 Task: Find connections with filter location Pingdingshan with filter topic #jobsearching with filter profile language French with filter current company Haldiram Foods International Ltd with filter school Veer Bahadur Singh Purvanchal University, Jaunpur with filter industry Operations Consulting with filter service category Public Relations with filter keywords title Principal
Action: Mouse moved to (170, 263)
Screenshot: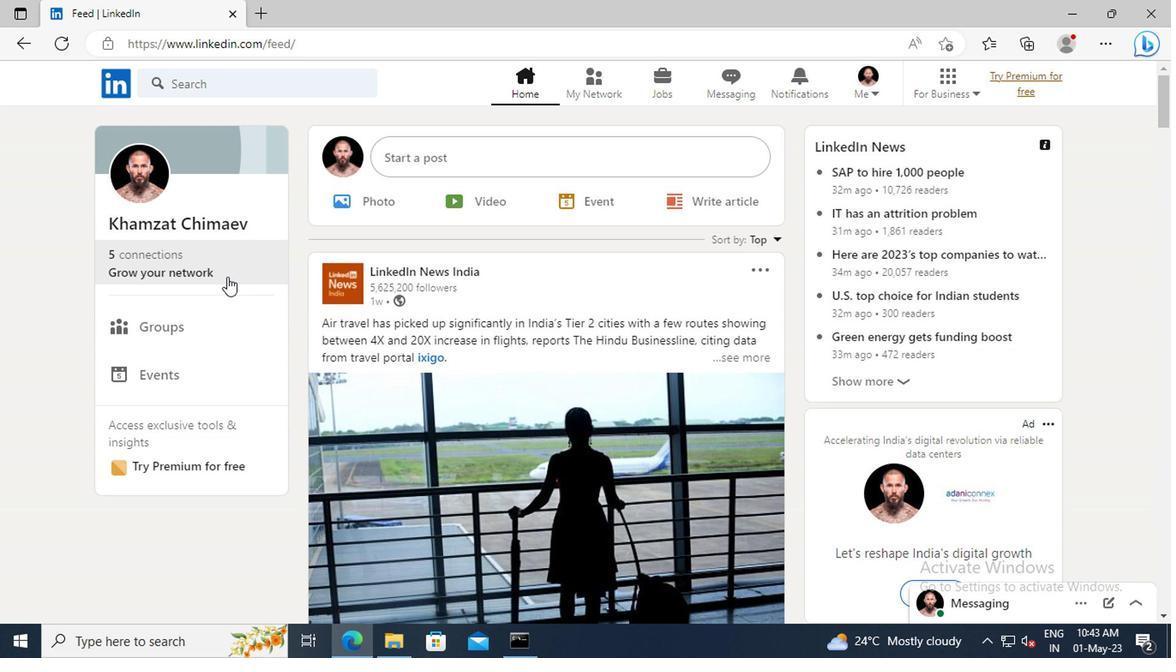 
Action: Mouse pressed left at (170, 263)
Screenshot: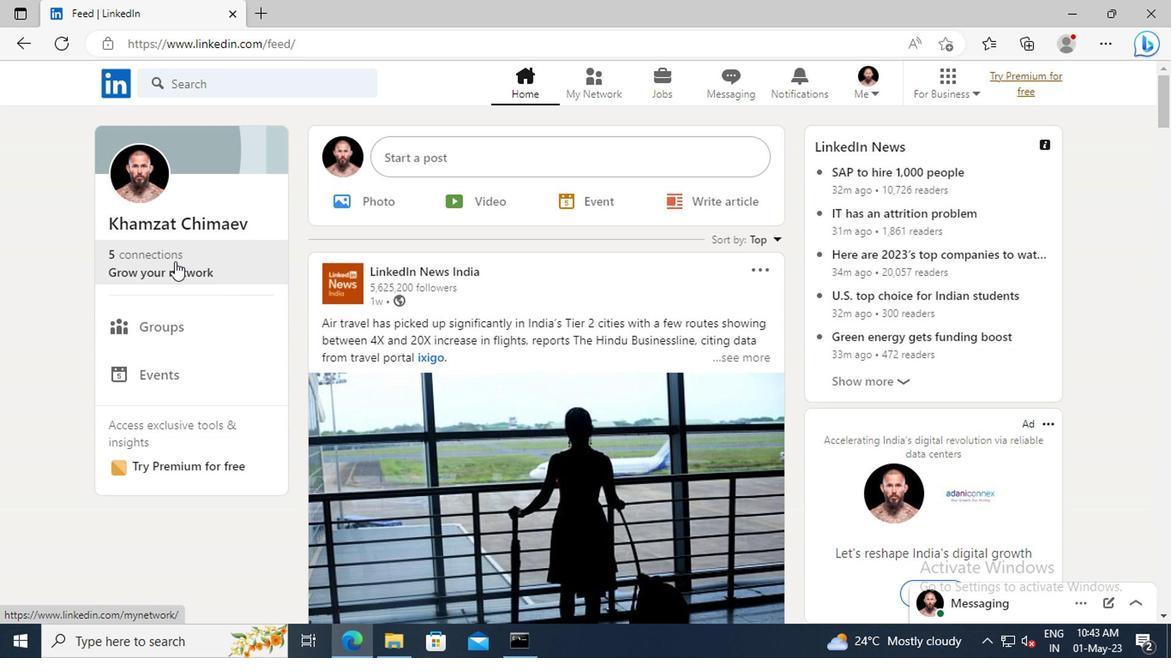 
Action: Mouse moved to (176, 178)
Screenshot: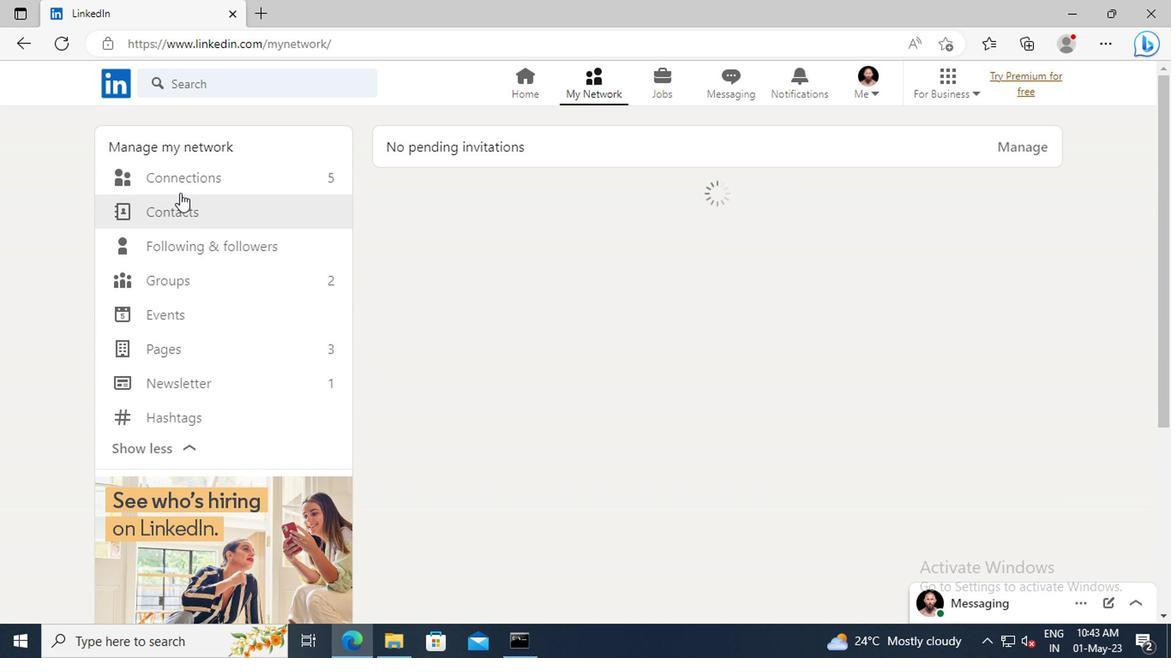 
Action: Mouse pressed left at (176, 178)
Screenshot: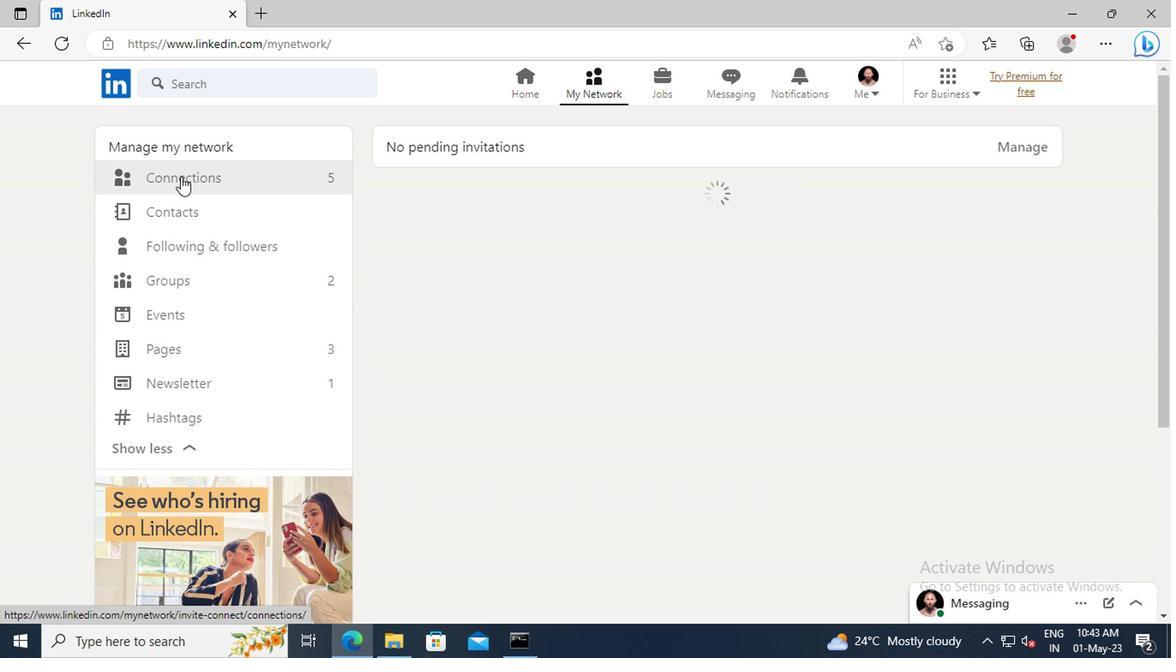 
Action: Mouse moved to (687, 182)
Screenshot: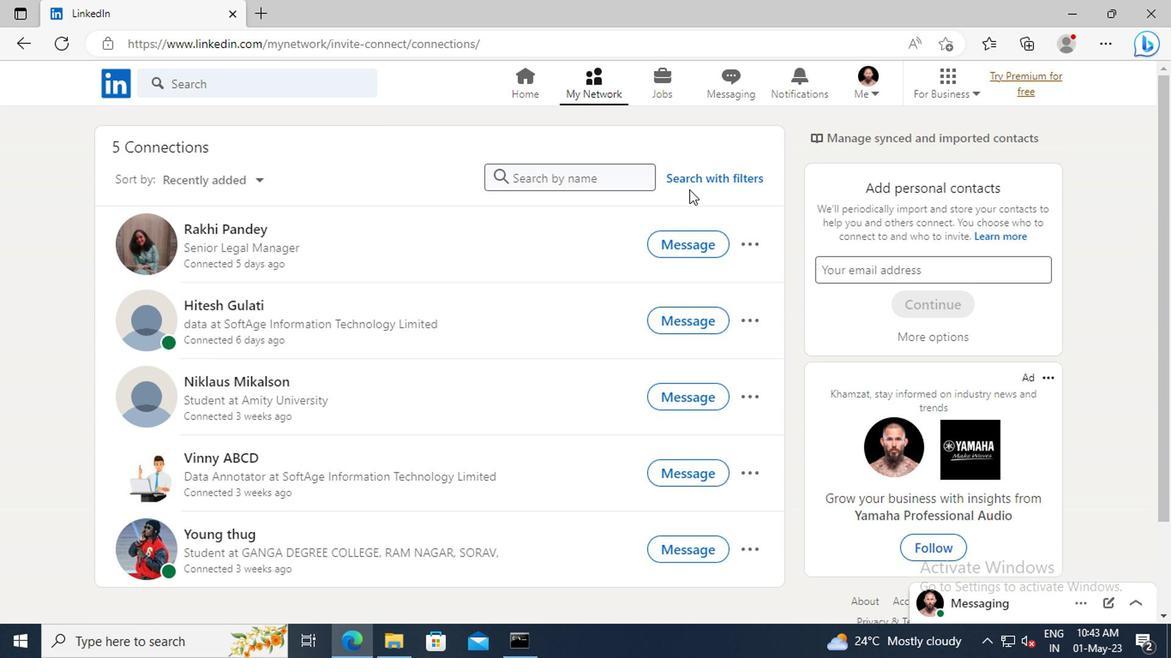 
Action: Mouse pressed left at (687, 182)
Screenshot: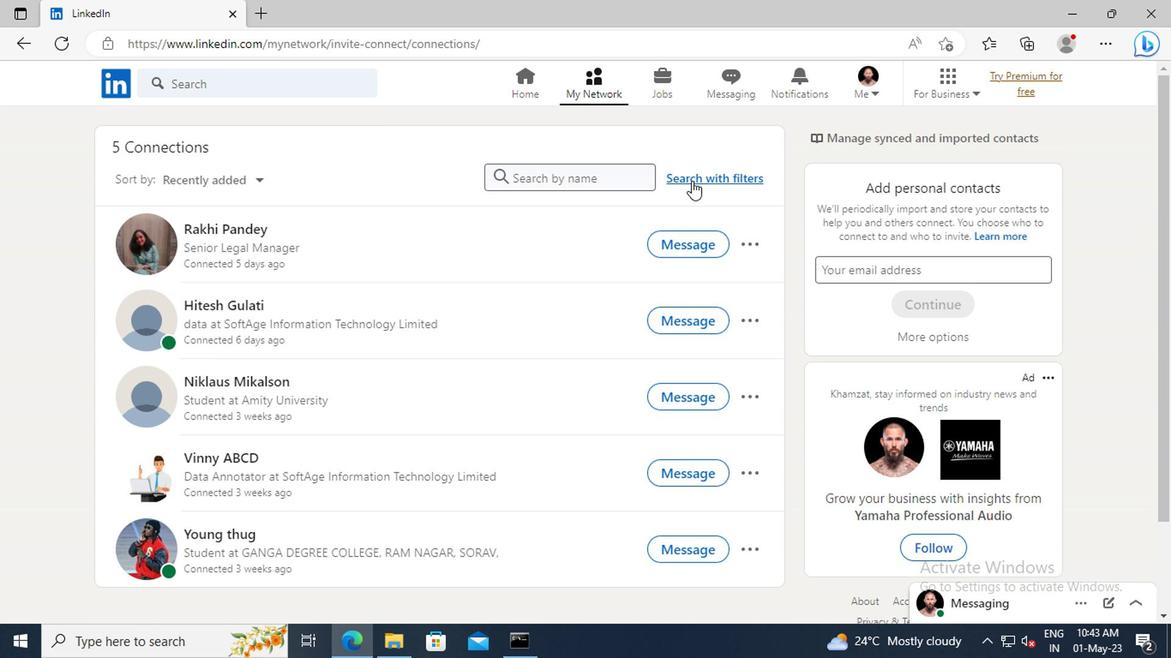 
Action: Mouse moved to (649, 133)
Screenshot: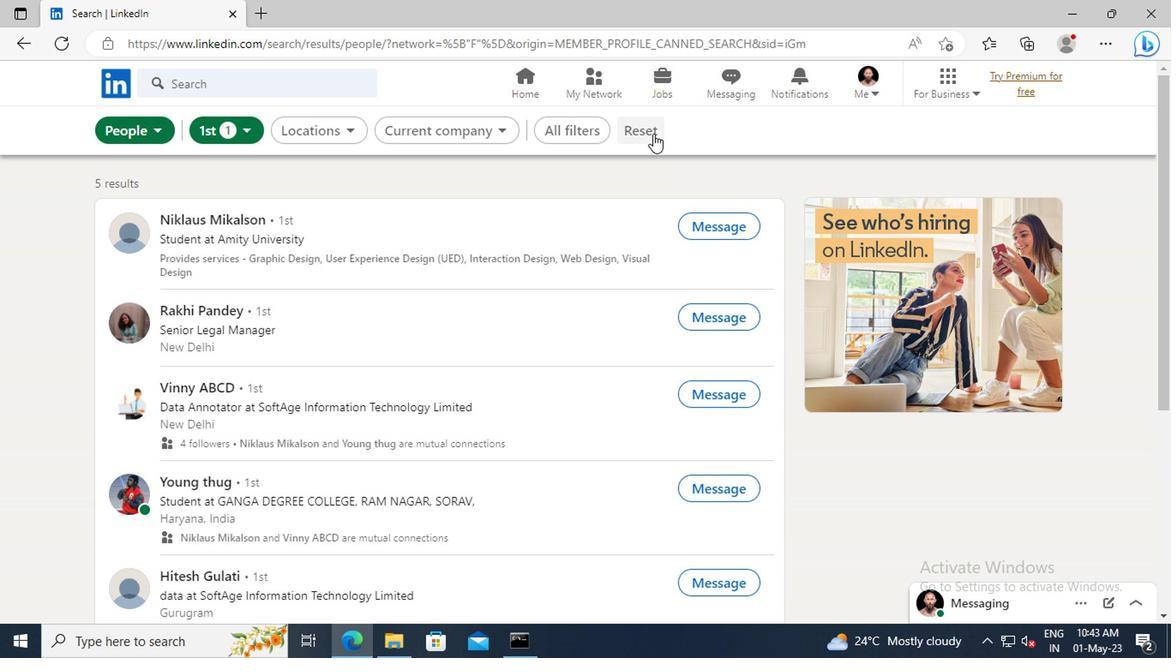 
Action: Mouse pressed left at (649, 133)
Screenshot: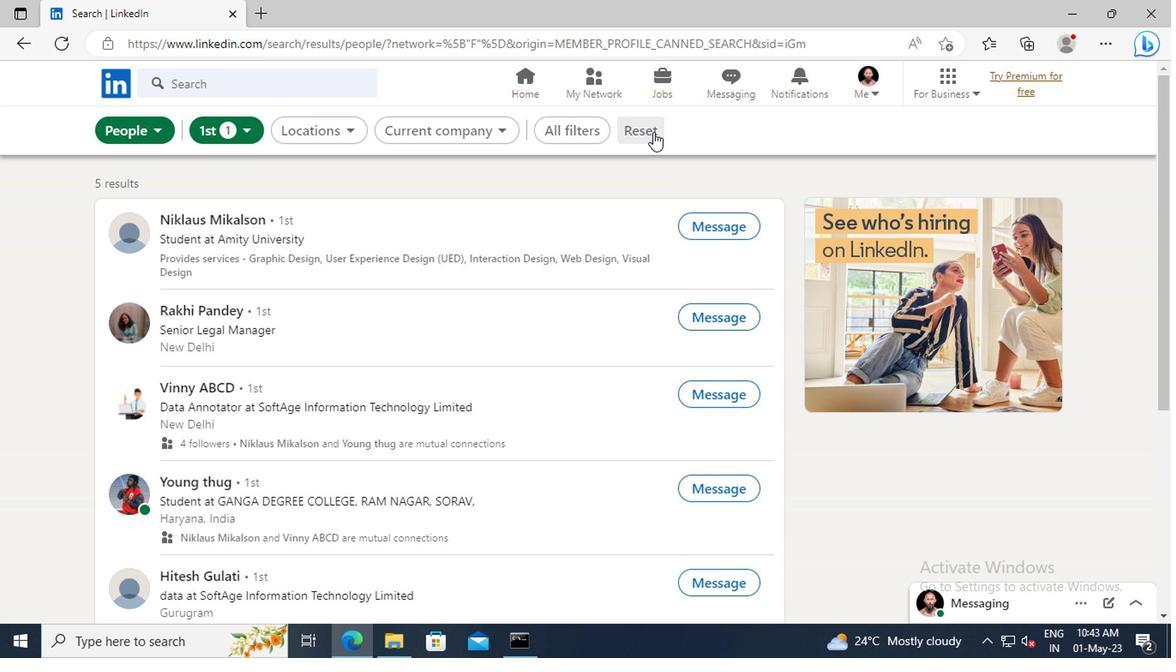
Action: Mouse moved to (610, 133)
Screenshot: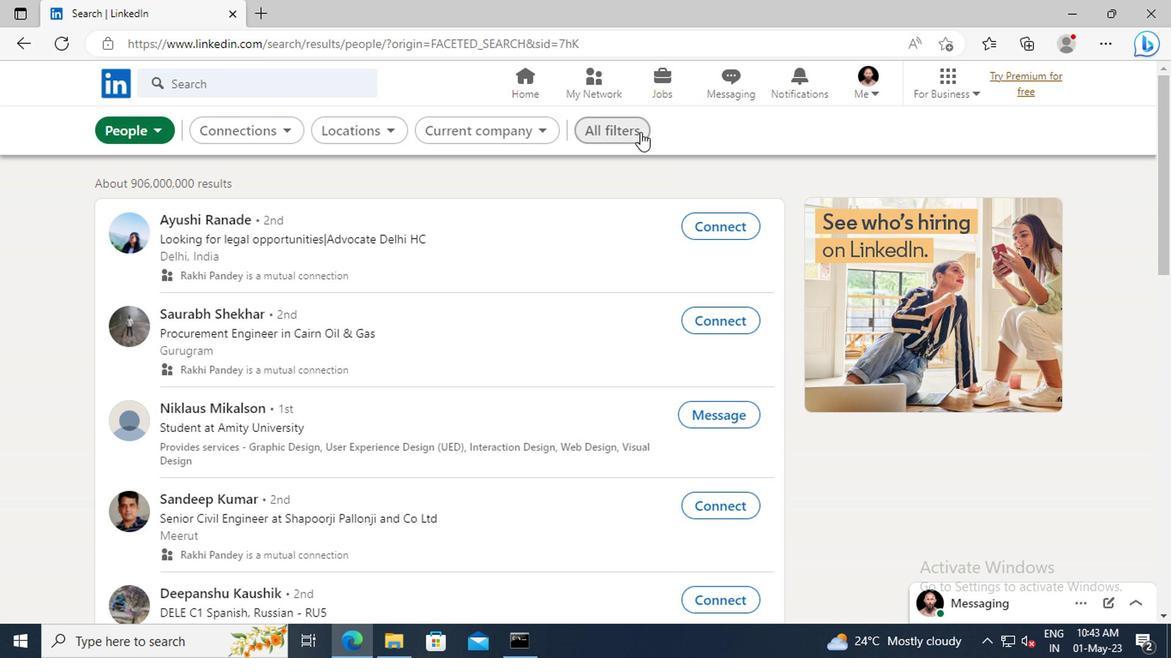 
Action: Mouse pressed left at (610, 133)
Screenshot: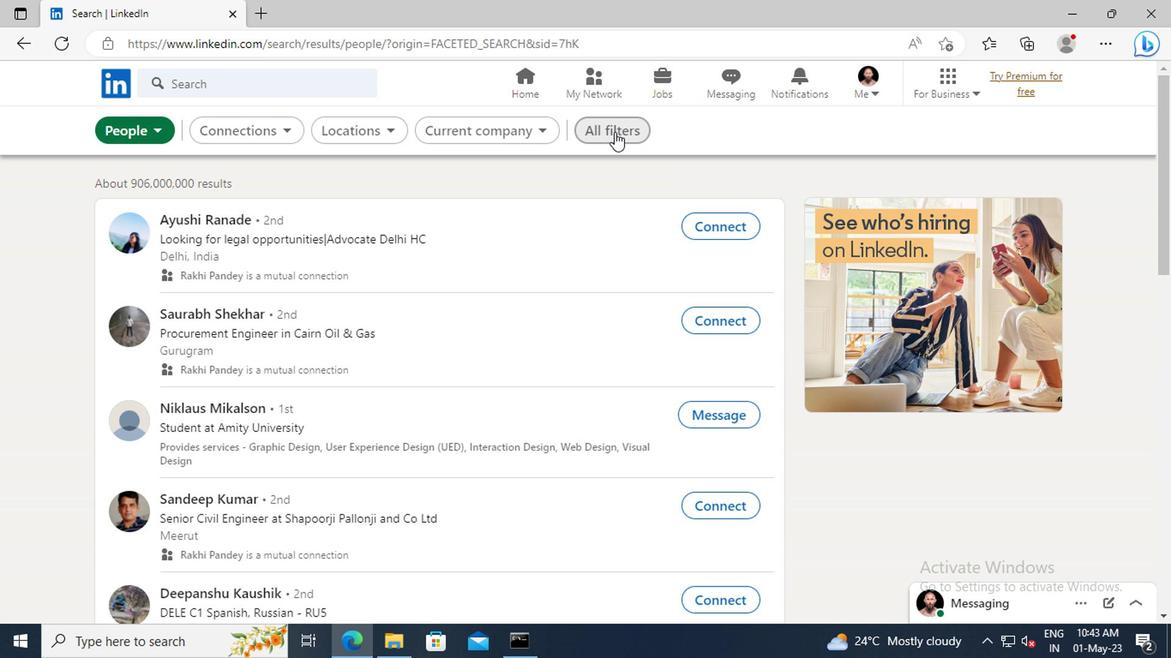
Action: Mouse moved to (907, 251)
Screenshot: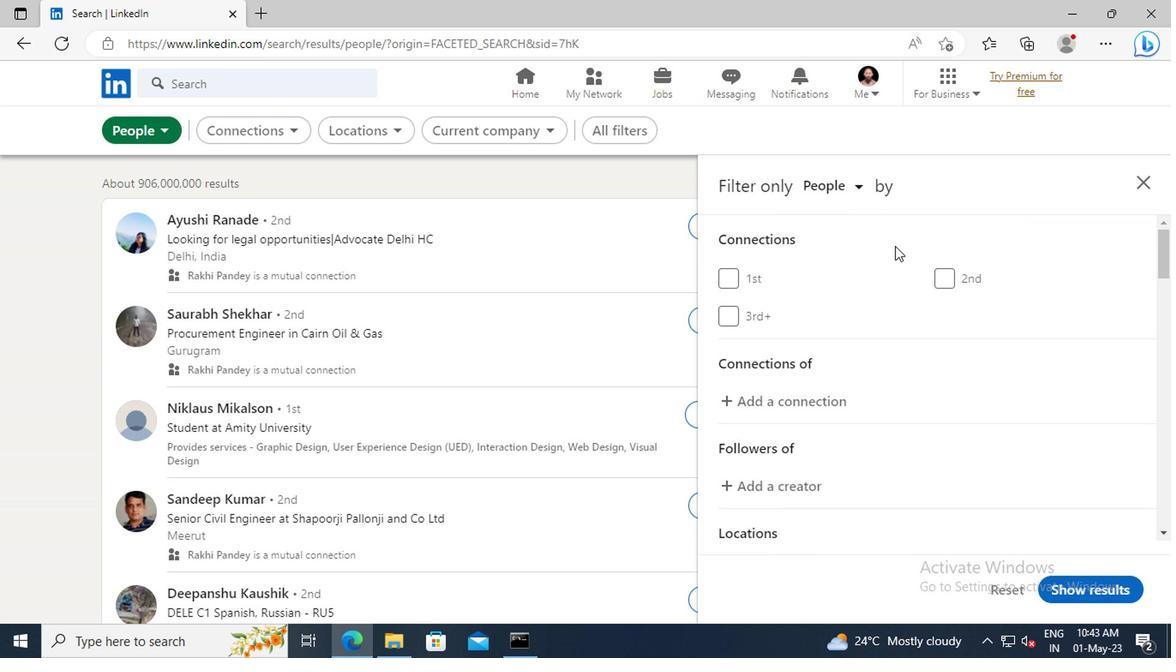 
Action: Mouse scrolled (907, 250) with delta (0, 0)
Screenshot: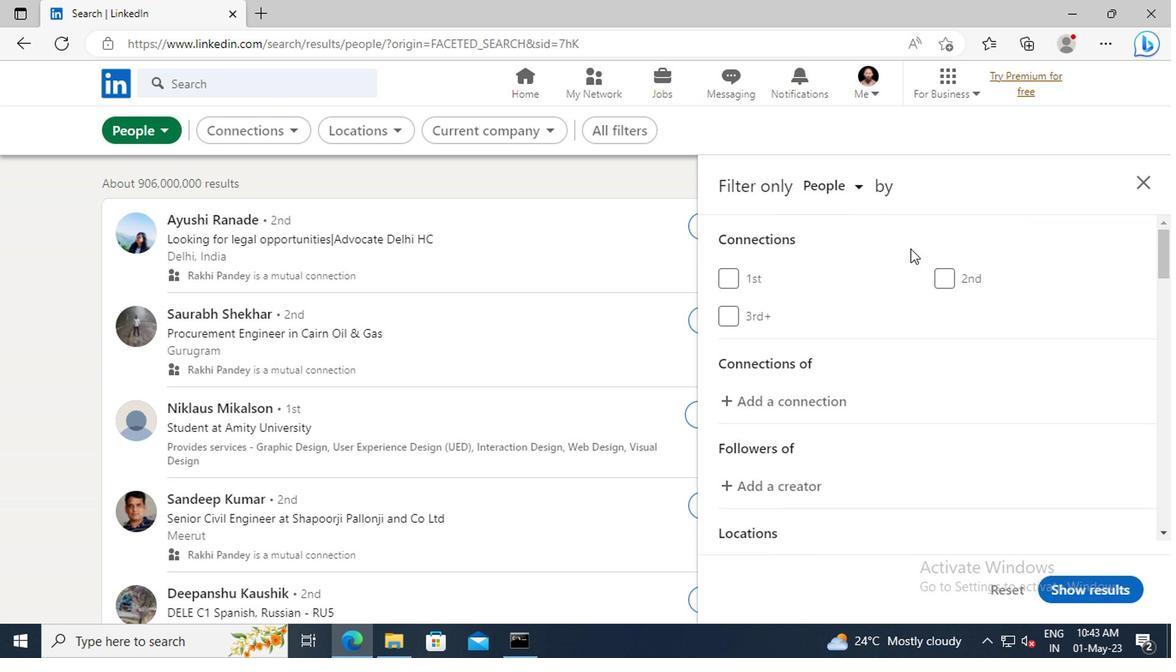 
Action: Mouse scrolled (907, 250) with delta (0, 0)
Screenshot: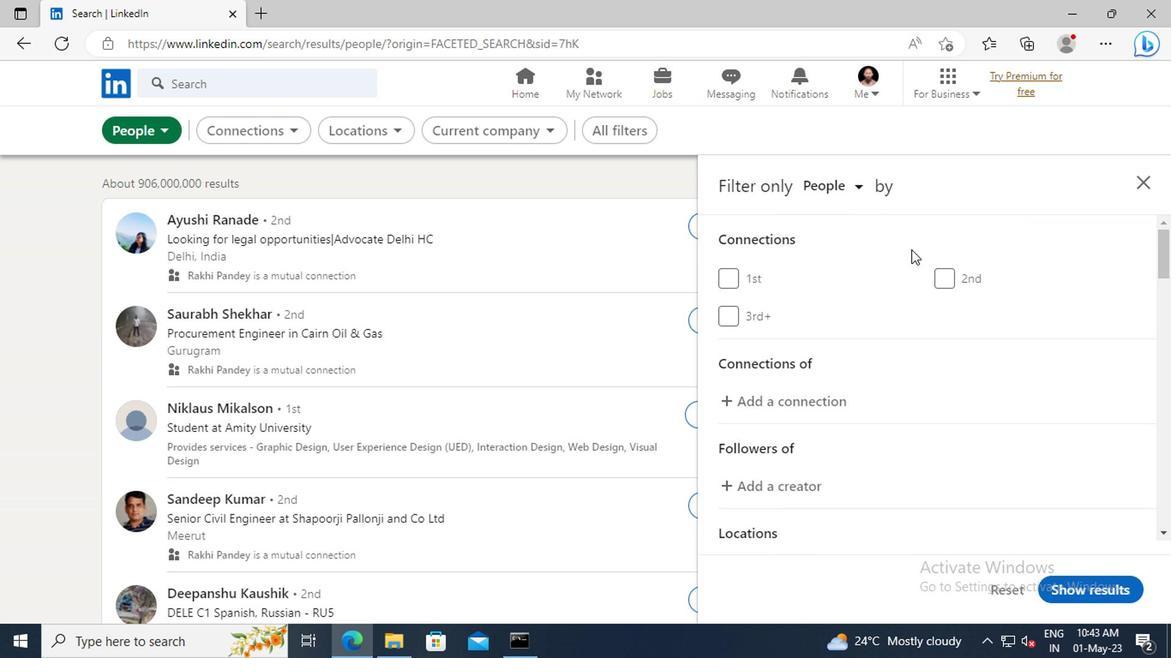 
Action: Mouse scrolled (907, 250) with delta (0, 0)
Screenshot: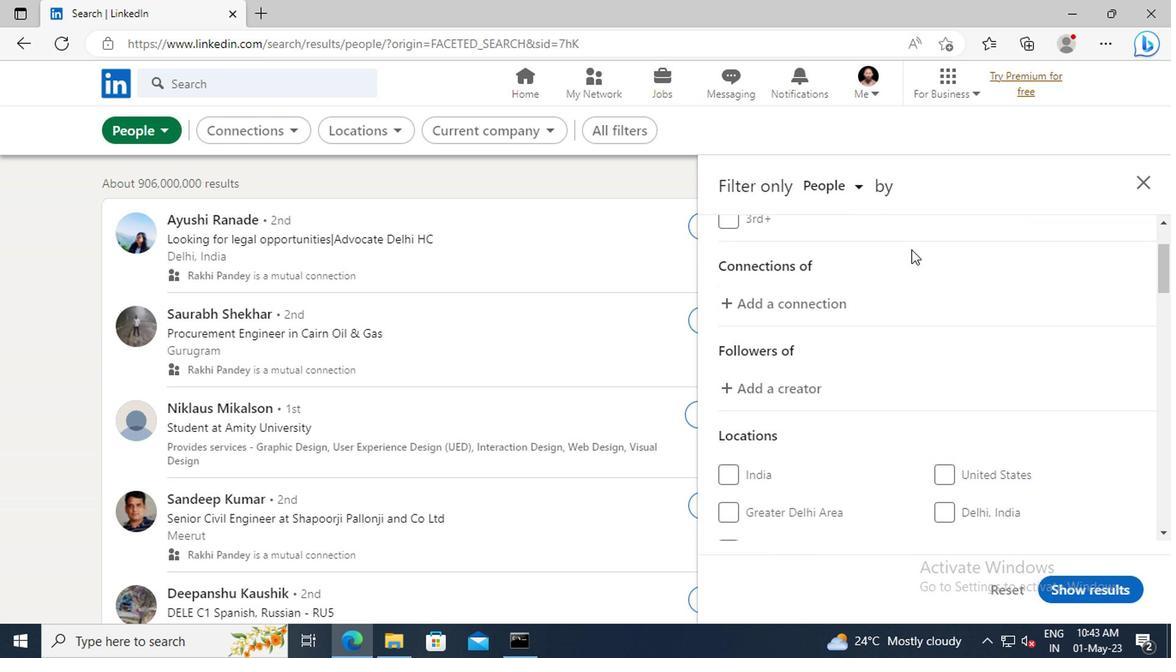 
Action: Mouse scrolled (907, 250) with delta (0, 0)
Screenshot: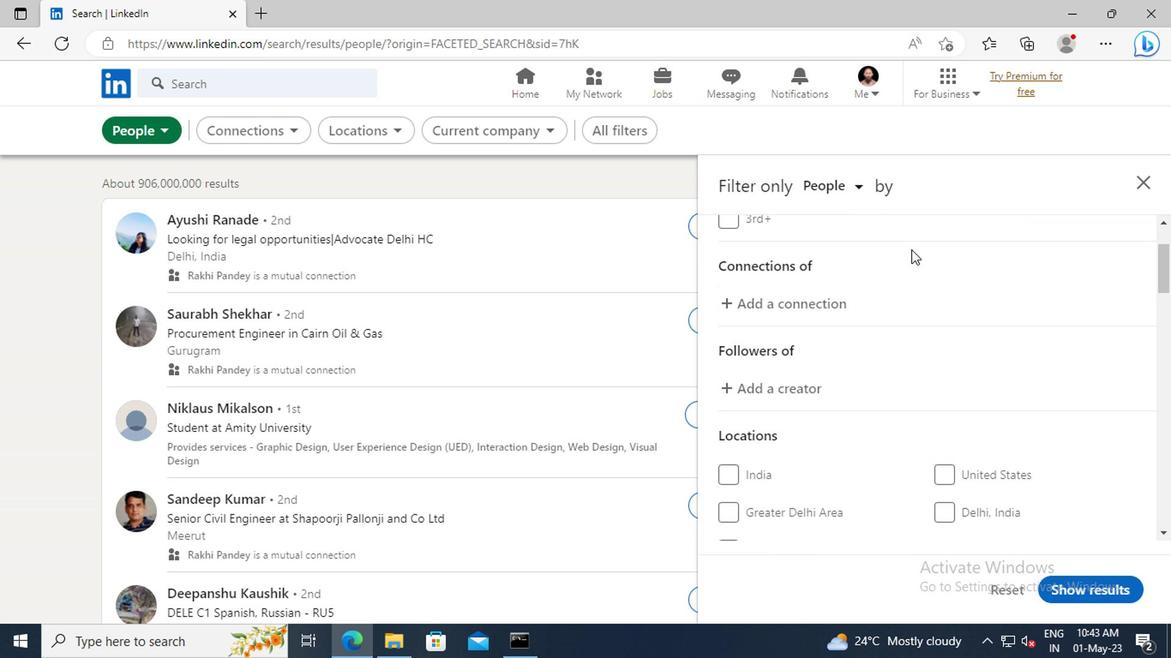 
Action: Mouse moved to (907, 251)
Screenshot: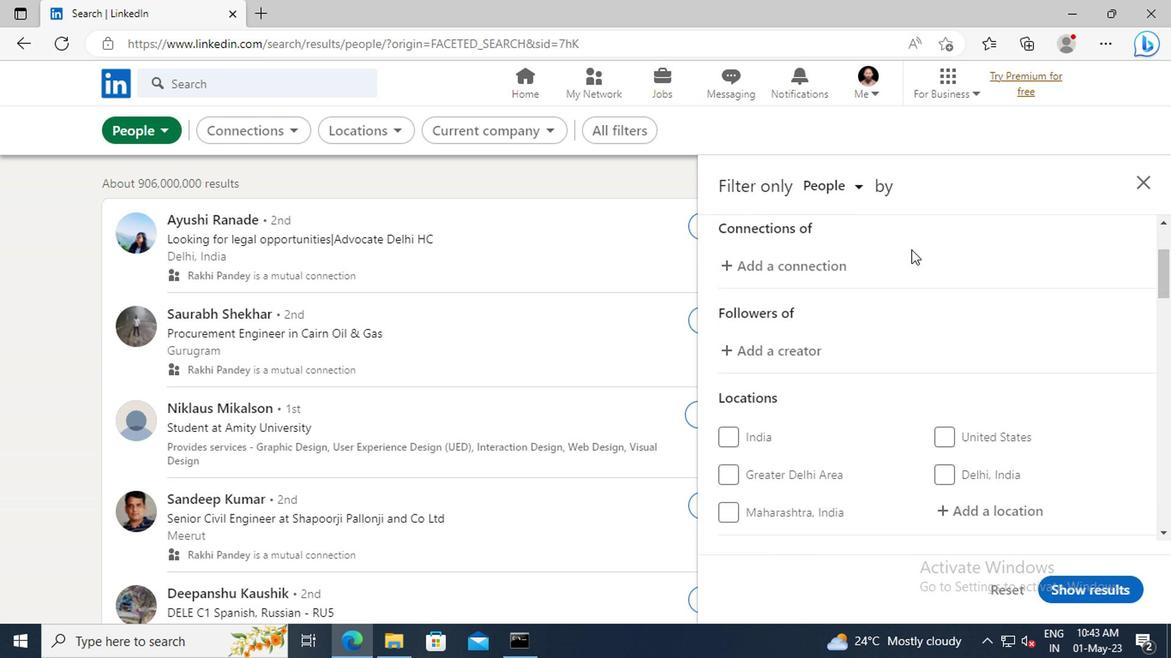 
Action: Mouse scrolled (907, 250) with delta (0, 0)
Screenshot: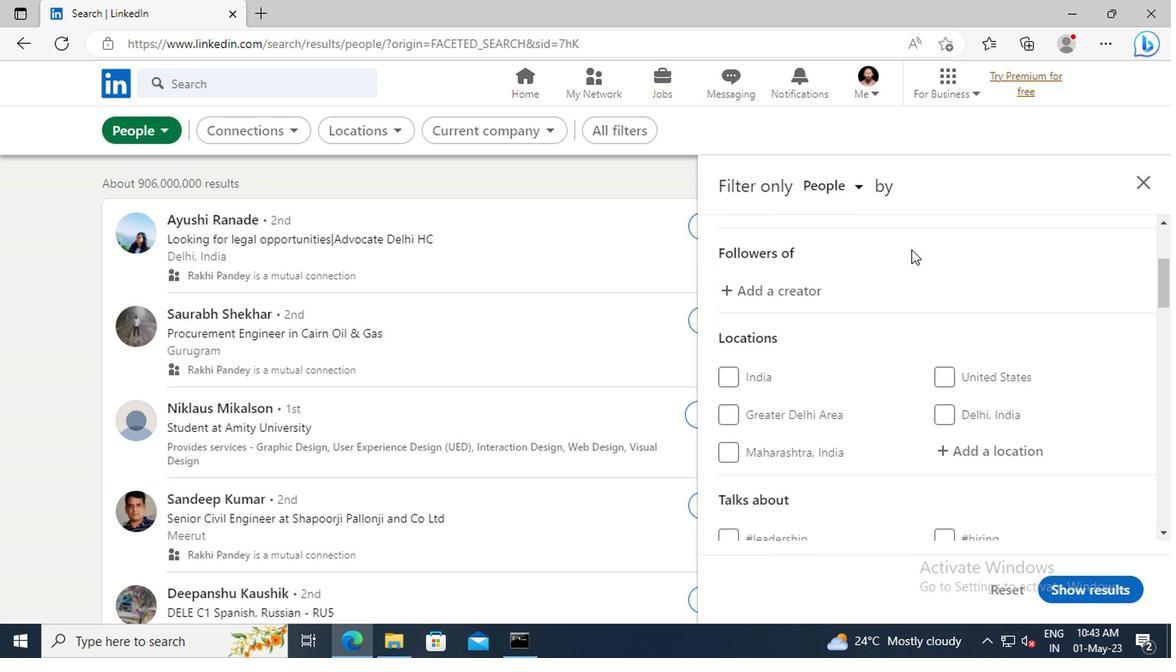 
Action: Mouse scrolled (907, 250) with delta (0, 0)
Screenshot: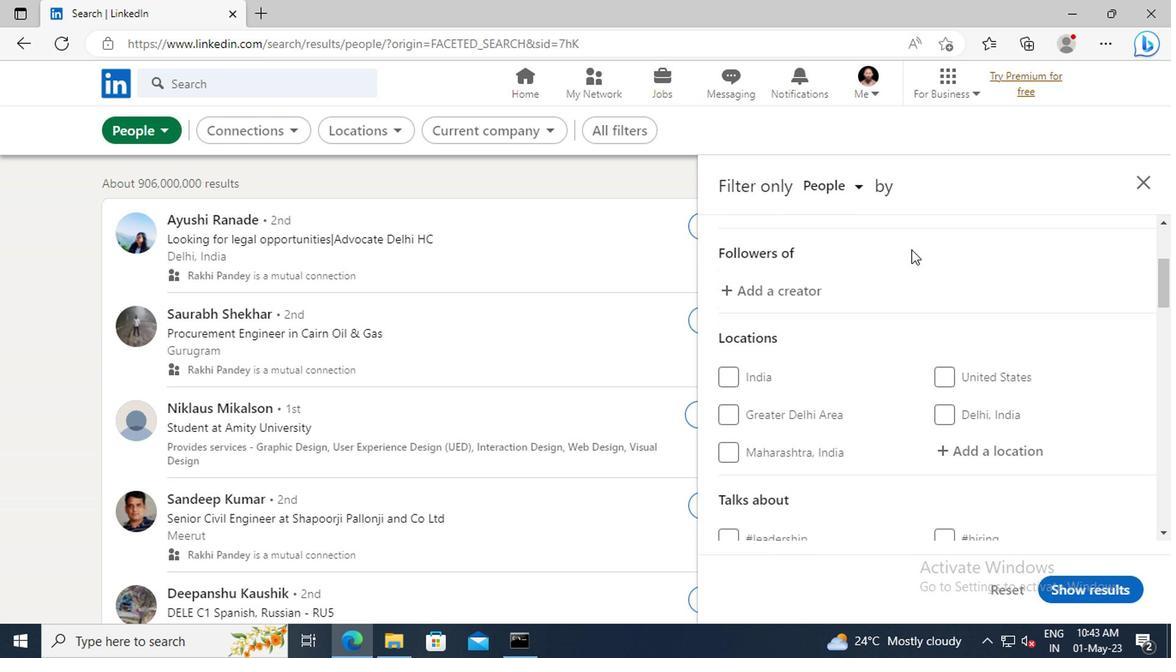 
Action: Mouse moved to (949, 355)
Screenshot: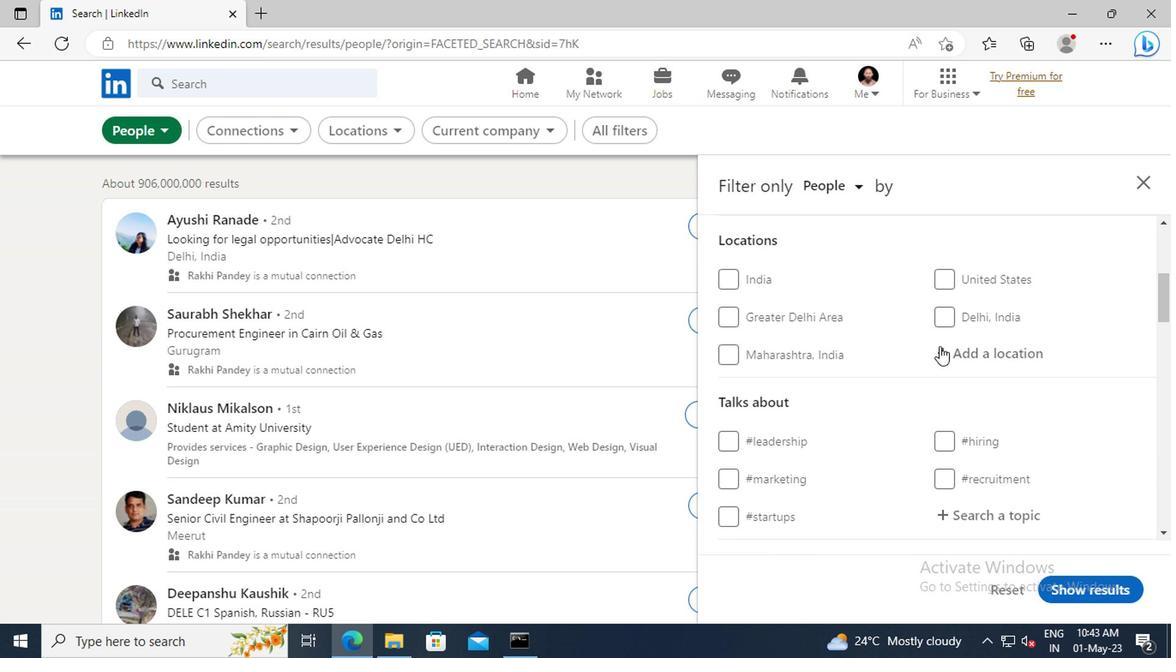 
Action: Mouse pressed left at (949, 355)
Screenshot: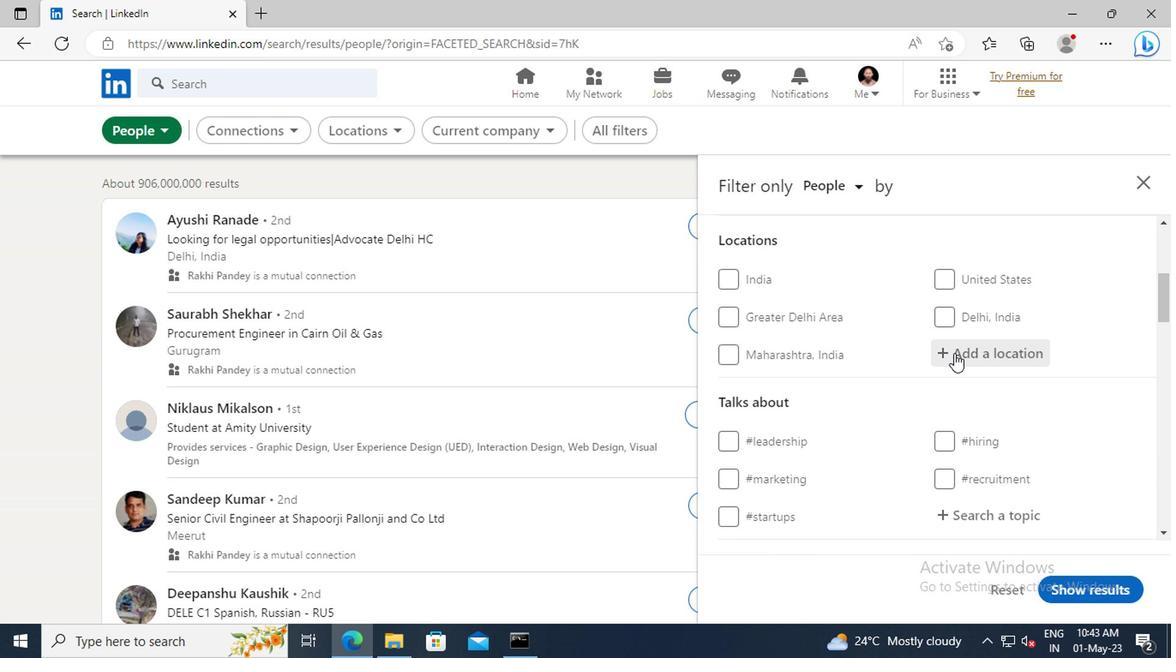 
Action: Key pressed <Key.shift>PINGDINGSHAN
Screenshot: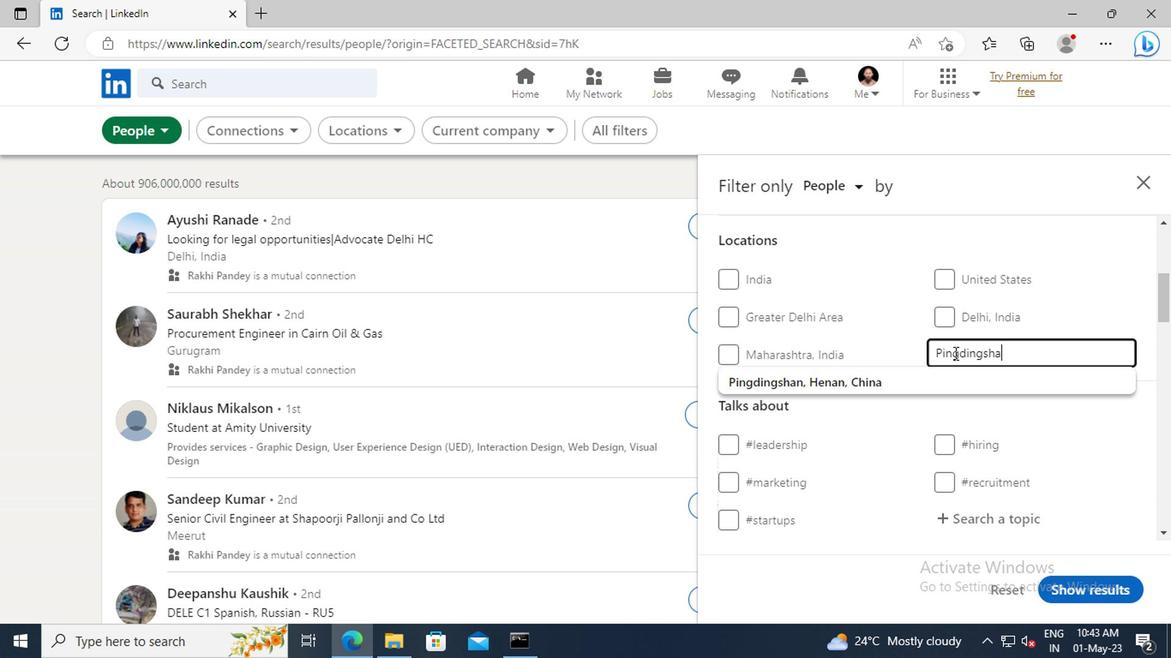 
Action: Mouse moved to (954, 376)
Screenshot: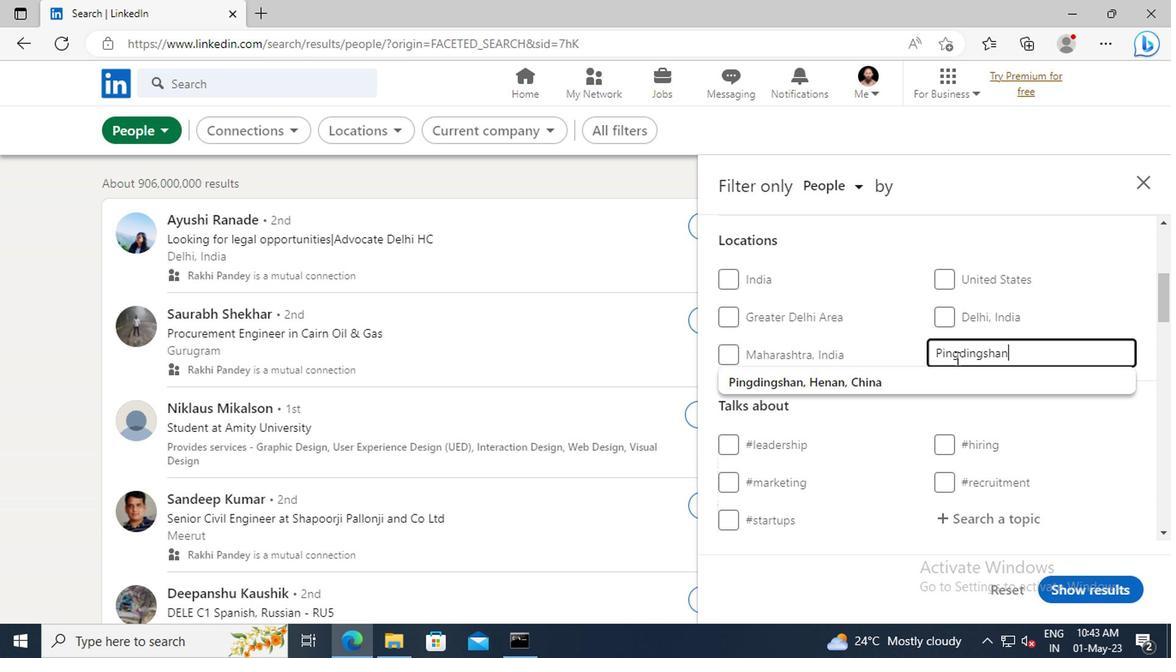 
Action: Mouse pressed left at (954, 376)
Screenshot: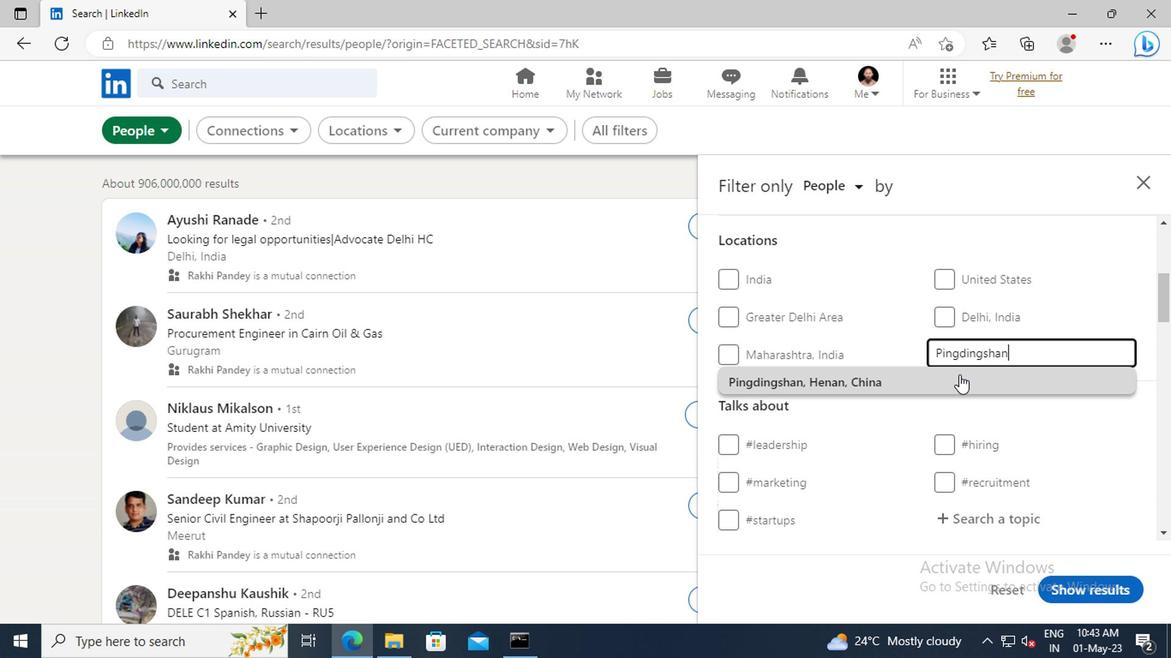 
Action: Mouse scrolled (954, 376) with delta (0, 0)
Screenshot: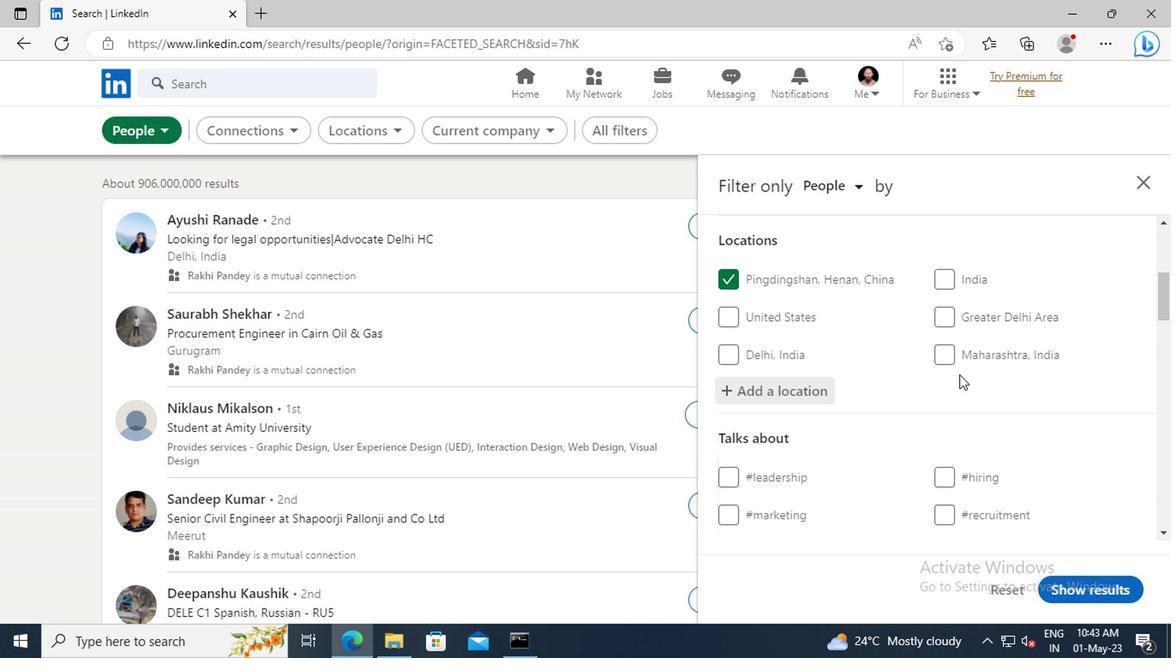 
Action: Mouse scrolled (954, 376) with delta (0, 0)
Screenshot: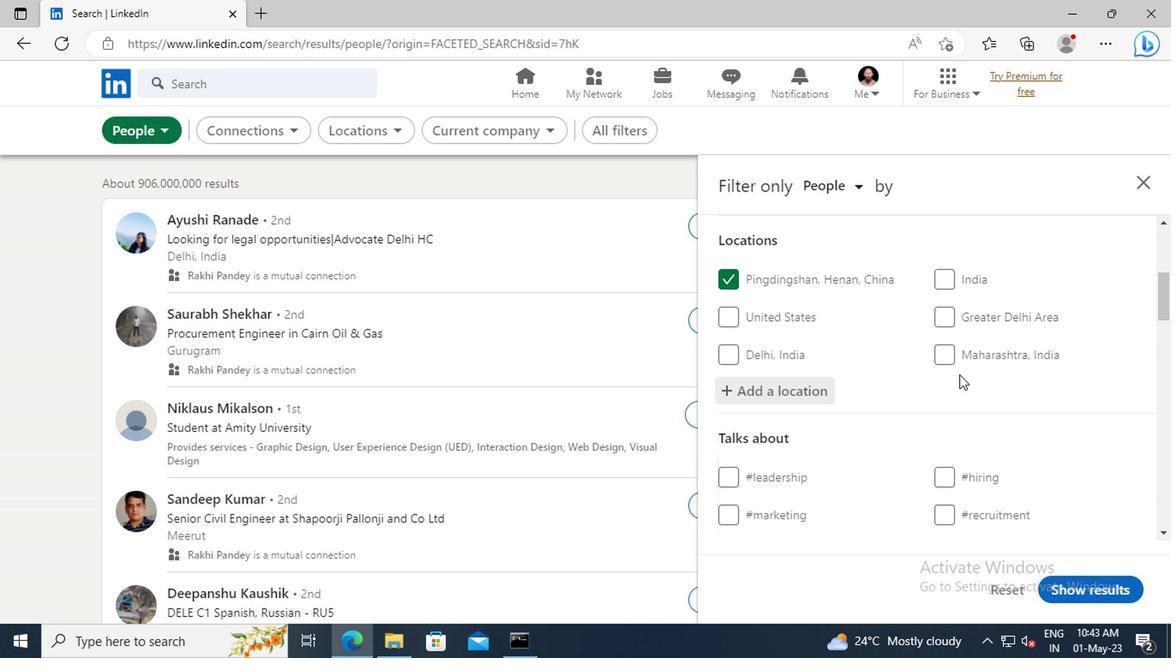 
Action: Mouse scrolled (954, 376) with delta (0, 0)
Screenshot: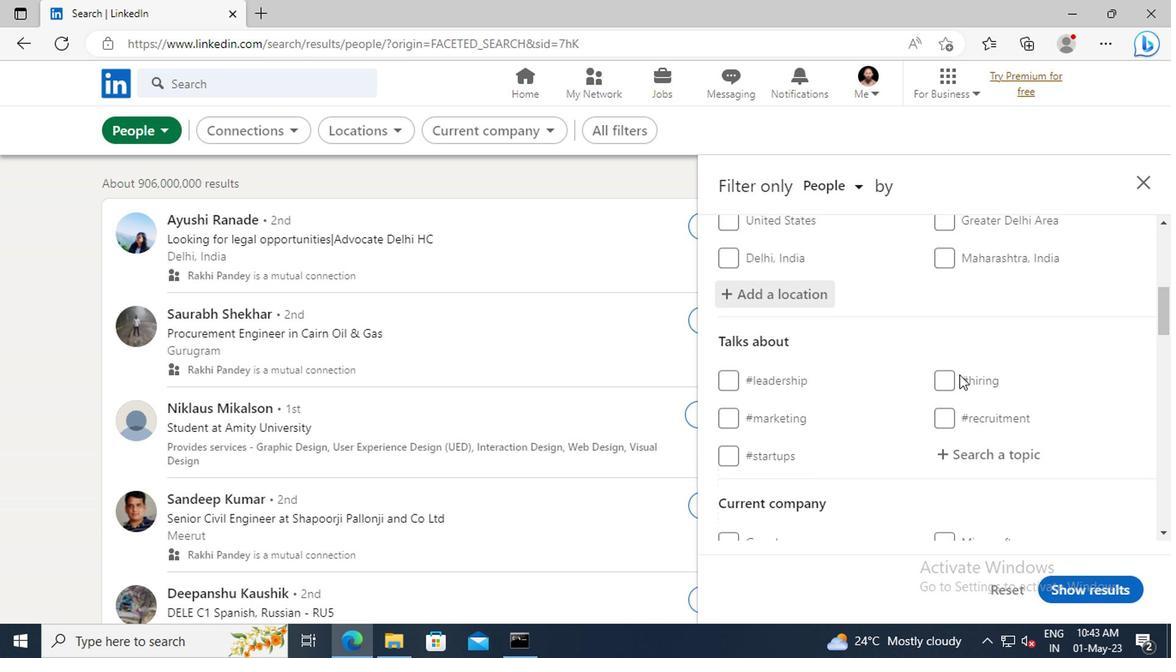 
Action: Mouse moved to (962, 401)
Screenshot: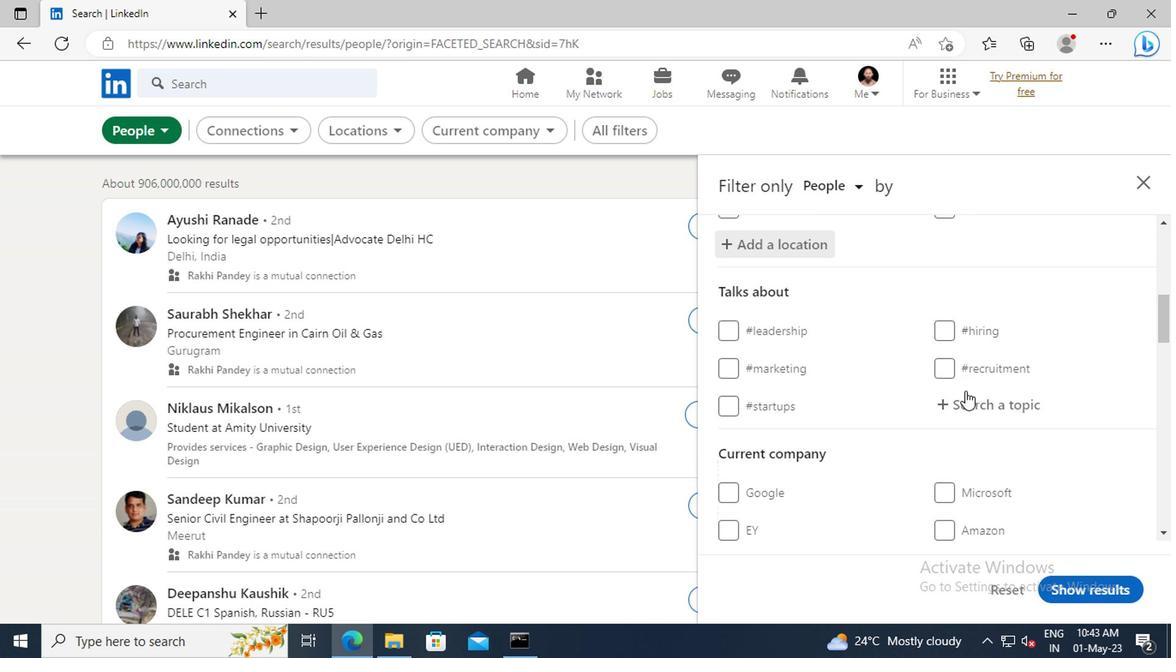 
Action: Mouse pressed left at (962, 401)
Screenshot: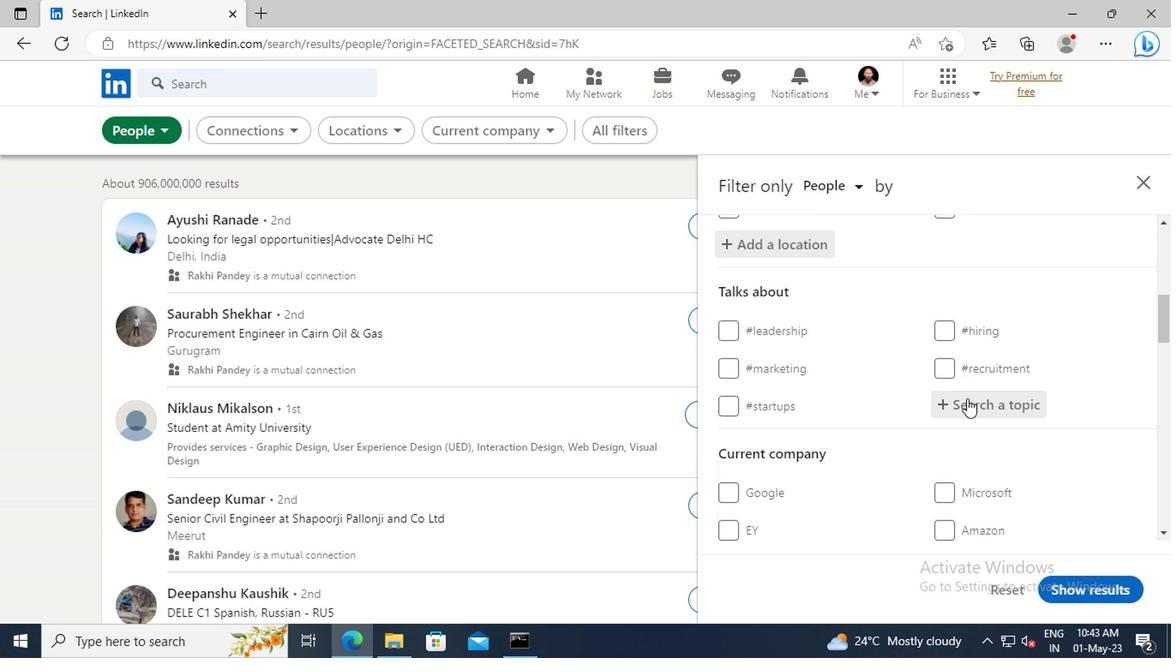 
Action: Key pressed JOBSEARCHIN
Screenshot: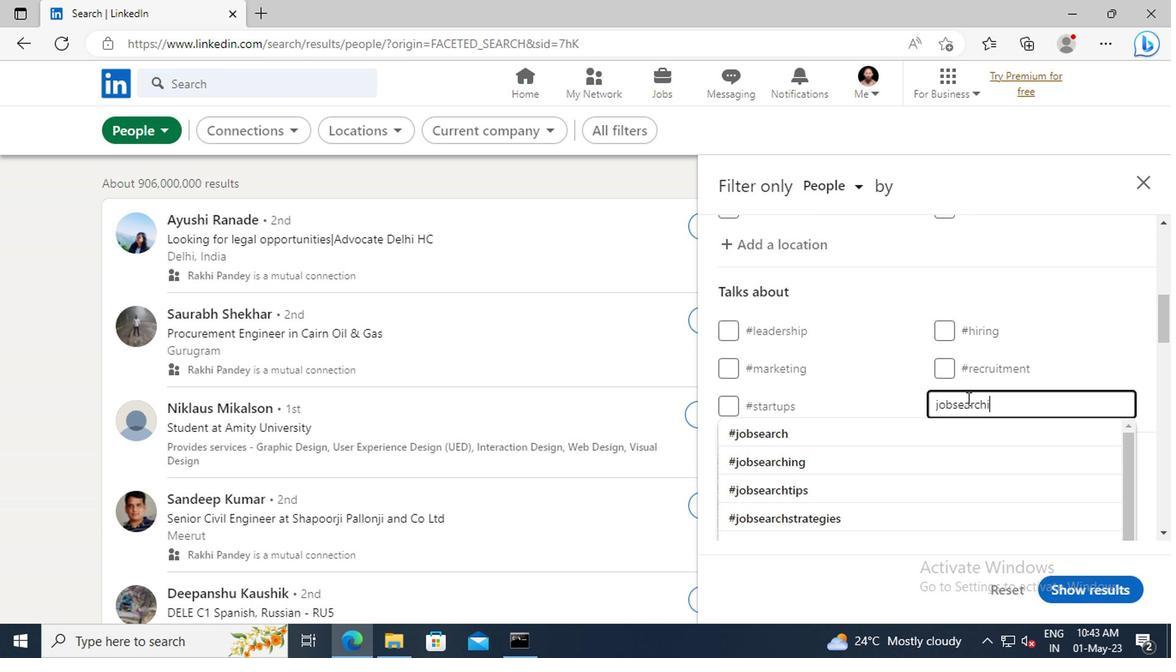 
Action: Mouse moved to (954, 430)
Screenshot: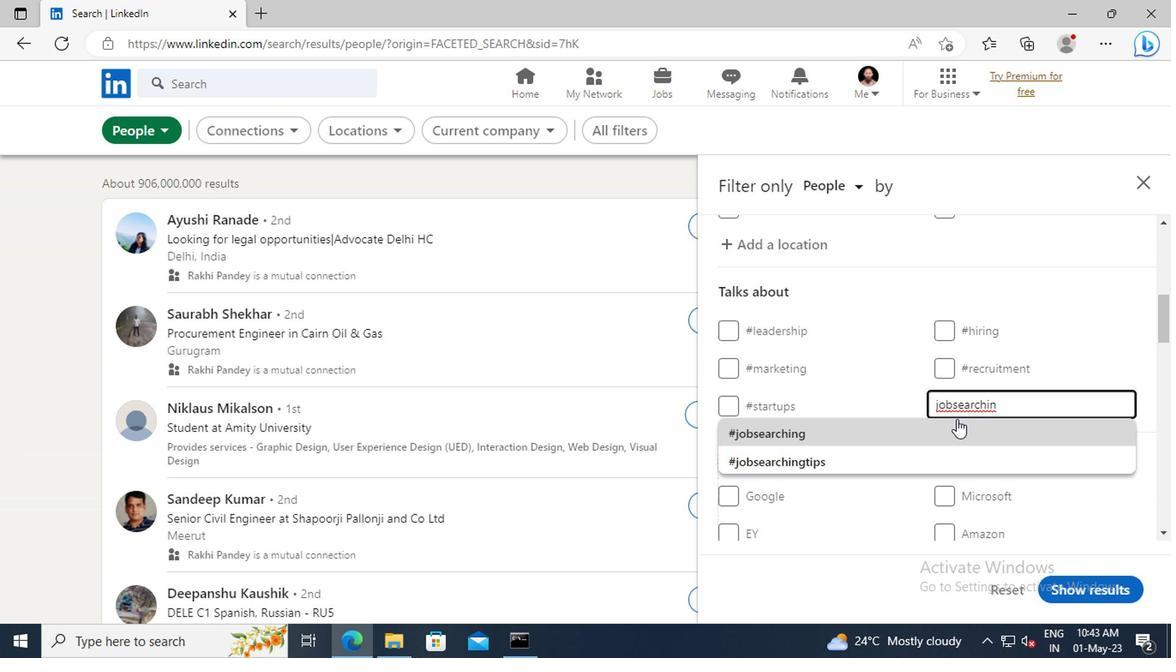 
Action: Mouse pressed left at (954, 430)
Screenshot: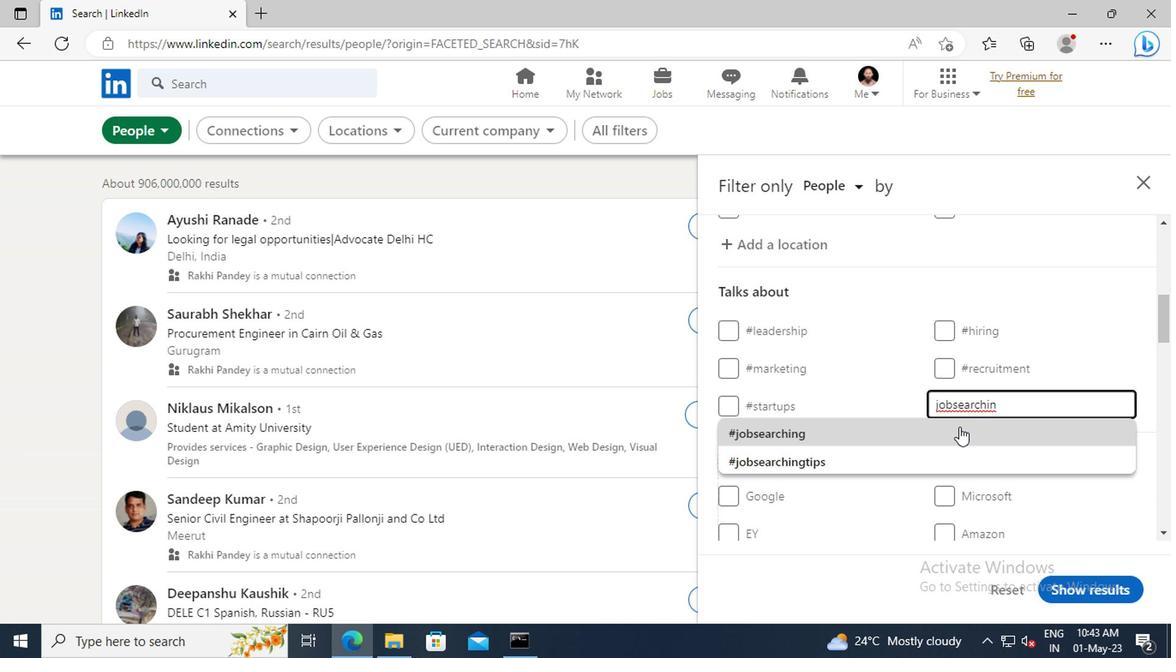 
Action: Mouse scrolled (954, 429) with delta (0, -1)
Screenshot: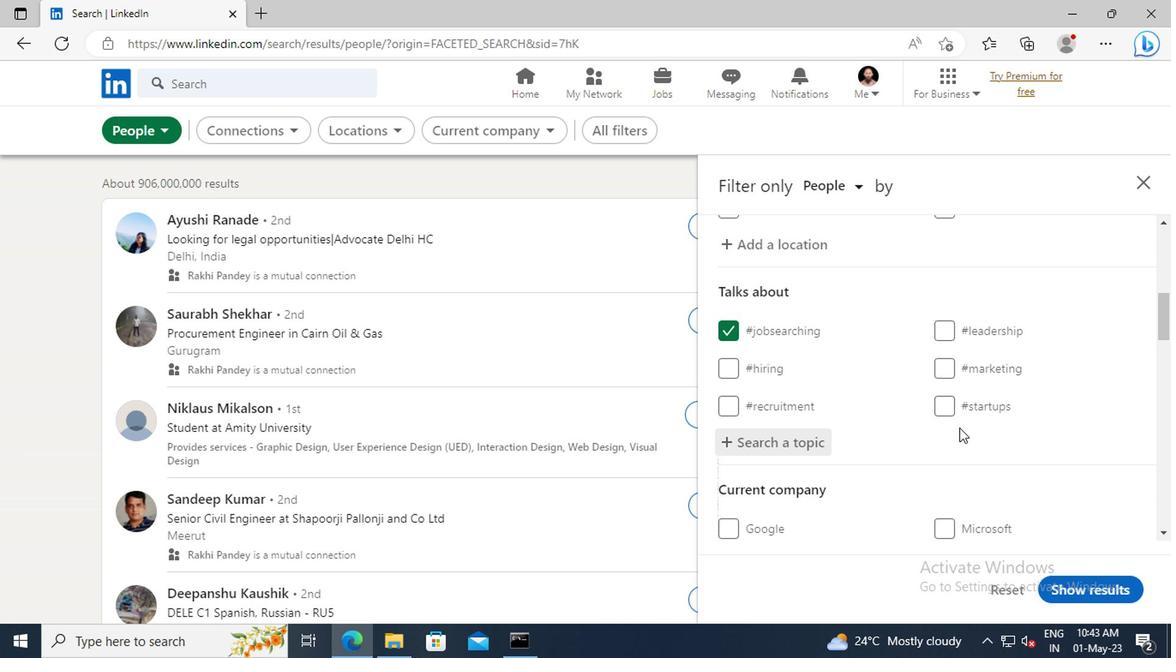 
Action: Mouse scrolled (954, 429) with delta (0, -1)
Screenshot: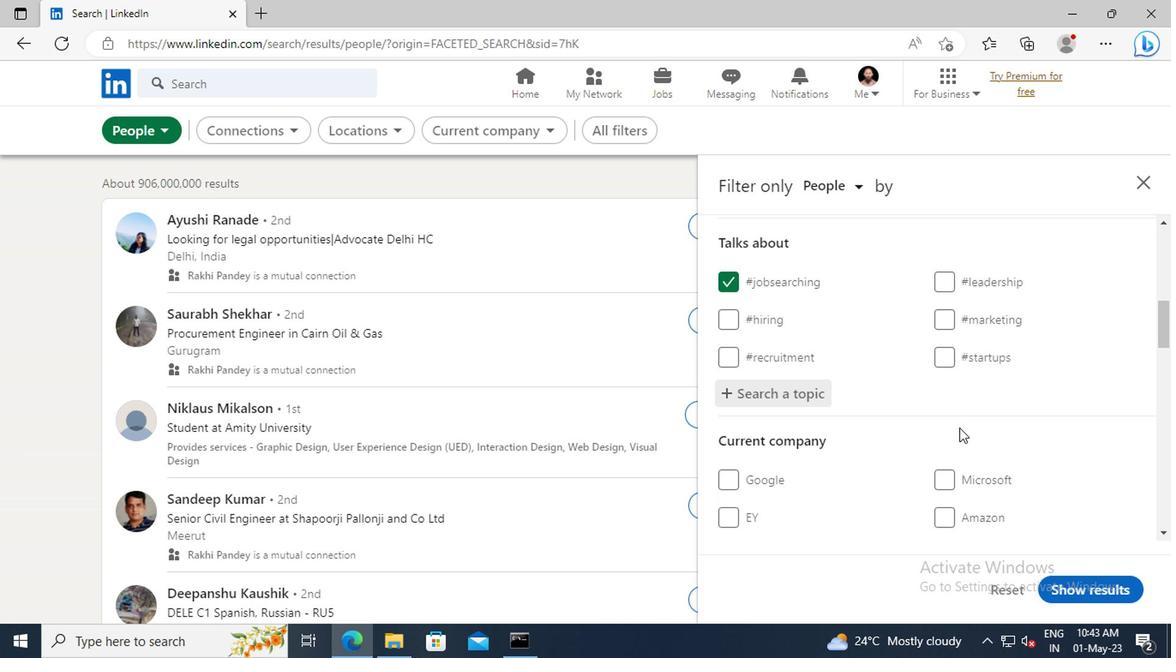 
Action: Mouse scrolled (954, 429) with delta (0, -1)
Screenshot: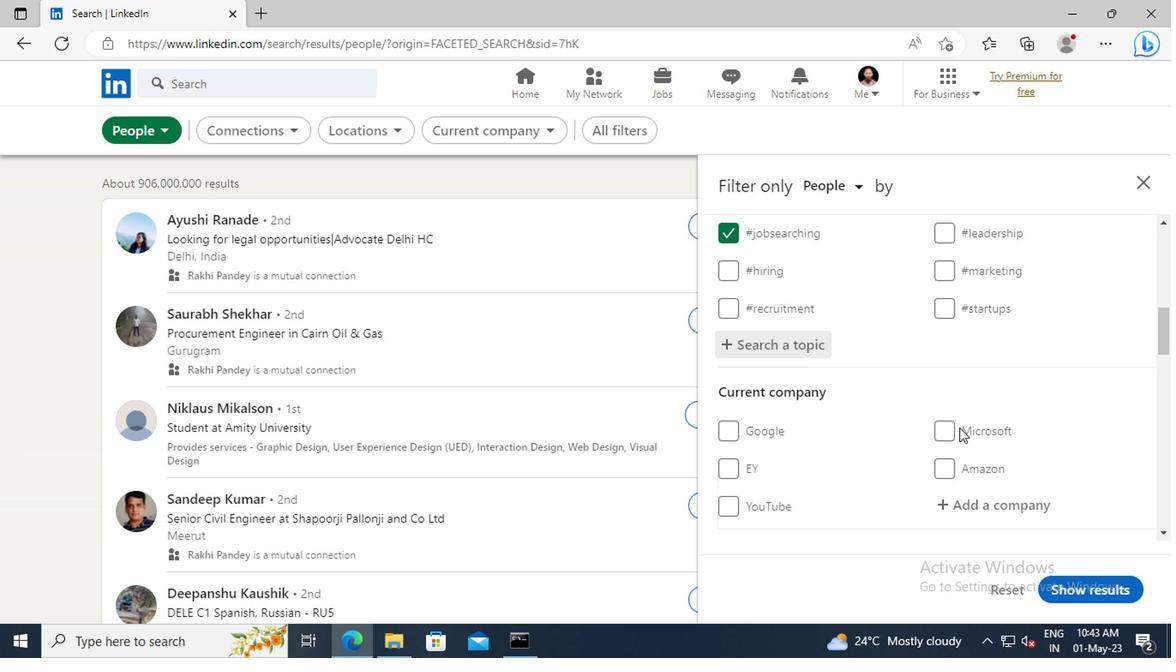 
Action: Mouse scrolled (954, 429) with delta (0, -1)
Screenshot: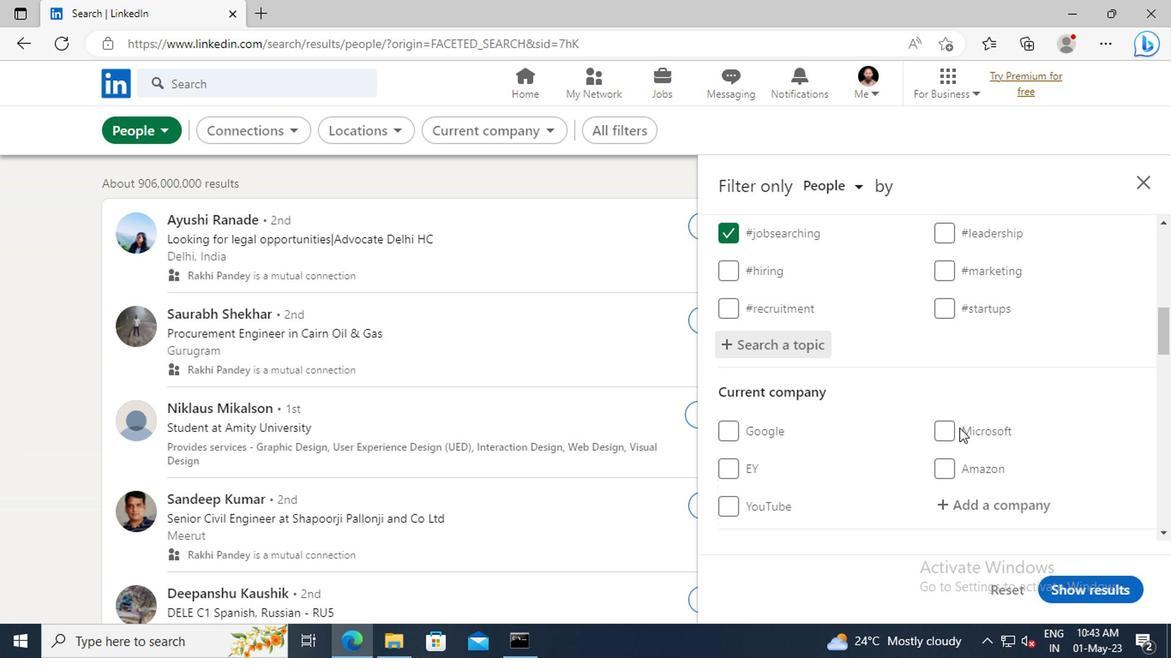 
Action: Mouse scrolled (954, 429) with delta (0, -1)
Screenshot: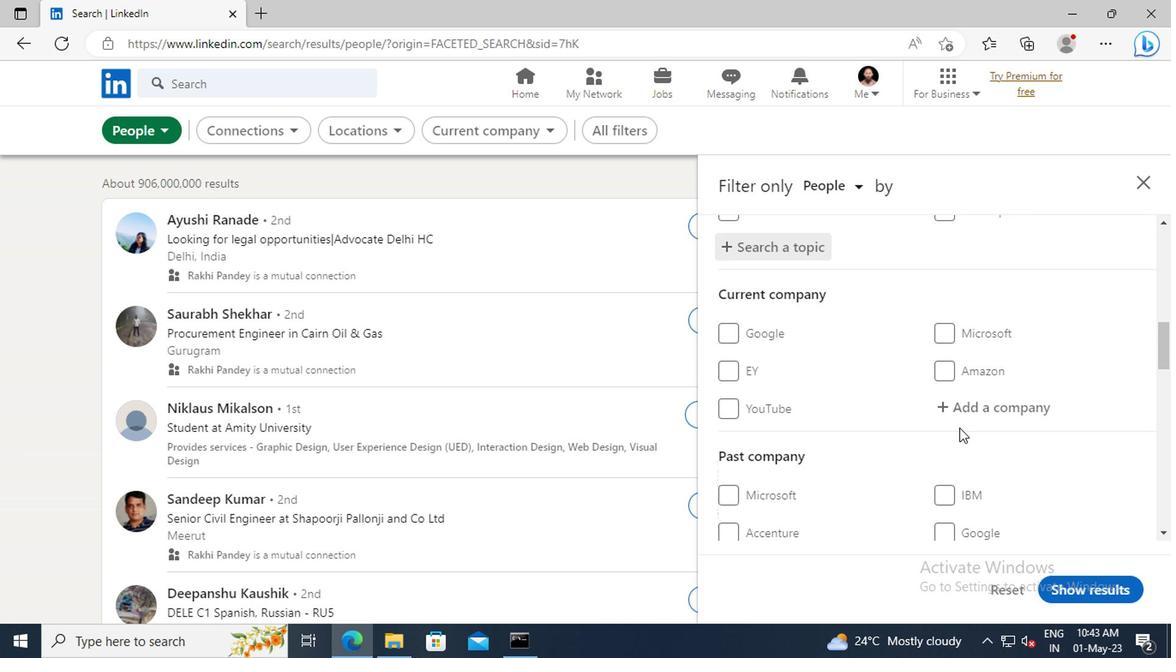 
Action: Mouse scrolled (954, 429) with delta (0, -1)
Screenshot: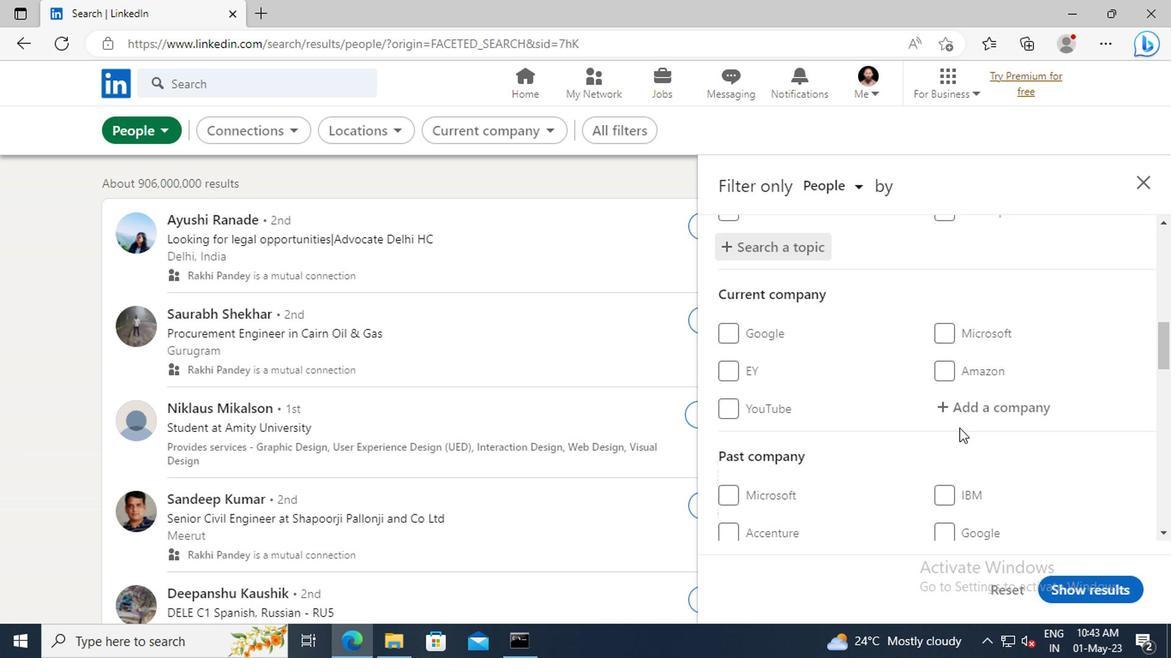 
Action: Mouse scrolled (954, 429) with delta (0, -1)
Screenshot: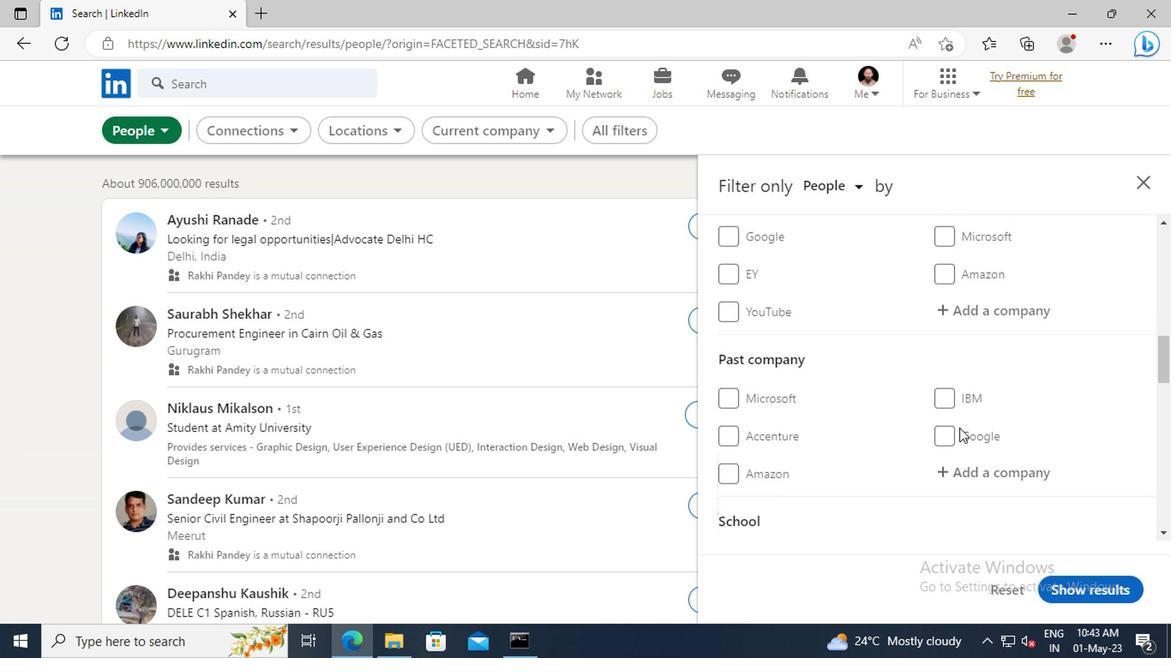 
Action: Mouse scrolled (954, 429) with delta (0, -1)
Screenshot: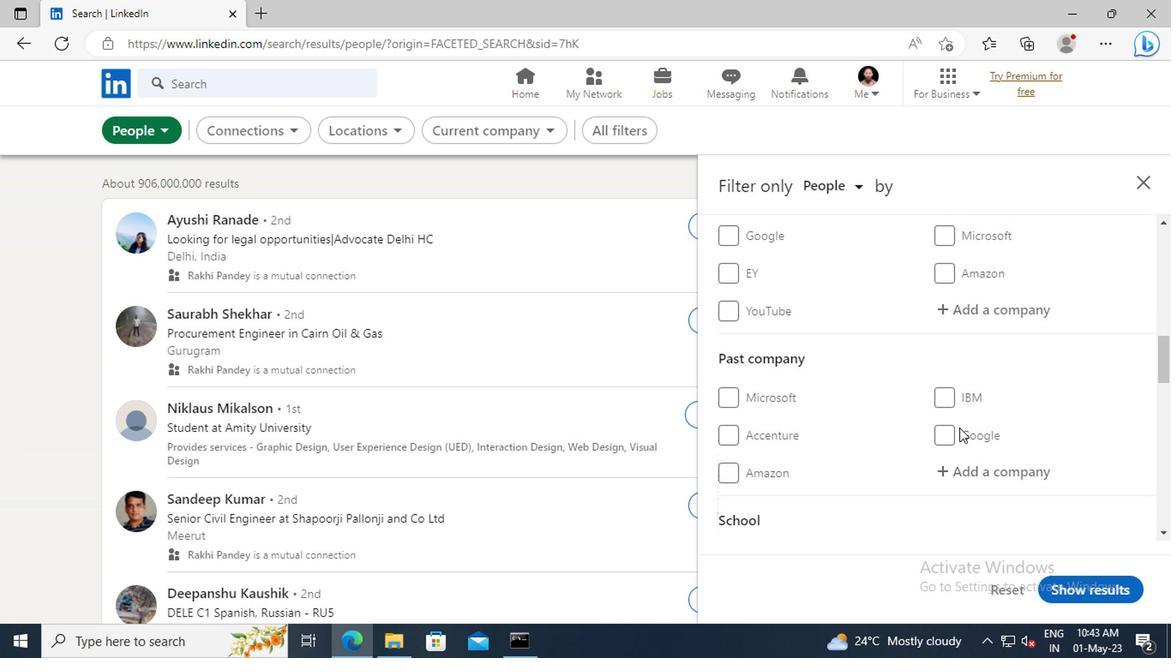 
Action: Mouse scrolled (954, 429) with delta (0, -1)
Screenshot: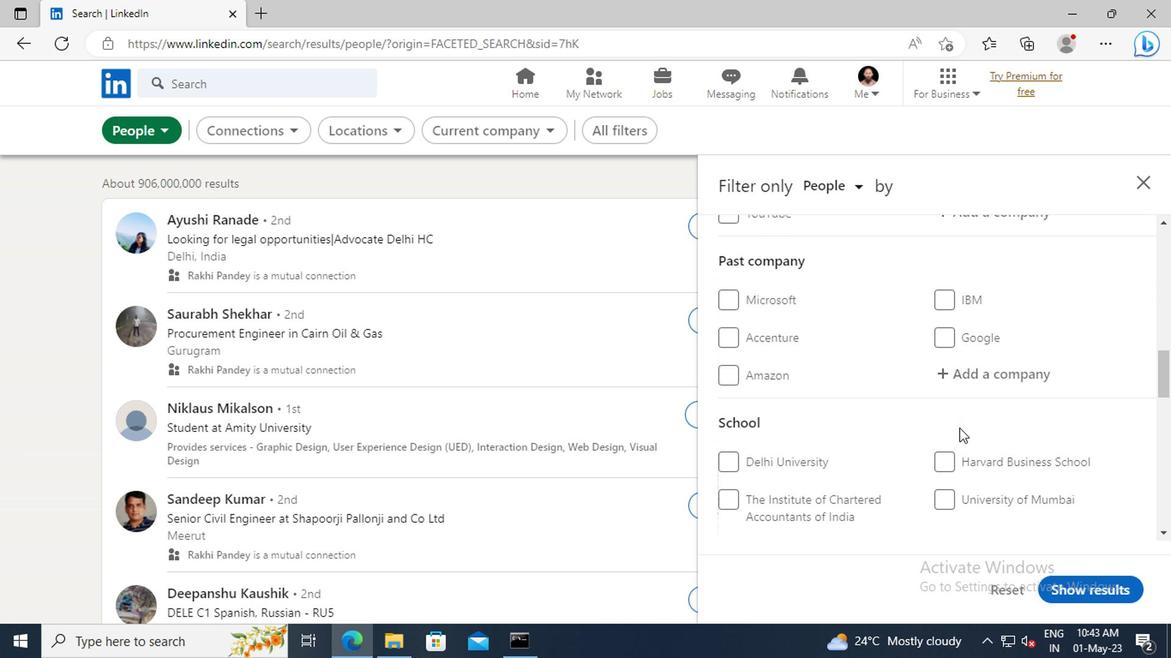 
Action: Mouse scrolled (954, 429) with delta (0, -1)
Screenshot: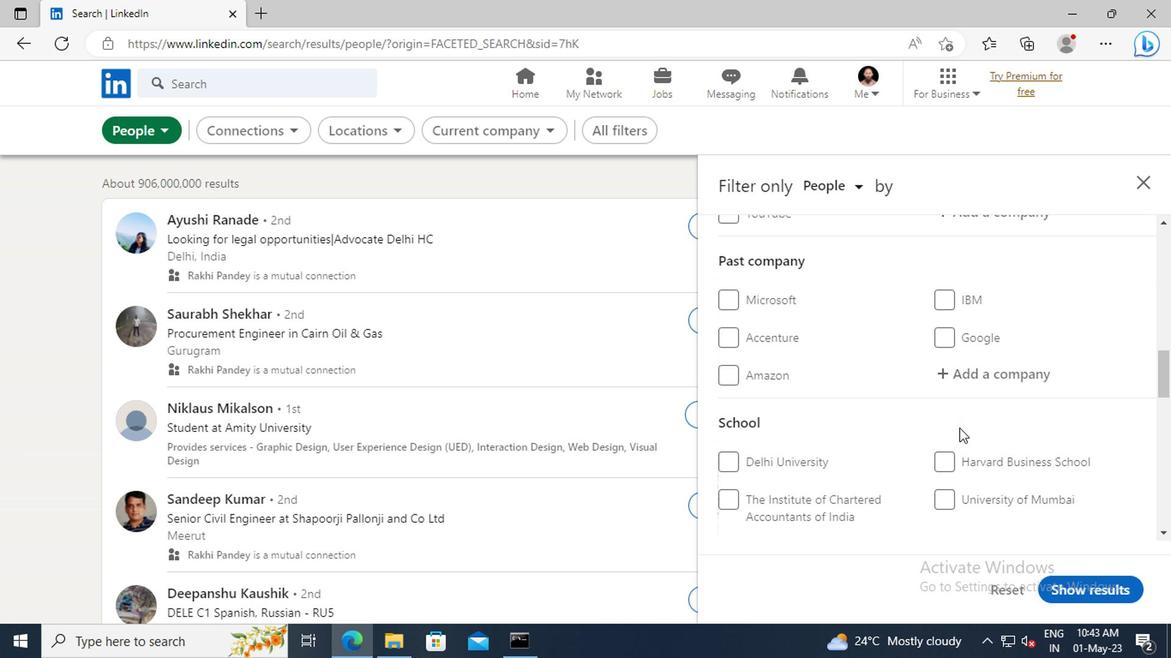 
Action: Mouse scrolled (954, 429) with delta (0, -1)
Screenshot: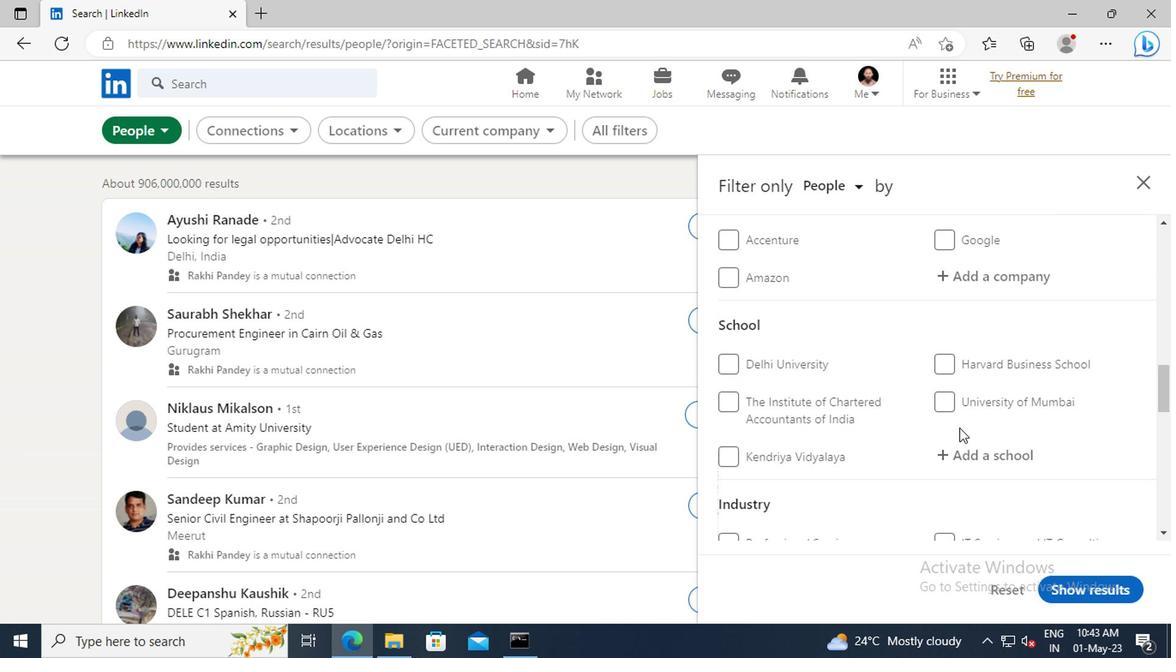 
Action: Mouse scrolled (954, 429) with delta (0, -1)
Screenshot: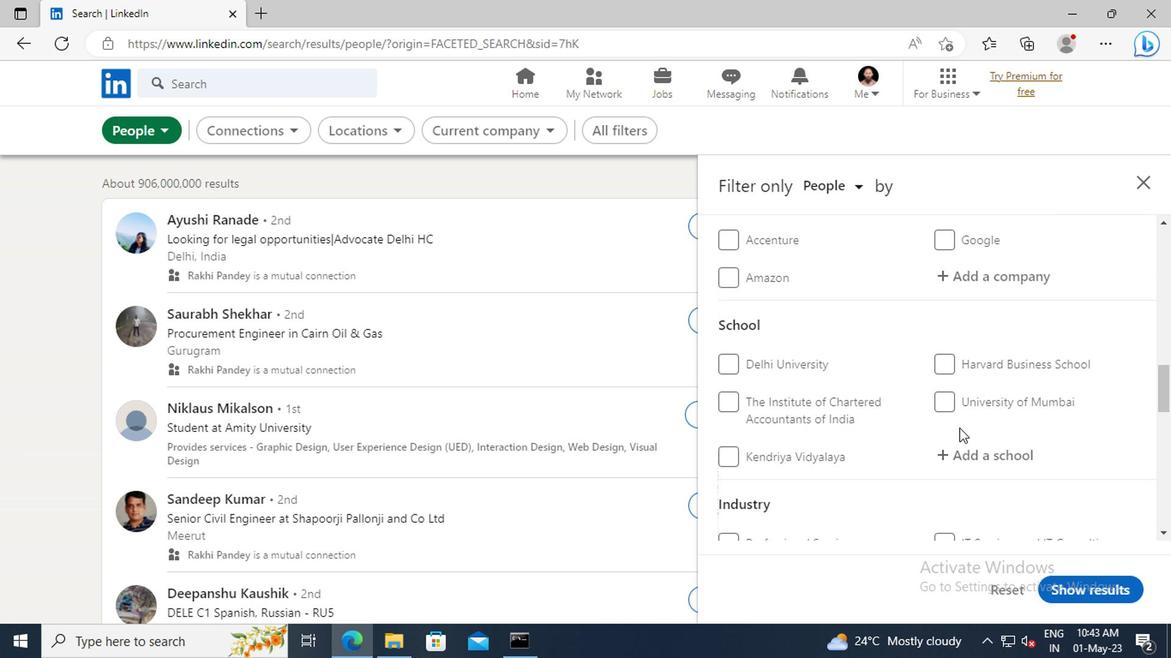 
Action: Mouse scrolled (954, 429) with delta (0, -1)
Screenshot: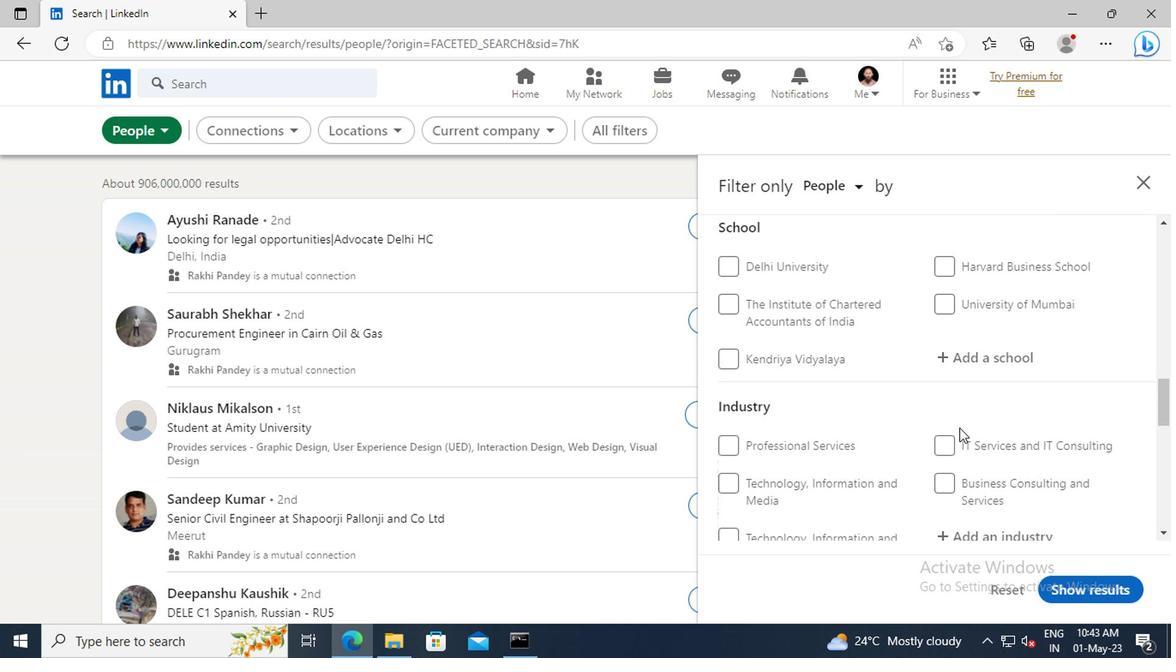 
Action: Mouse scrolled (954, 429) with delta (0, -1)
Screenshot: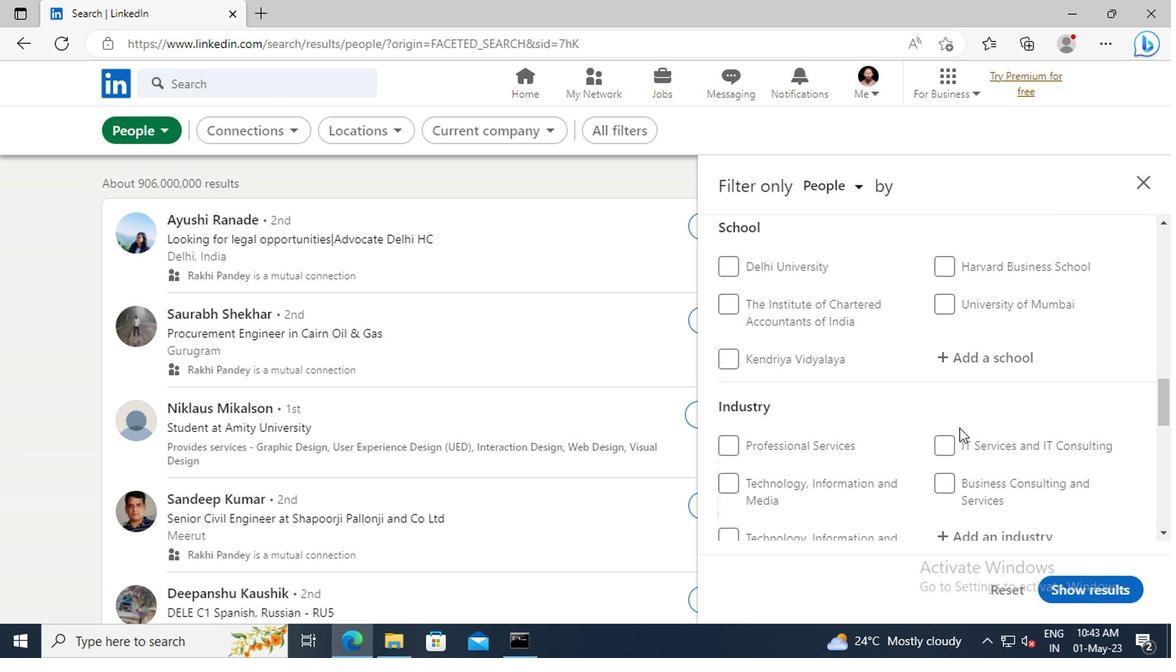 
Action: Mouse scrolled (954, 429) with delta (0, -1)
Screenshot: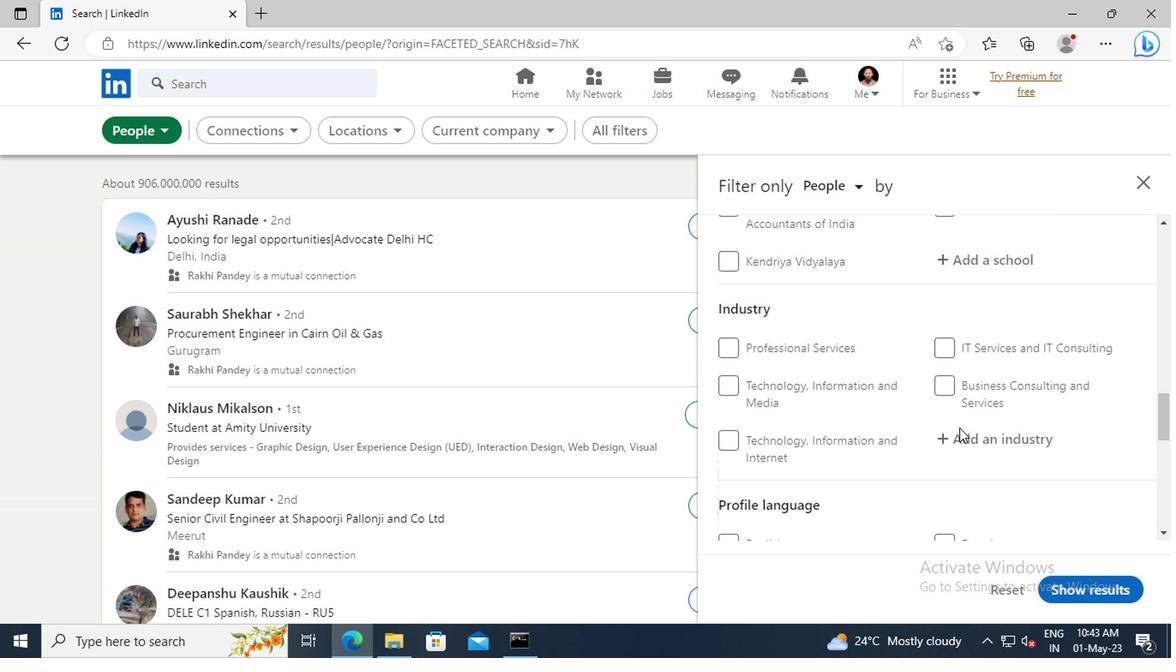 
Action: Mouse scrolled (954, 429) with delta (0, -1)
Screenshot: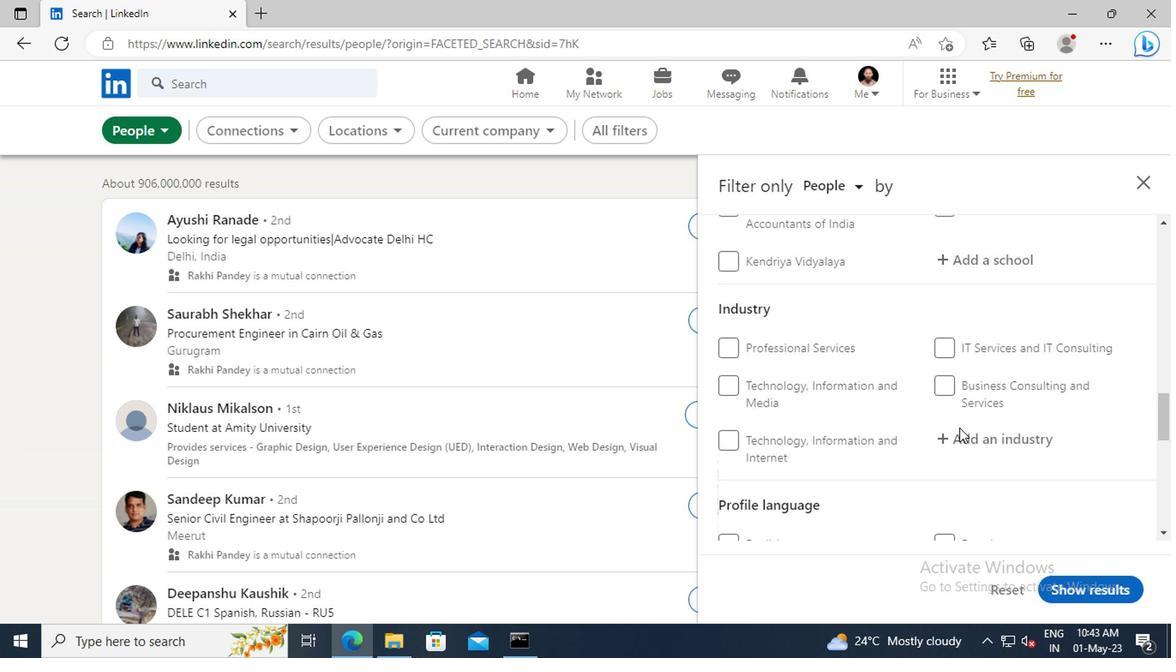 
Action: Mouse moved to (943, 450)
Screenshot: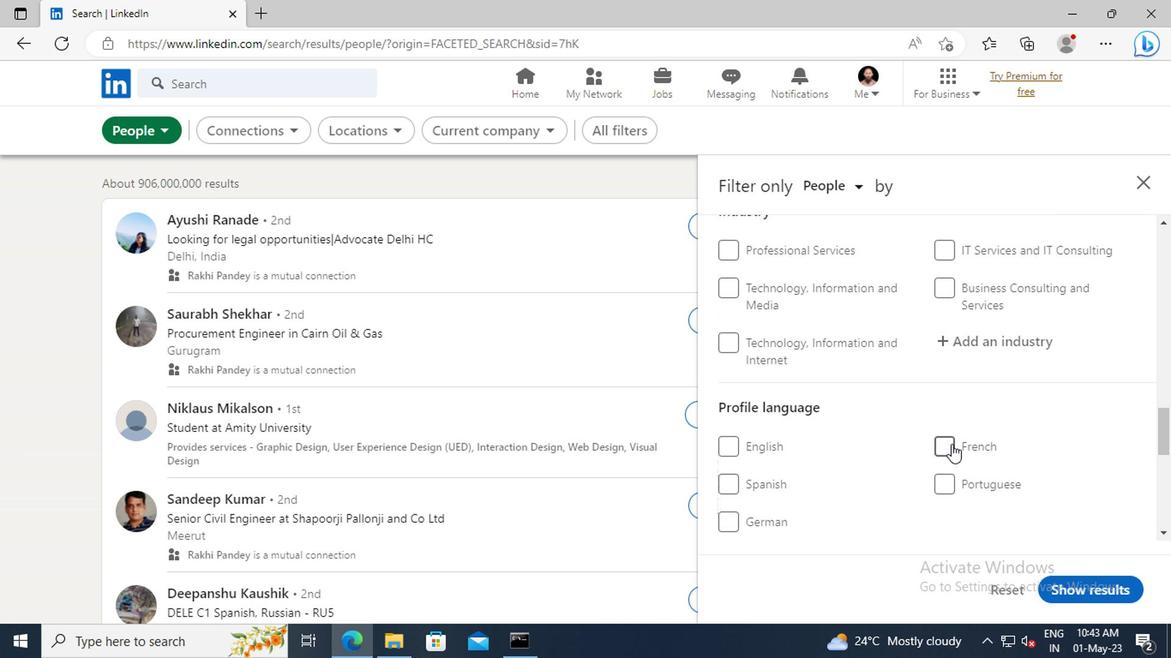 
Action: Mouse pressed left at (943, 450)
Screenshot: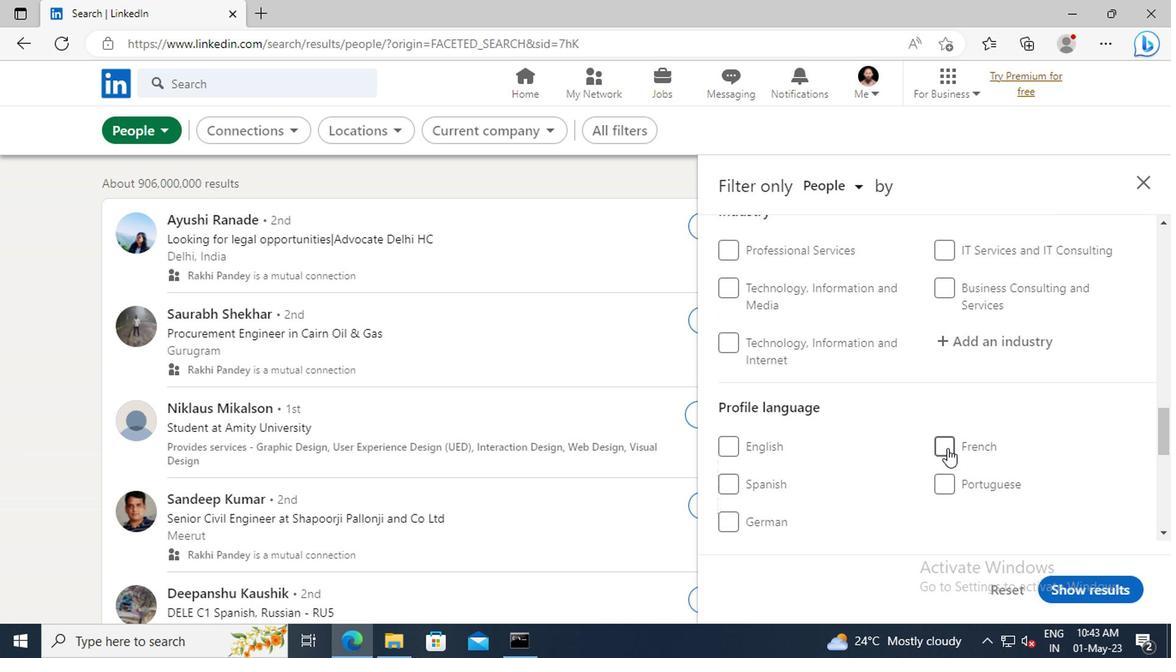 
Action: Mouse moved to (971, 405)
Screenshot: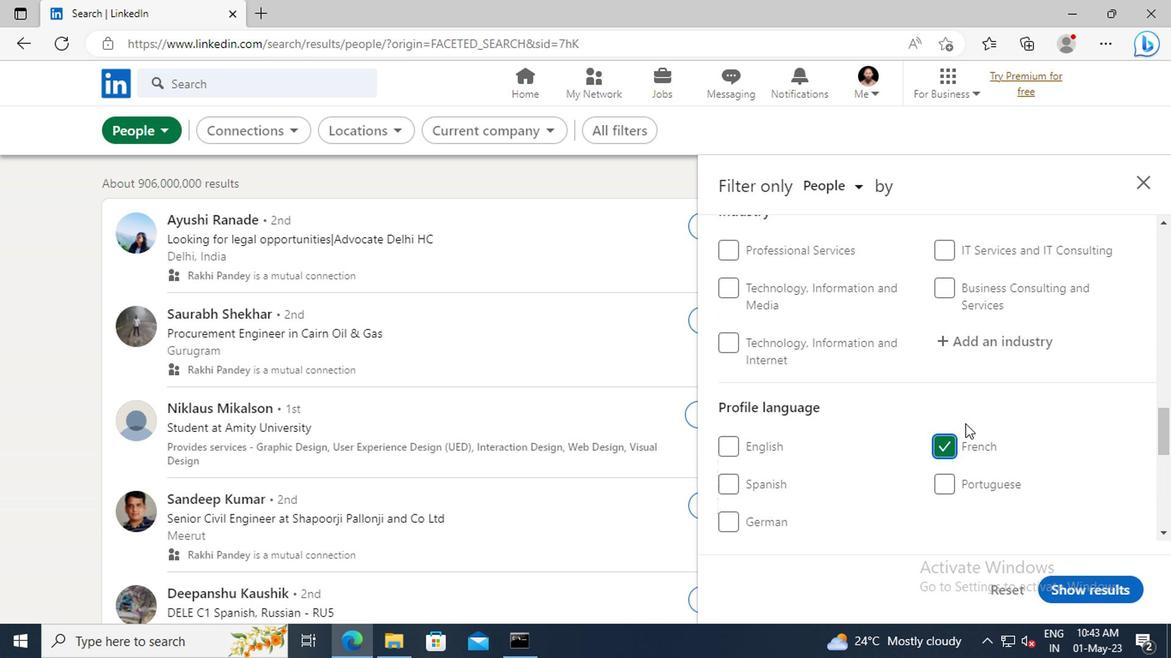 
Action: Mouse scrolled (971, 406) with delta (0, 0)
Screenshot: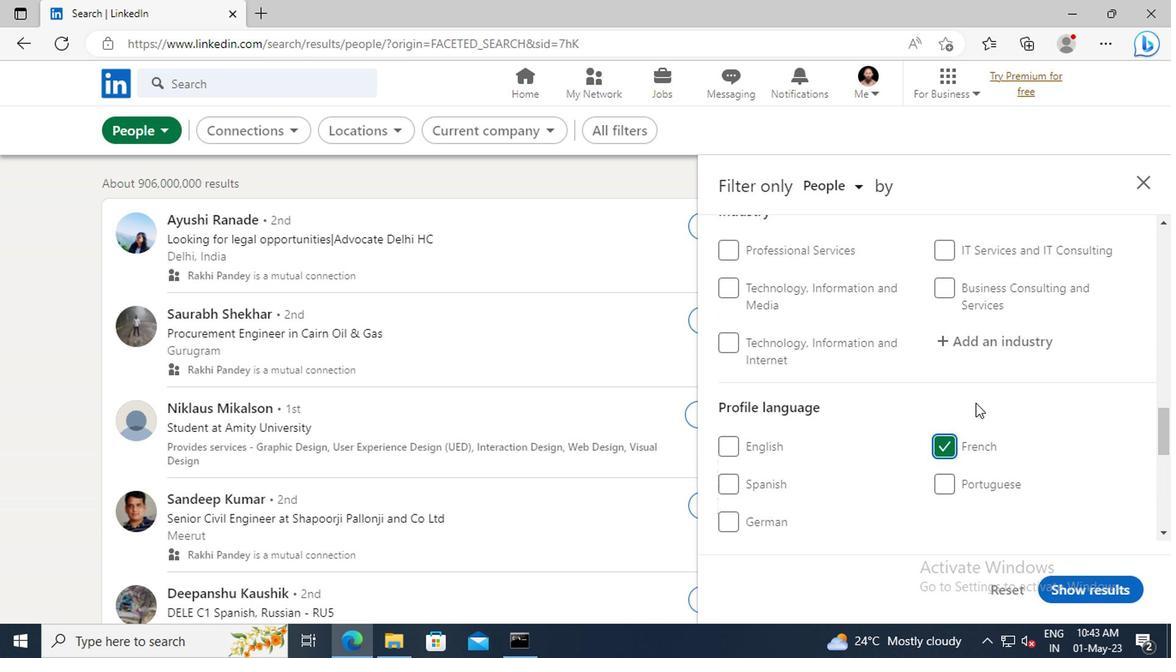 
Action: Mouse scrolled (971, 406) with delta (0, 0)
Screenshot: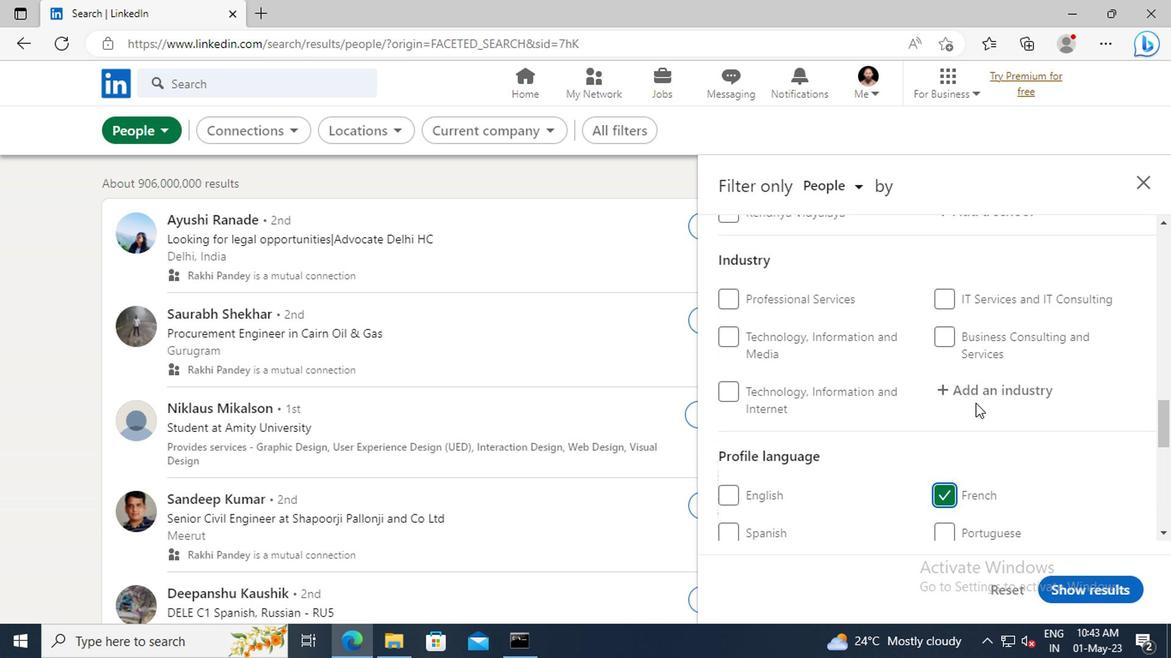 
Action: Mouse scrolled (971, 406) with delta (0, 0)
Screenshot: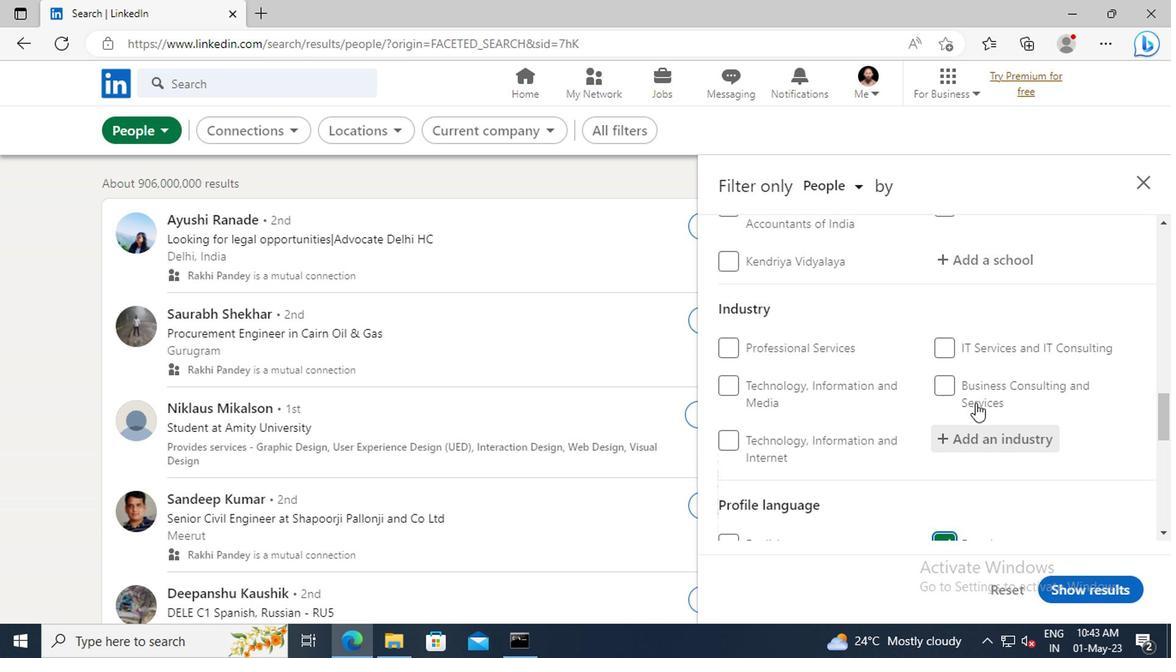 
Action: Mouse scrolled (971, 406) with delta (0, 0)
Screenshot: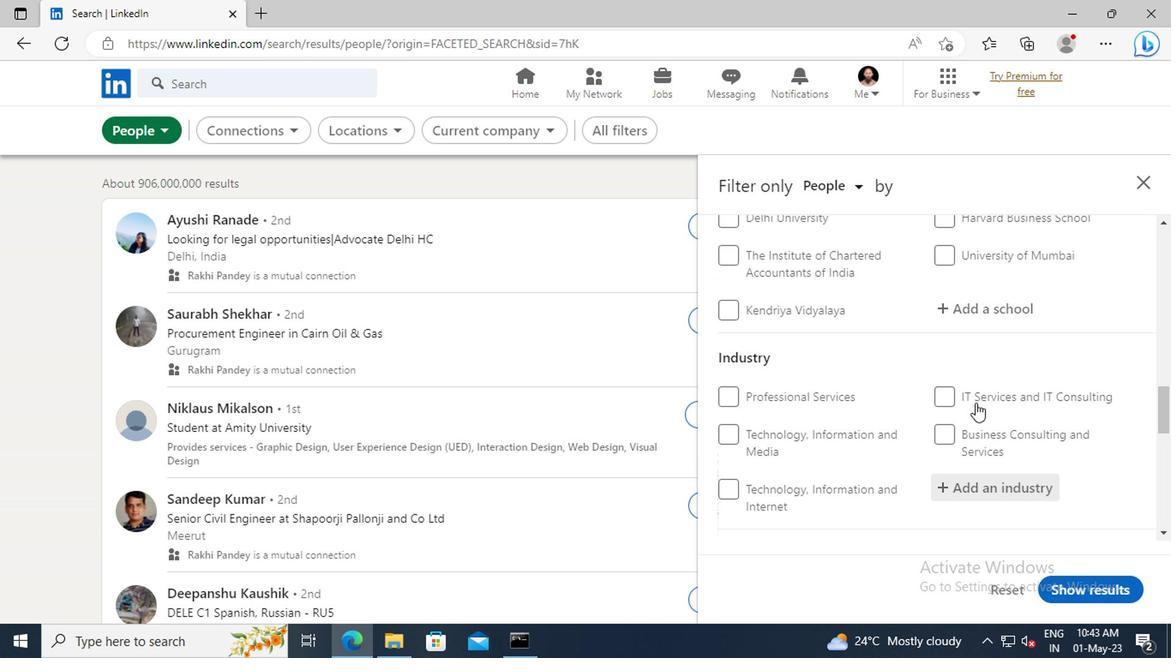 
Action: Mouse scrolled (971, 406) with delta (0, 0)
Screenshot: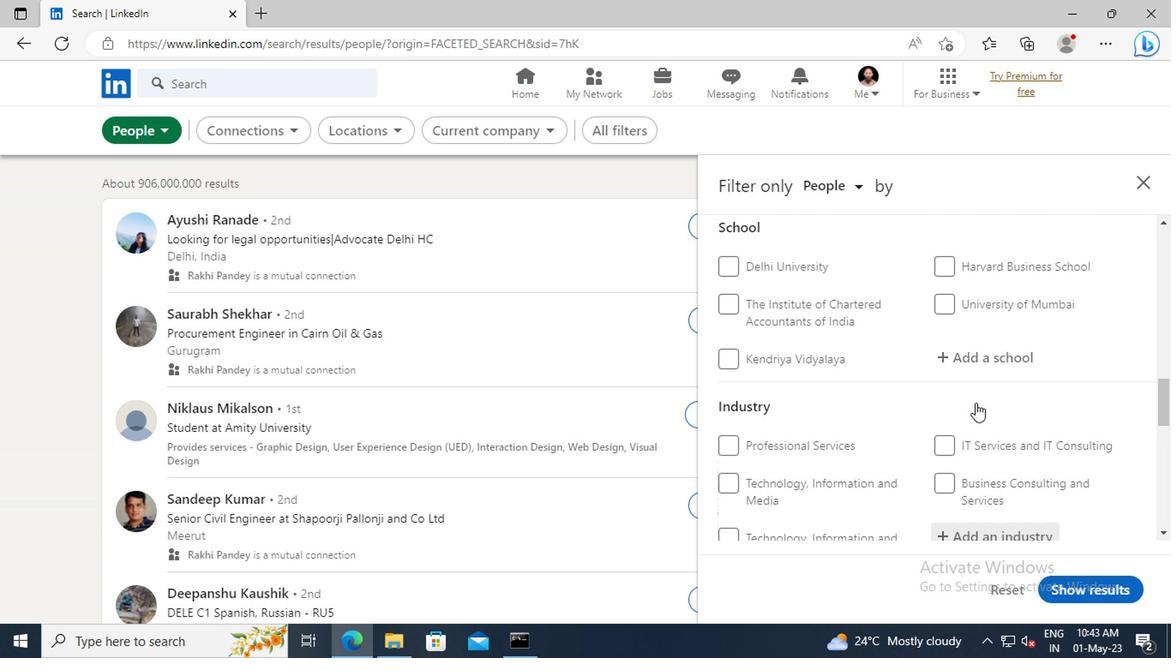 
Action: Mouse scrolled (971, 406) with delta (0, 0)
Screenshot: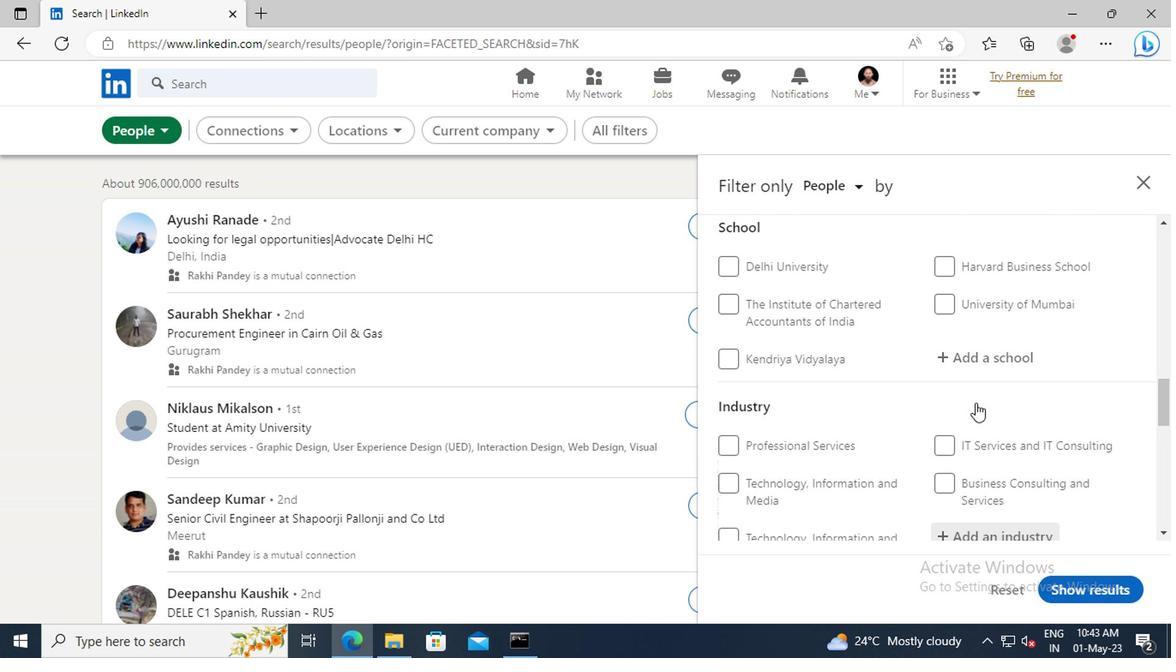 
Action: Mouse scrolled (971, 406) with delta (0, 0)
Screenshot: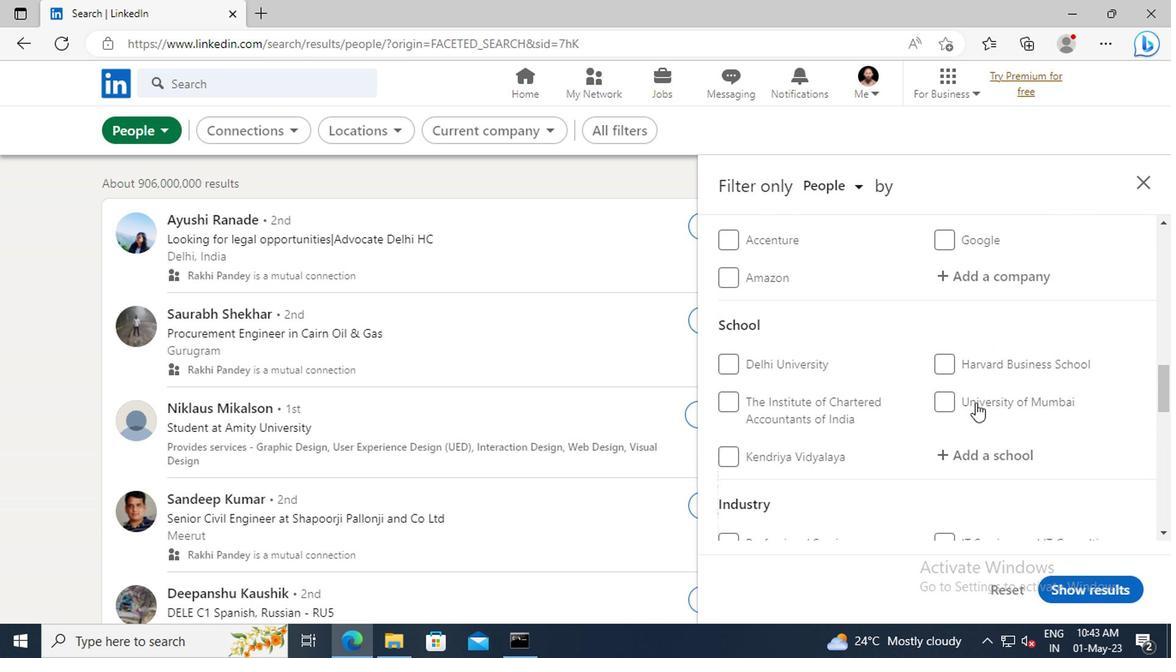 
Action: Mouse scrolled (971, 406) with delta (0, 0)
Screenshot: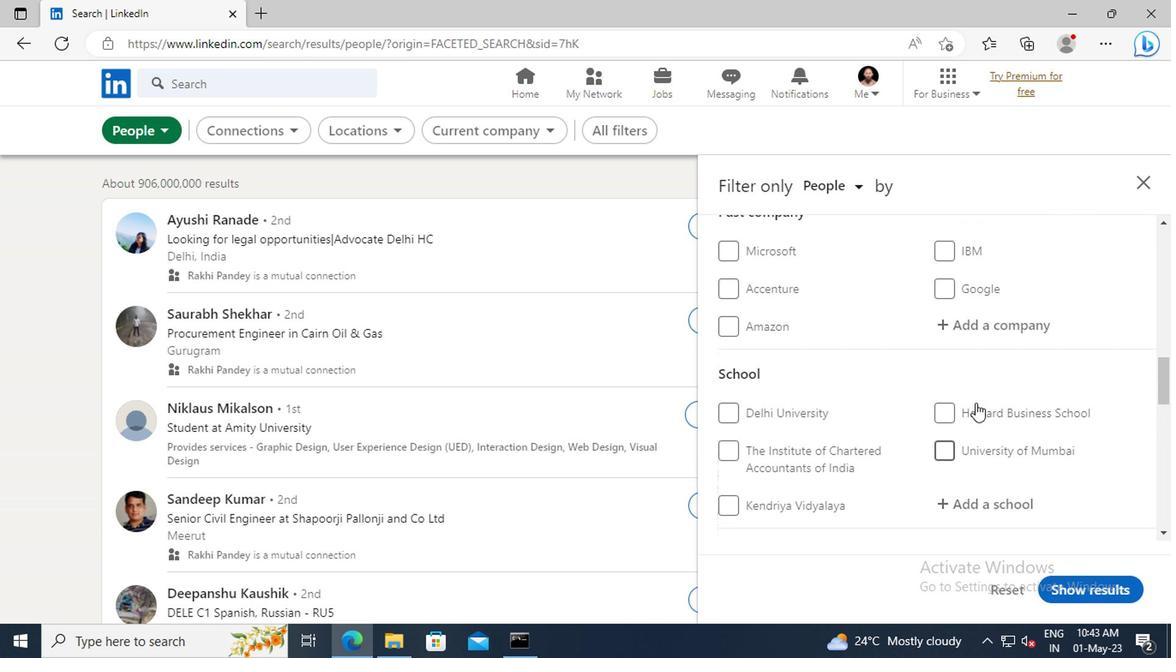 
Action: Mouse scrolled (971, 406) with delta (0, 0)
Screenshot: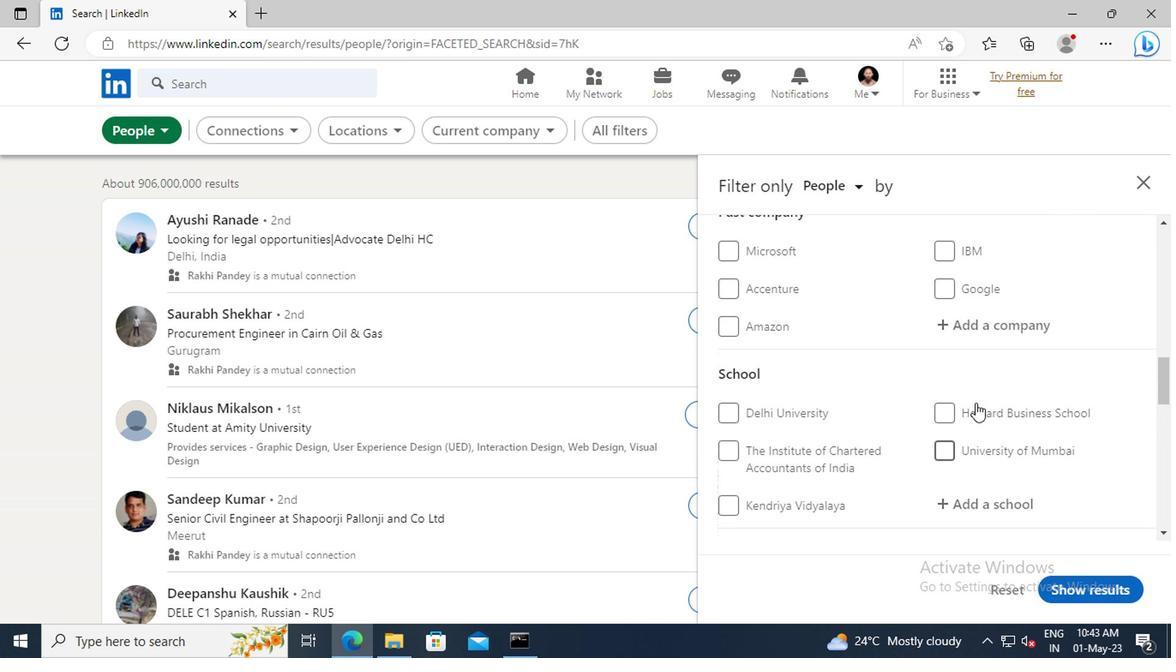 
Action: Mouse scrolled (971, 406) with delta (0, 0)
Screenshot: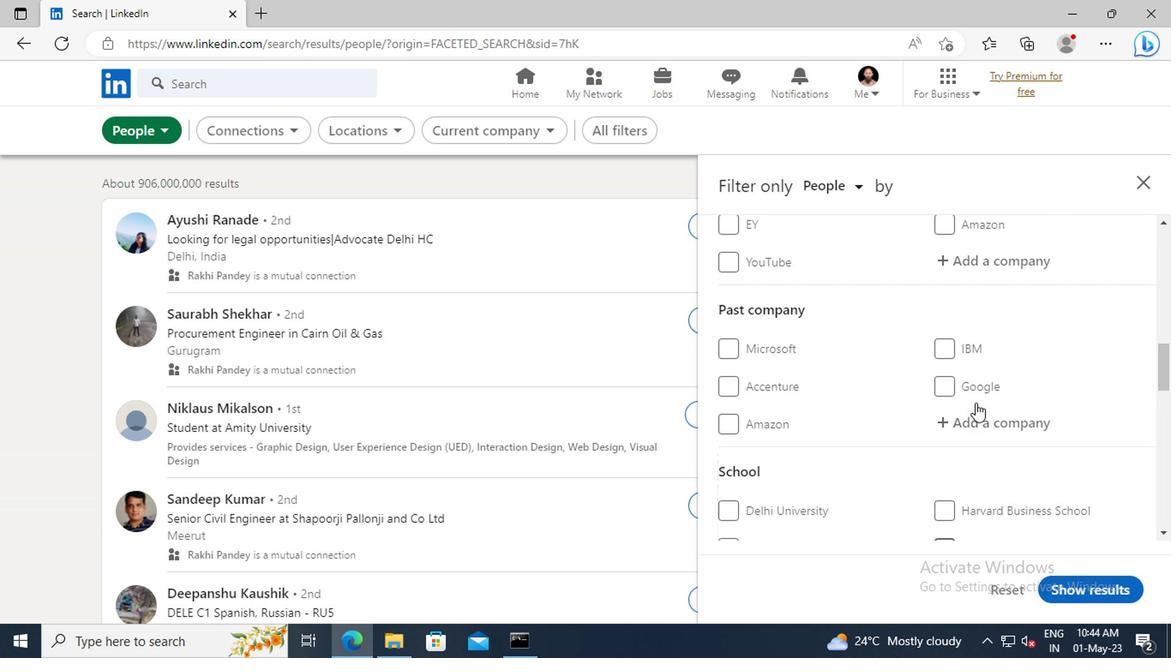 
Action: Mouse scrolled (971, 406) with delta (0, 0)
Screenshot: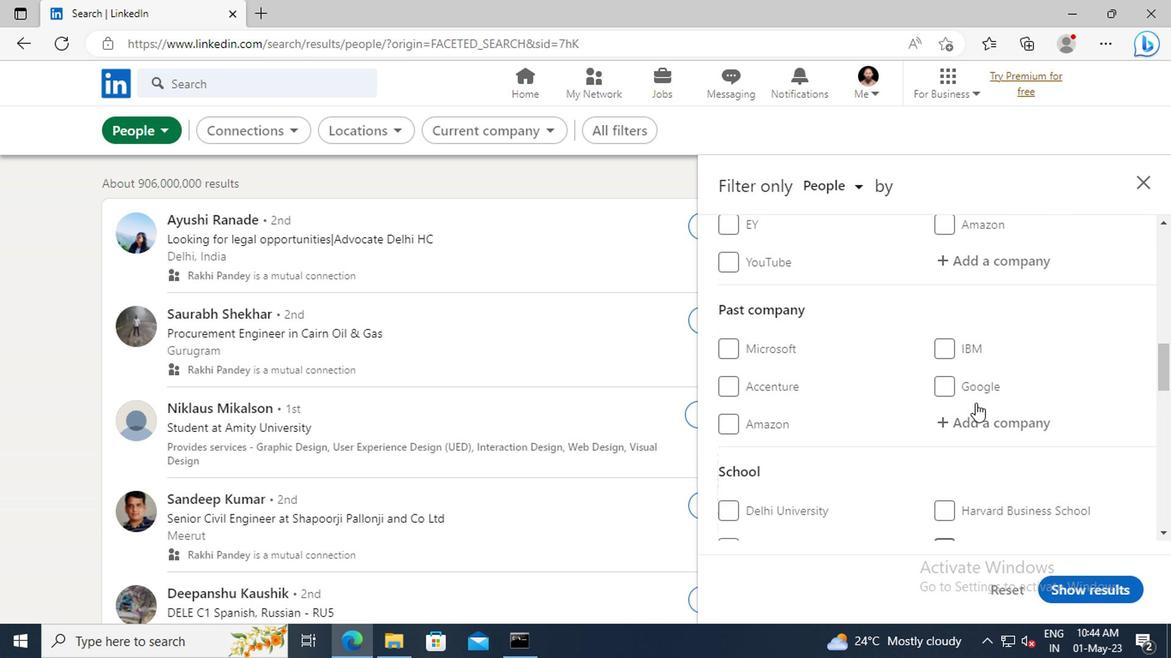 
Action: Mouse scrolled (971, 406) with delta (0, 0)
Screenshot: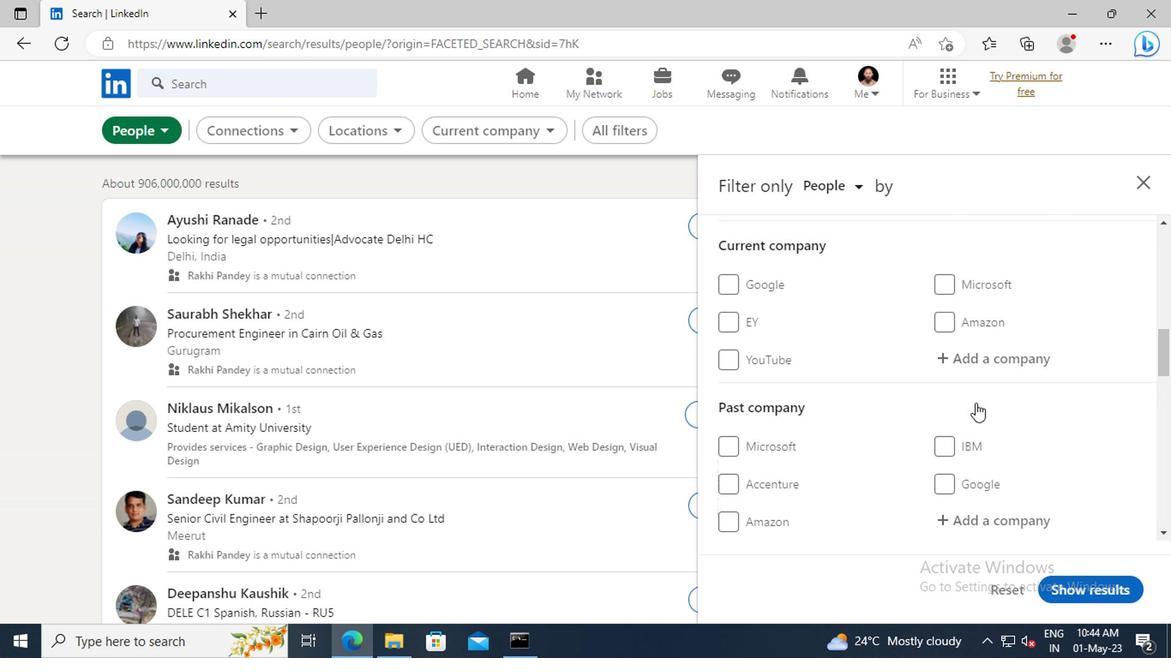 
Action: Mouse moved to (951, 406)
Screenshot: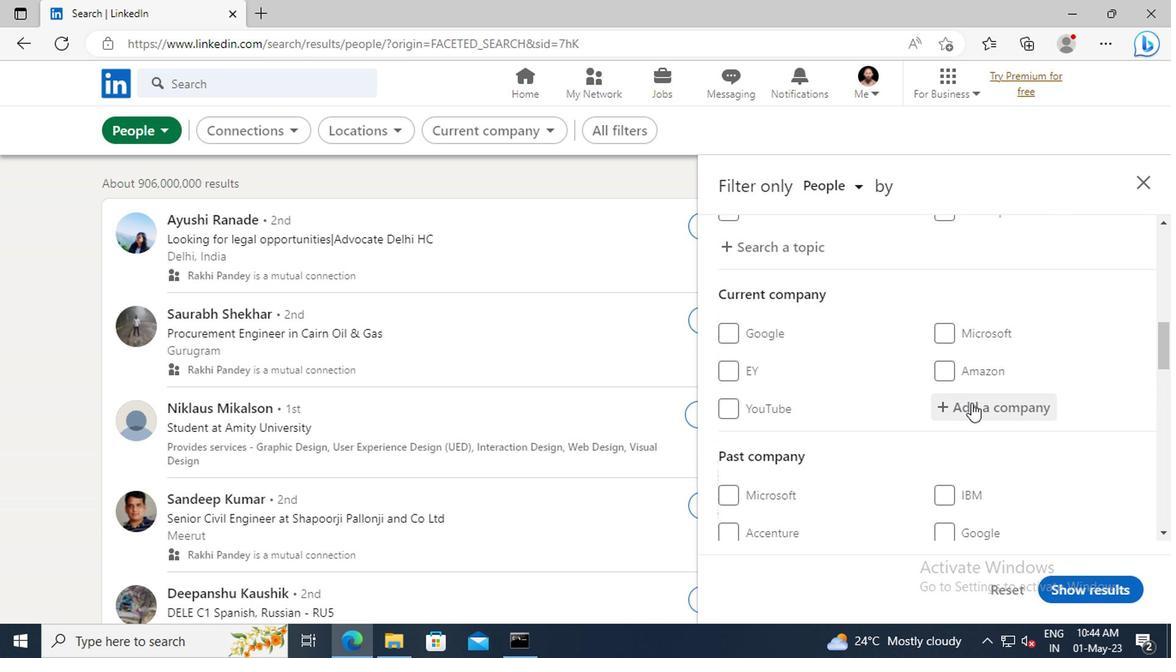 
Action: Mouse pressed left at (951, 406)
Screenshot: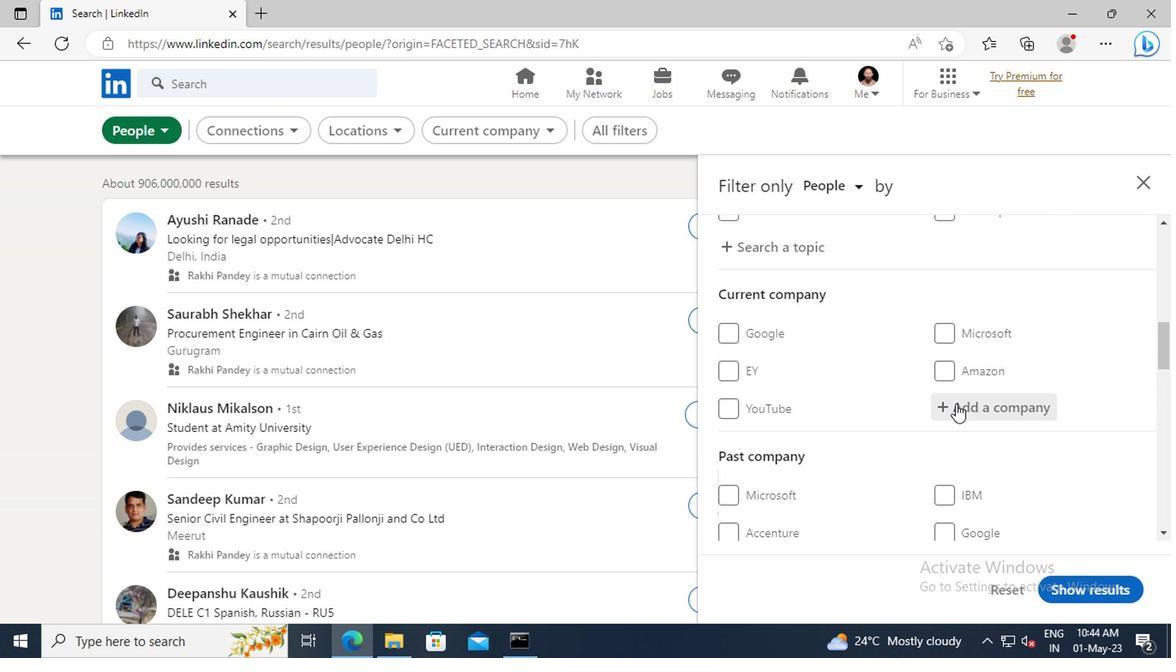
Action: Key pressed <Key.shift>HALDIRAM<Key.space><Key.shift>FOO
Screenshot: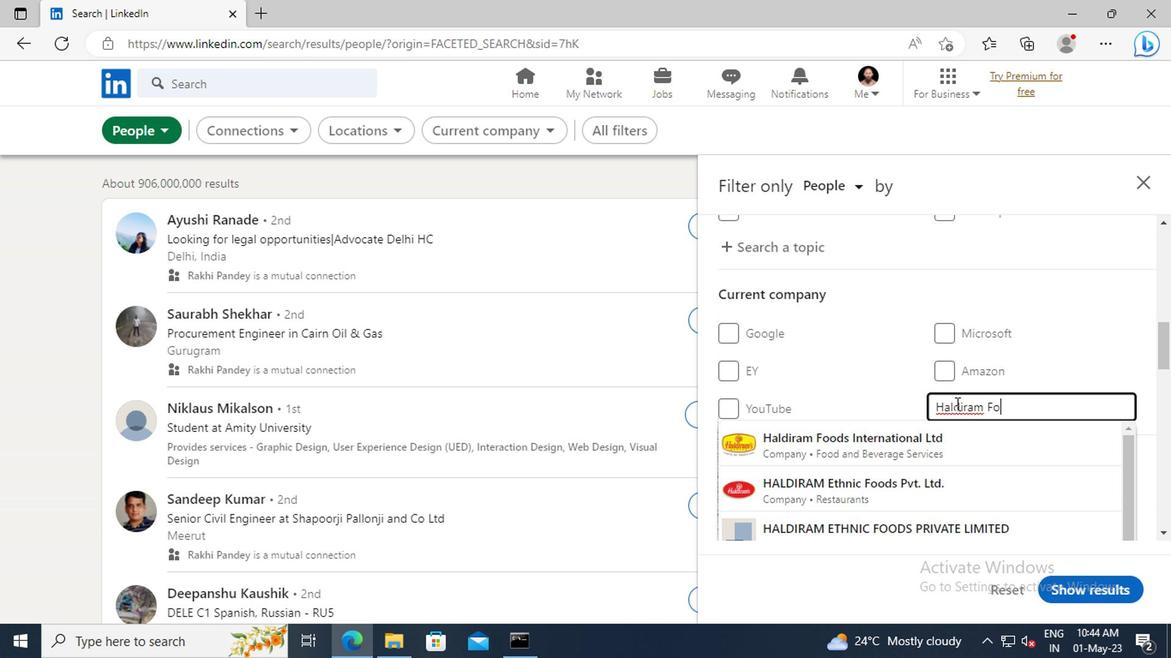 
Action: Mouse moved to (936, 444)
Screenshot: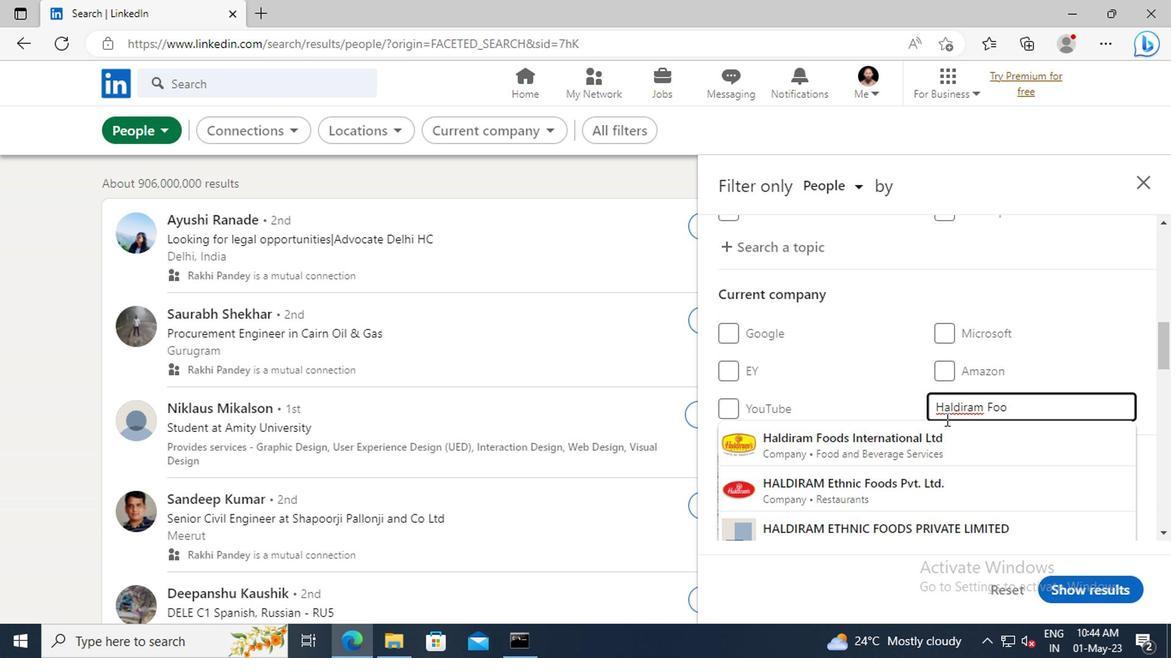 
Action: Mouse pressed left at (936, 444)
Screenshot: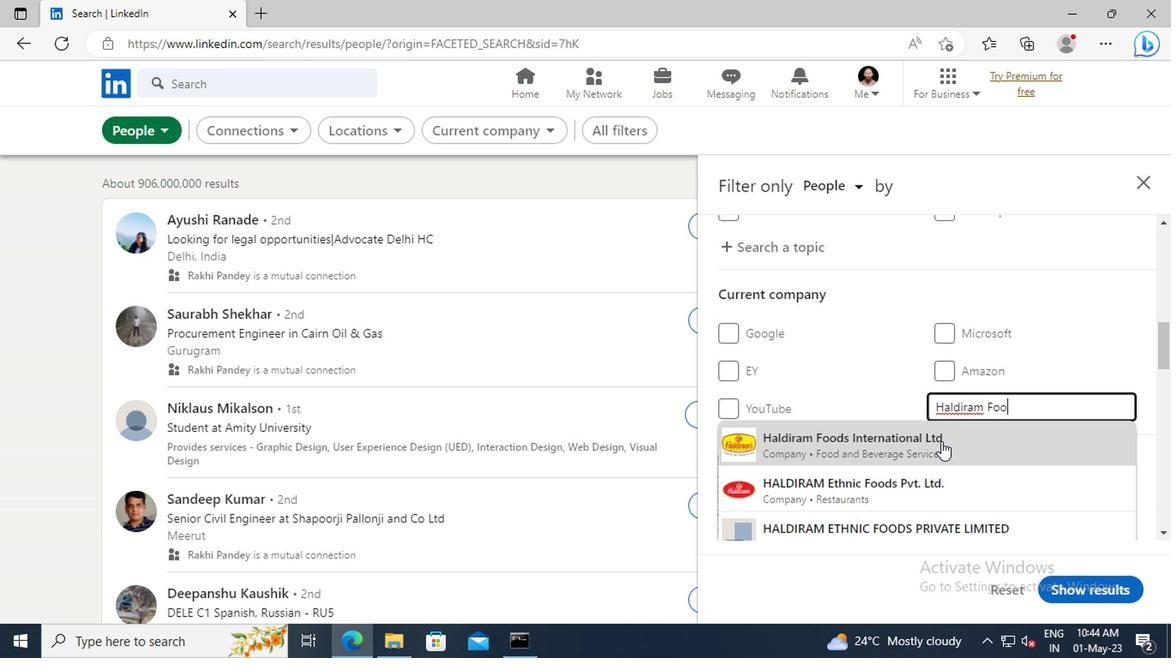 
Action: Mouse scrolled (936, 443) with delta (0, 0)
Screenshot: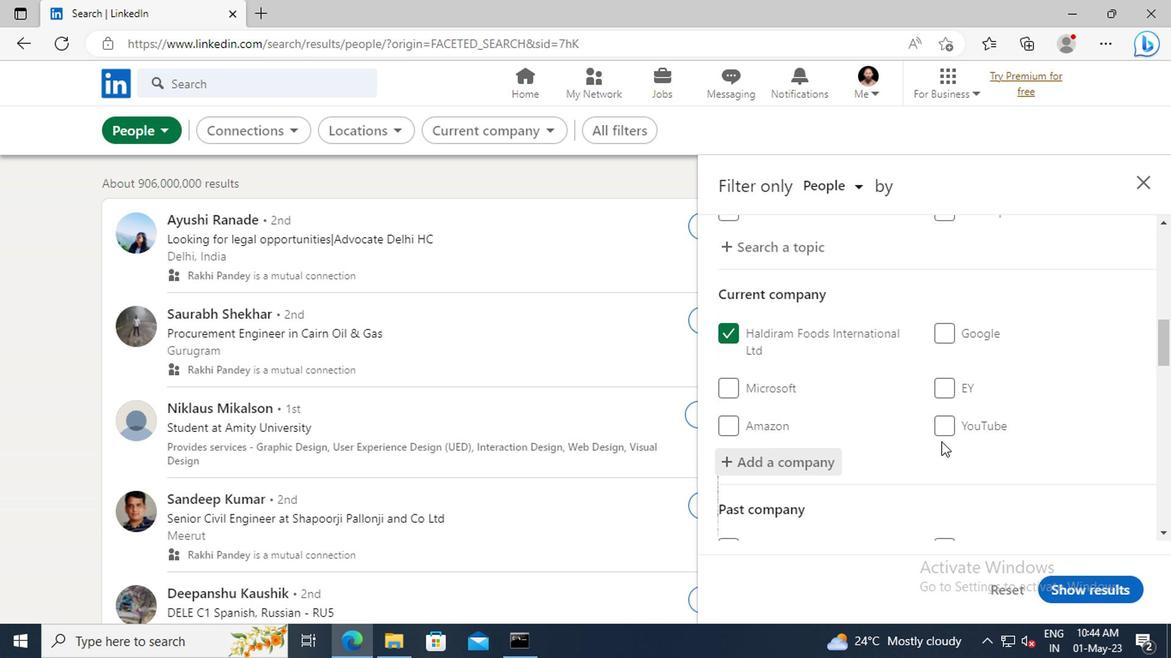 
Action: Mouse scrolled (936, 443) with delta (0, 0)
Screenshot: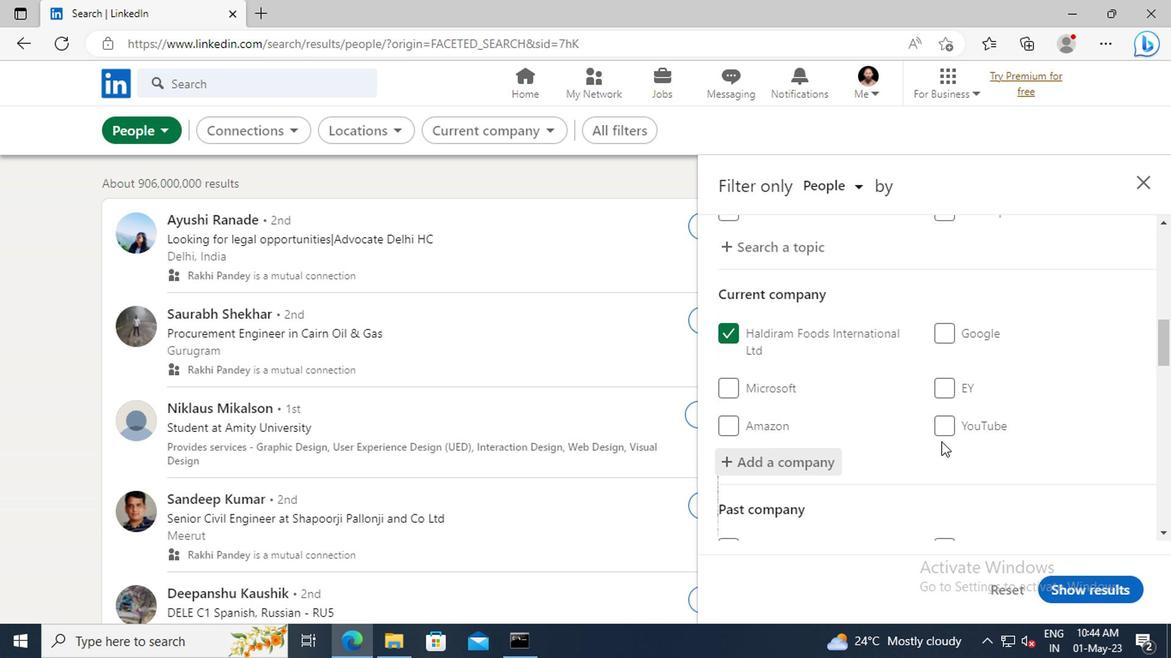 
Action: Mouse moved to (931, 416)
Screenshot: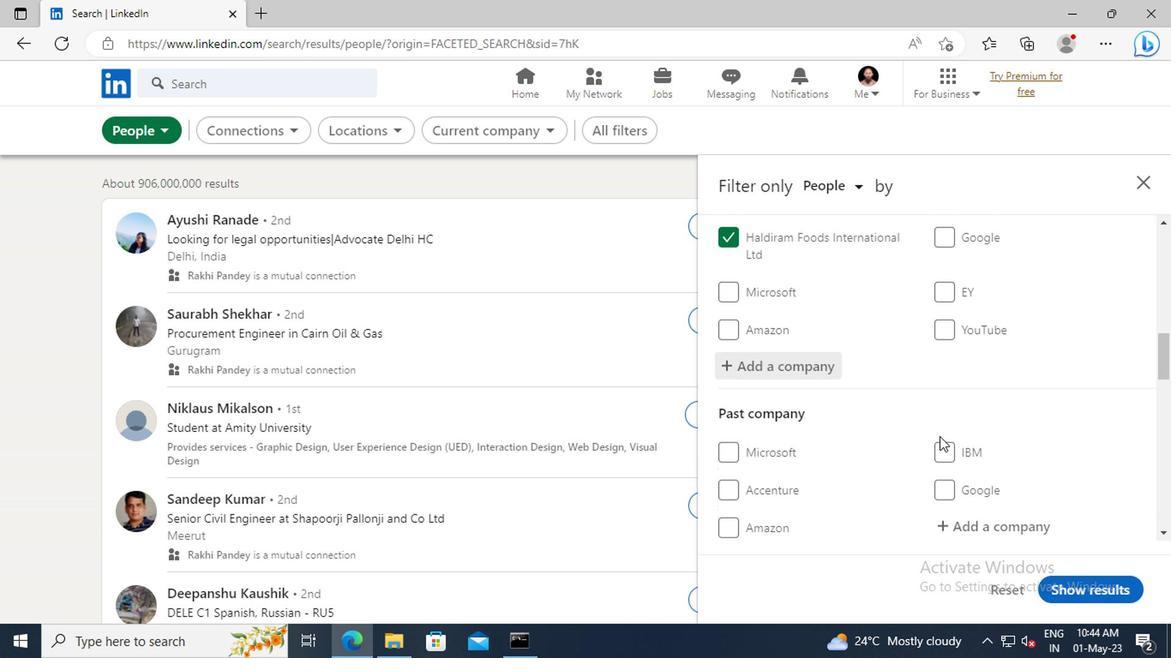 
Action: Mouse scrolled (931, 416) with delta (0, 0)
Screenshot: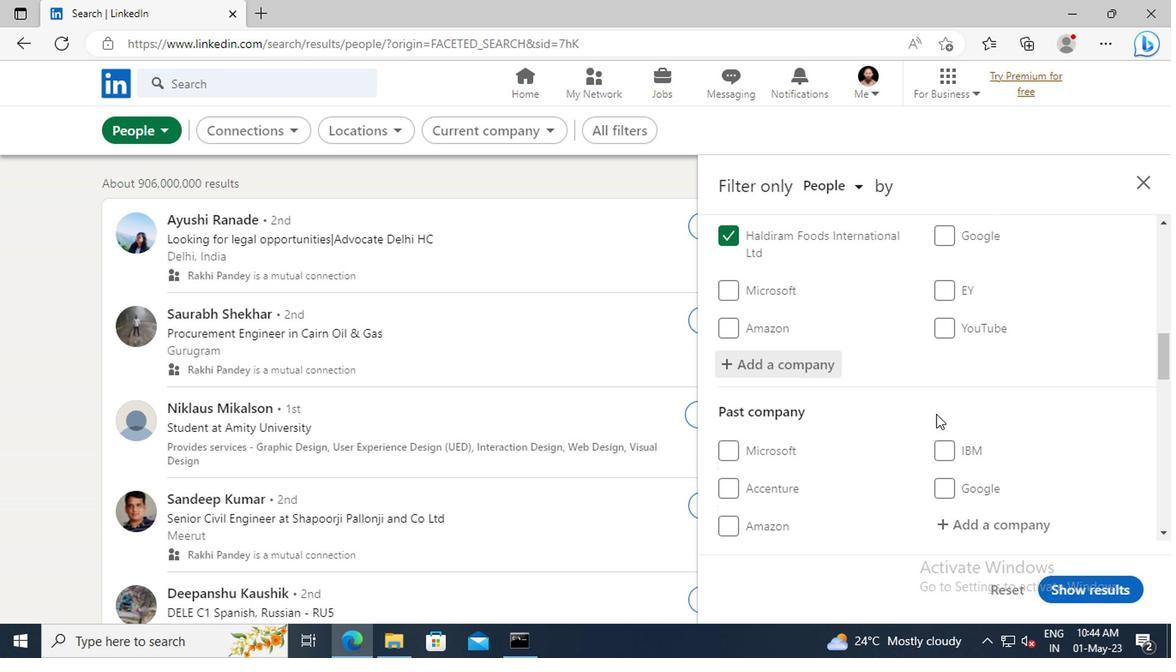 
Action: Mouse scrolled (931, 416) with delta (0, 0)
Screenshot: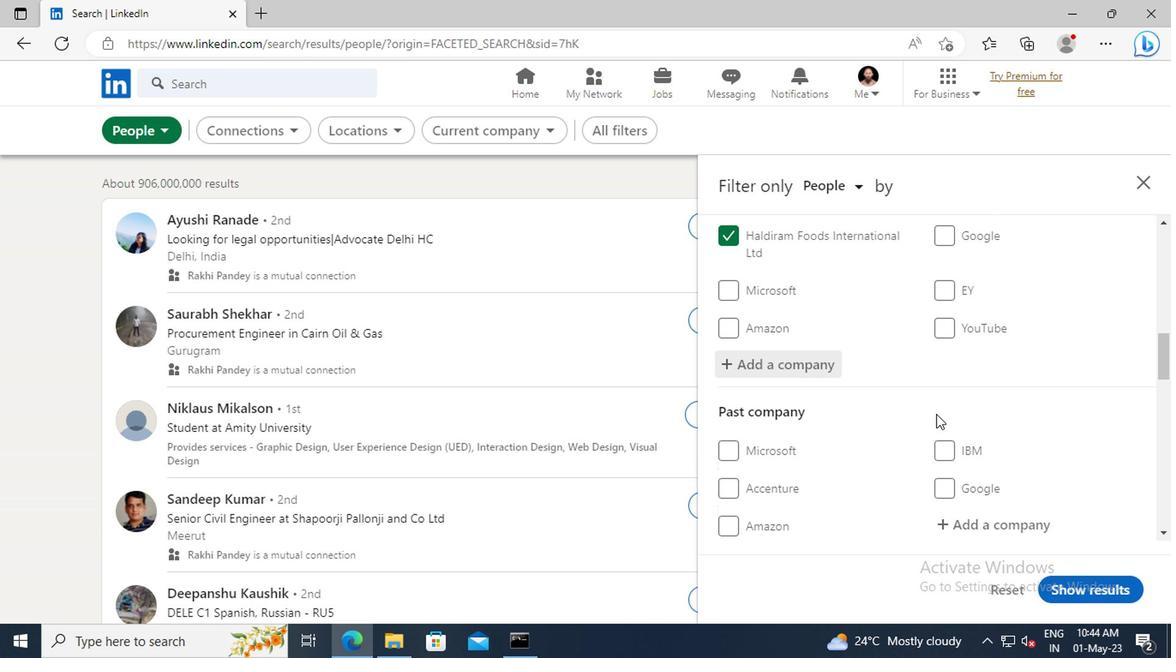 
Action: Mouse scrolled (931, 416) with delta (0, 0)
Screenshot: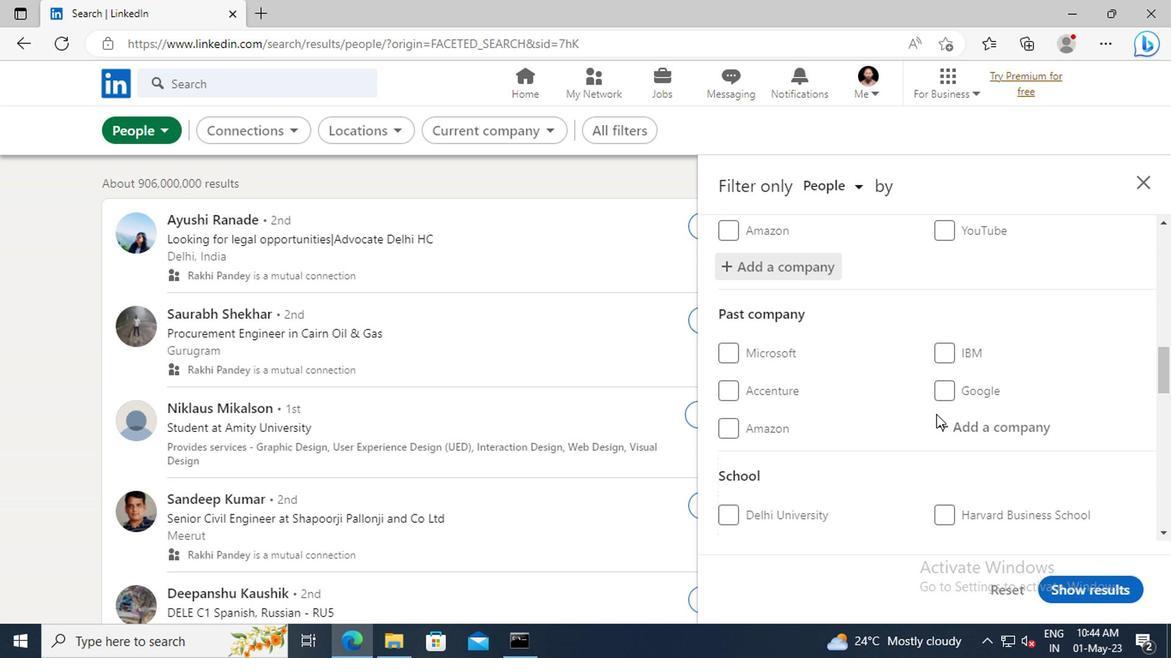 
Action: Mouse scrolled (931, 416) with delta (0, 0)
Screenshot: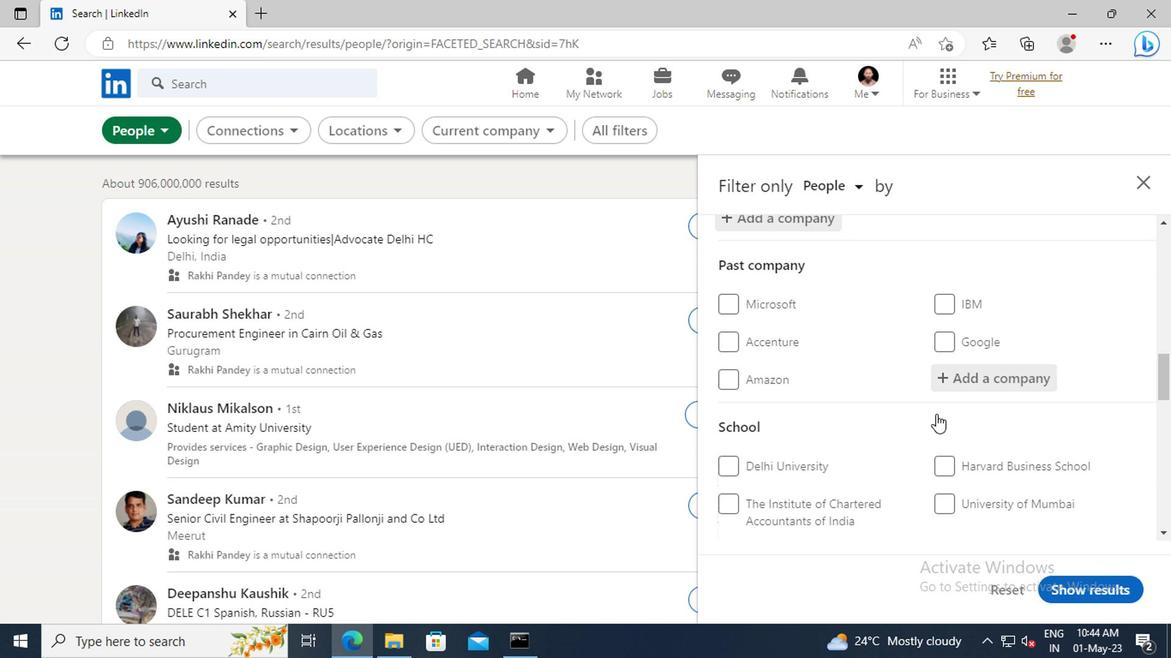 
Action: Mouse scrolled (931, 416) with delta (0, 0)
Screenshot: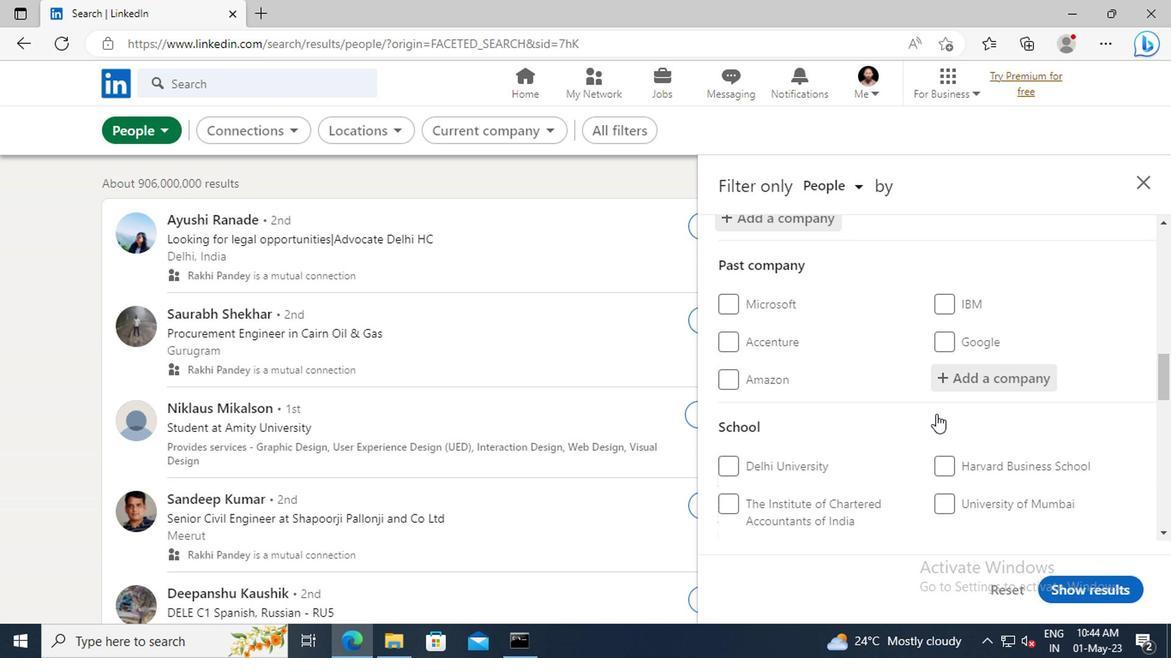 
Action: Mouse moved to (936, 458)
Screenshot: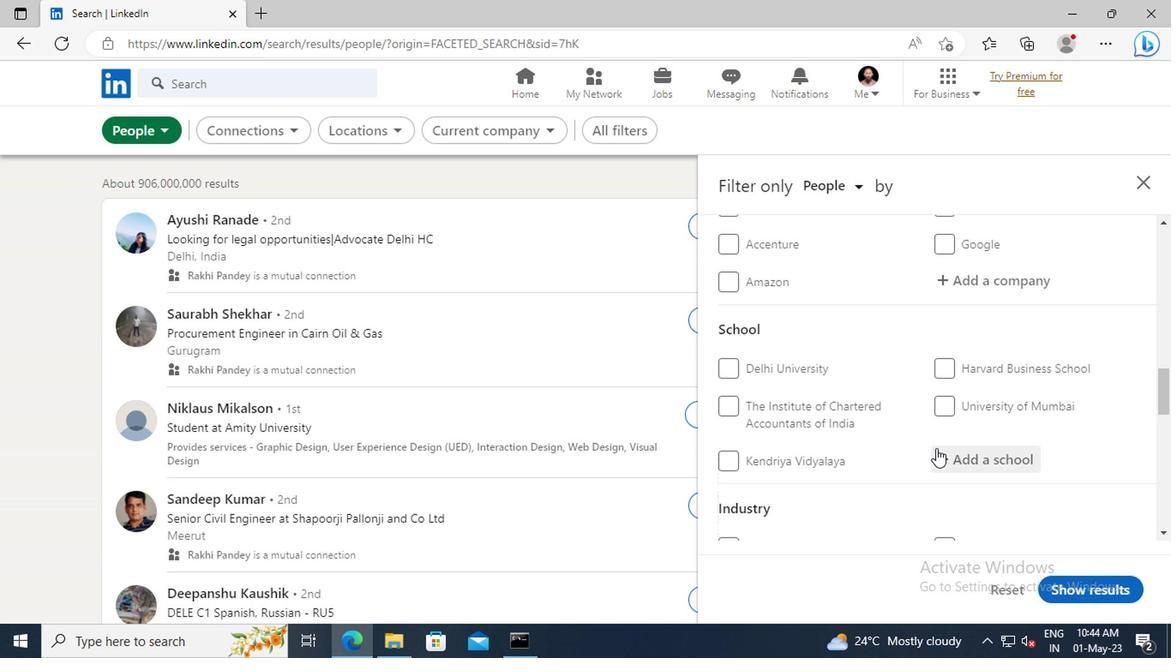 
Action: Mouse pressed left at (936, 458)
Screenshot: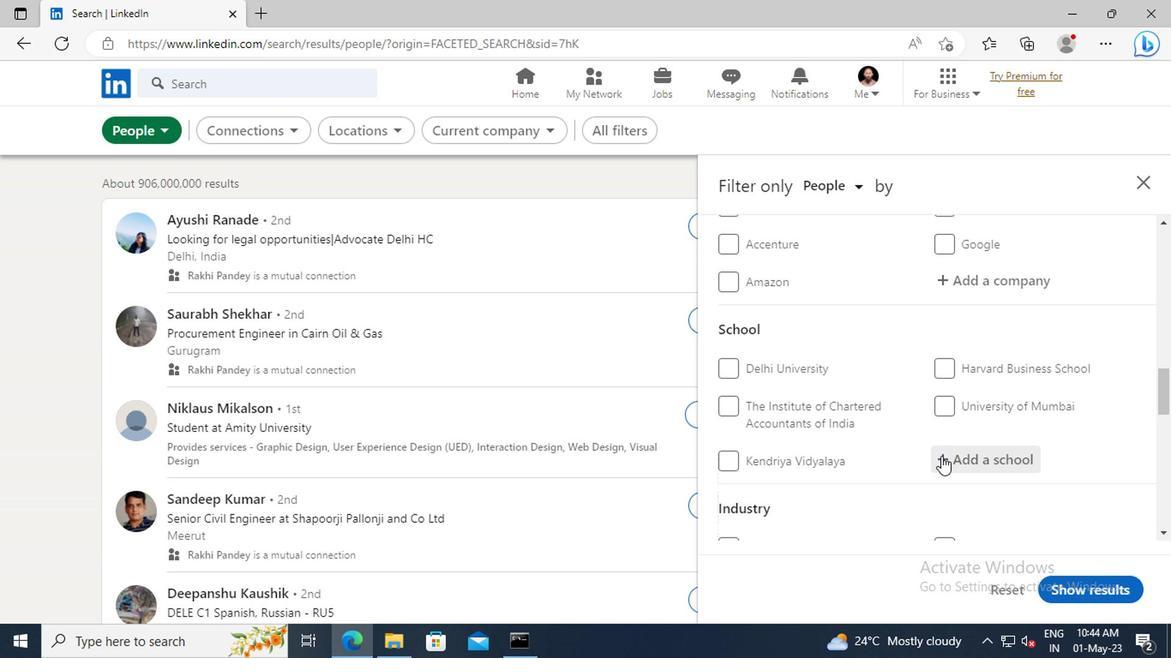 
Action: Key pressed <Key.shift>VEER<Key.space><Key.shift>BAHADUR<Key.space><Key.shift>S
Screenshot: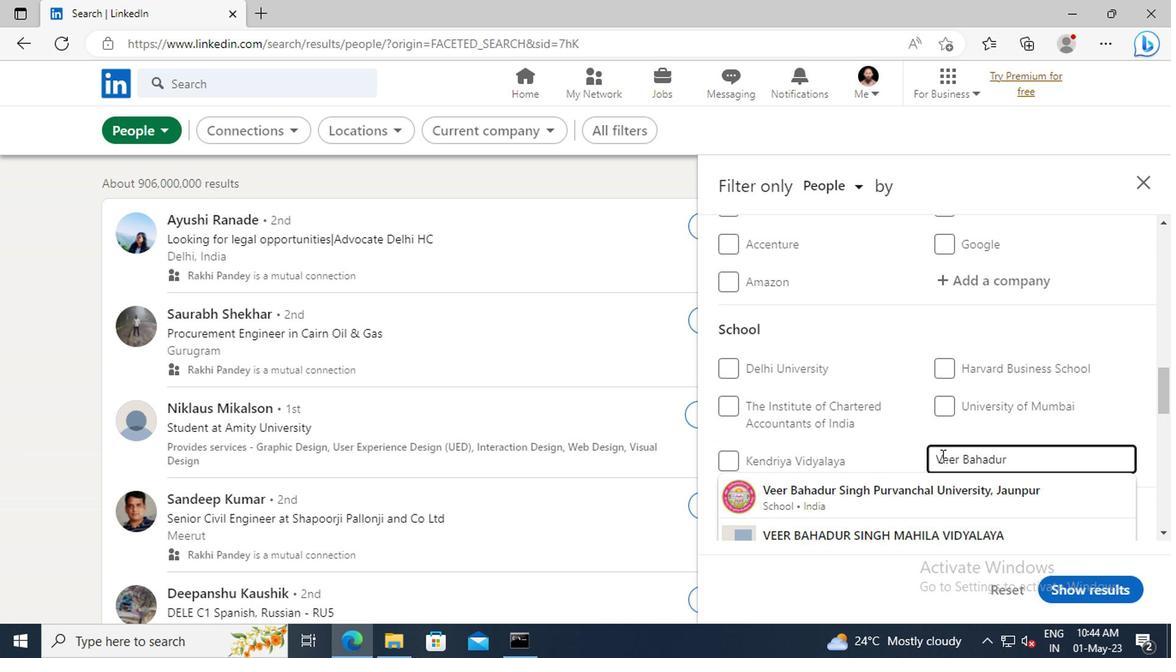 
Action: Mouse moved to (941, 488)
Screenshot: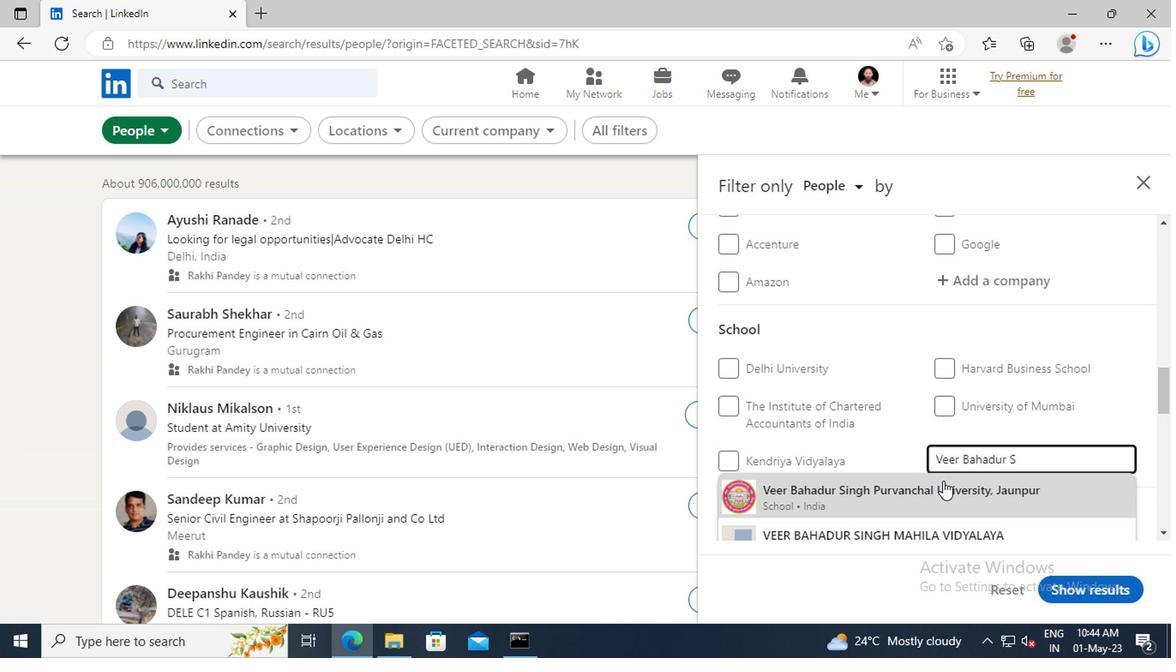 
Action: Mouse pressed left at (941, 488)
Screenshot: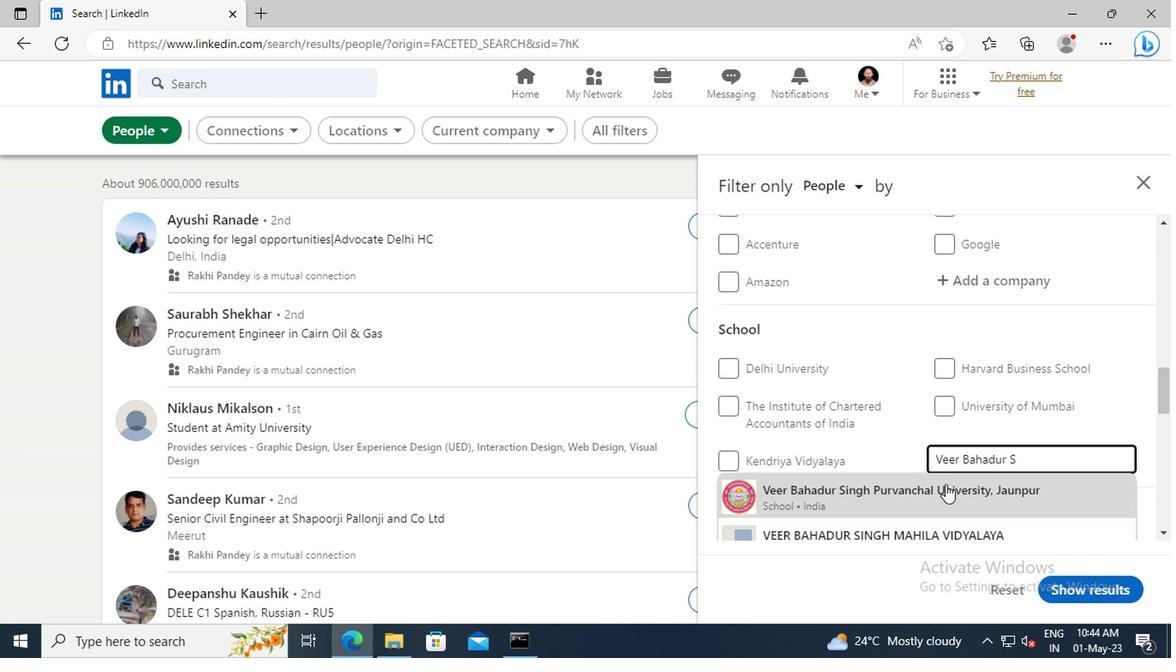 
Action: Mouse scrolled (941, 488) with delta (0, 0)
Screenshot: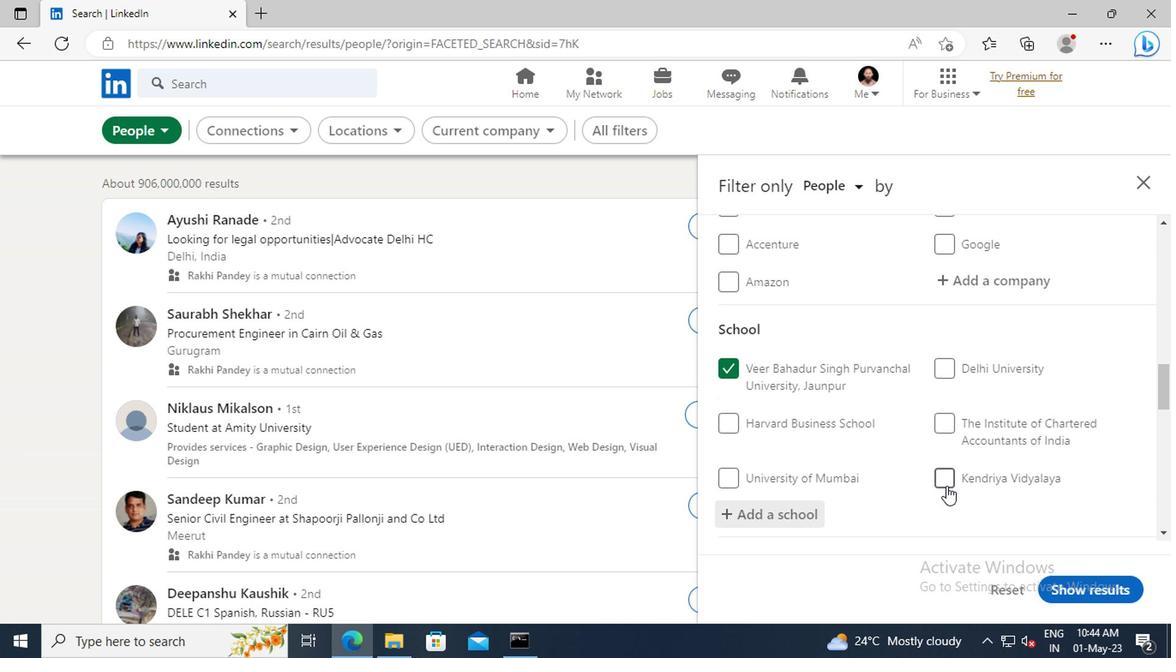 
Action: Mouse moved to (947, 431)
Screenshot: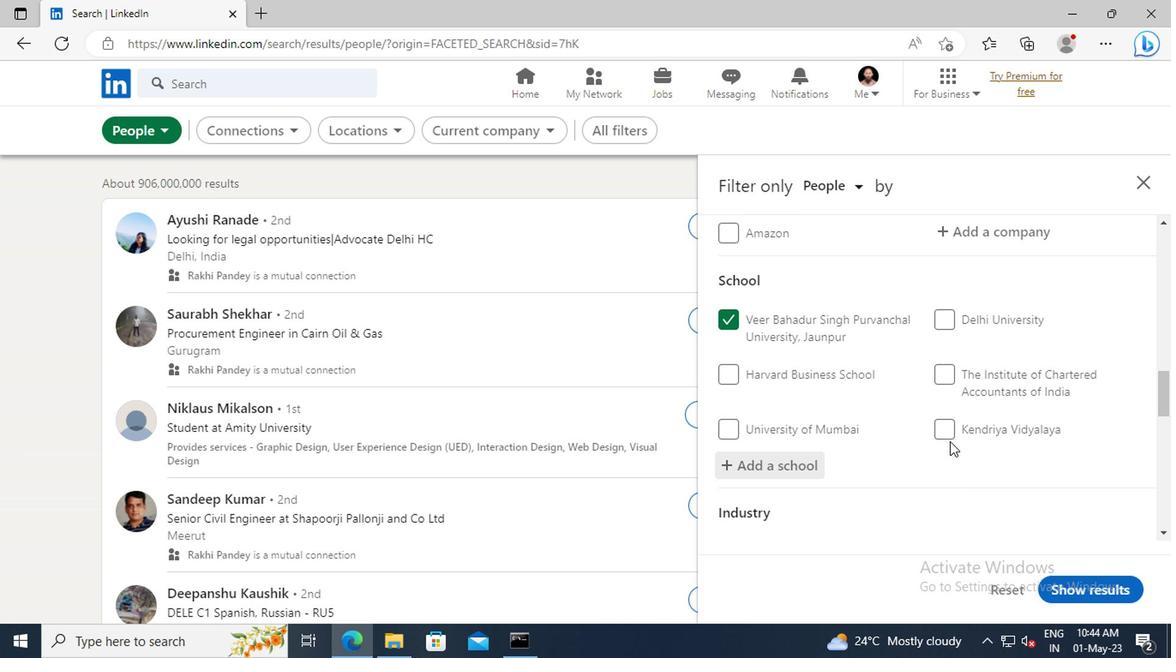 
Action: Mouse scrolled (947, 431) with delta (0, 0)
Screenshot: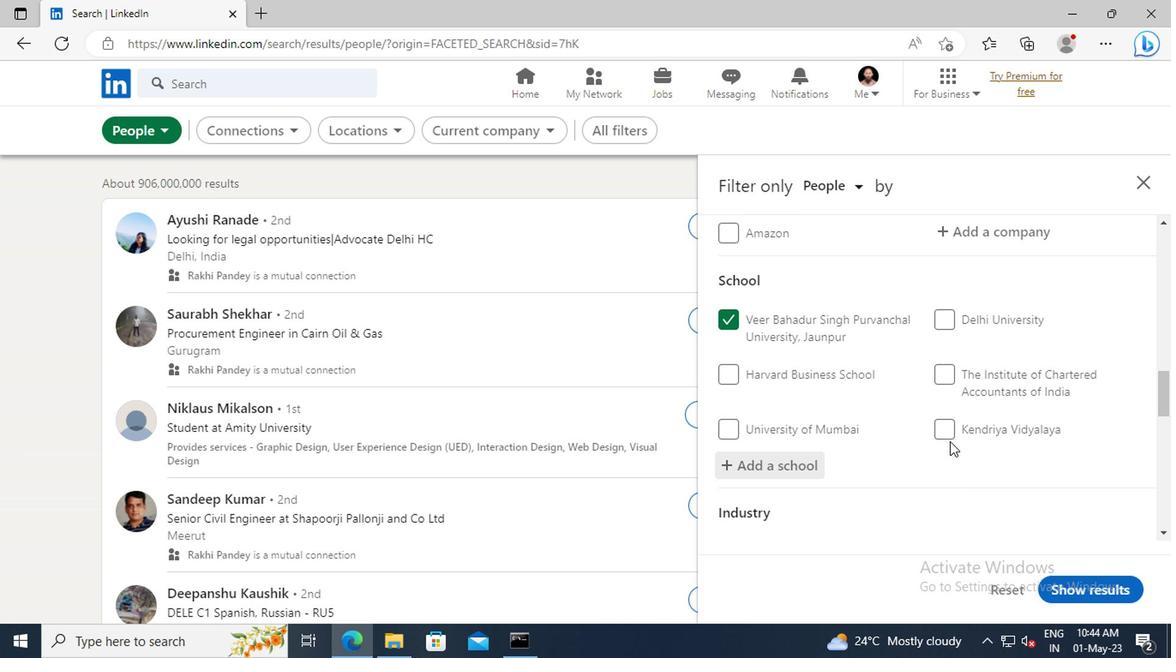 
Action: Mouse moved to (947, 431)
Screenshot: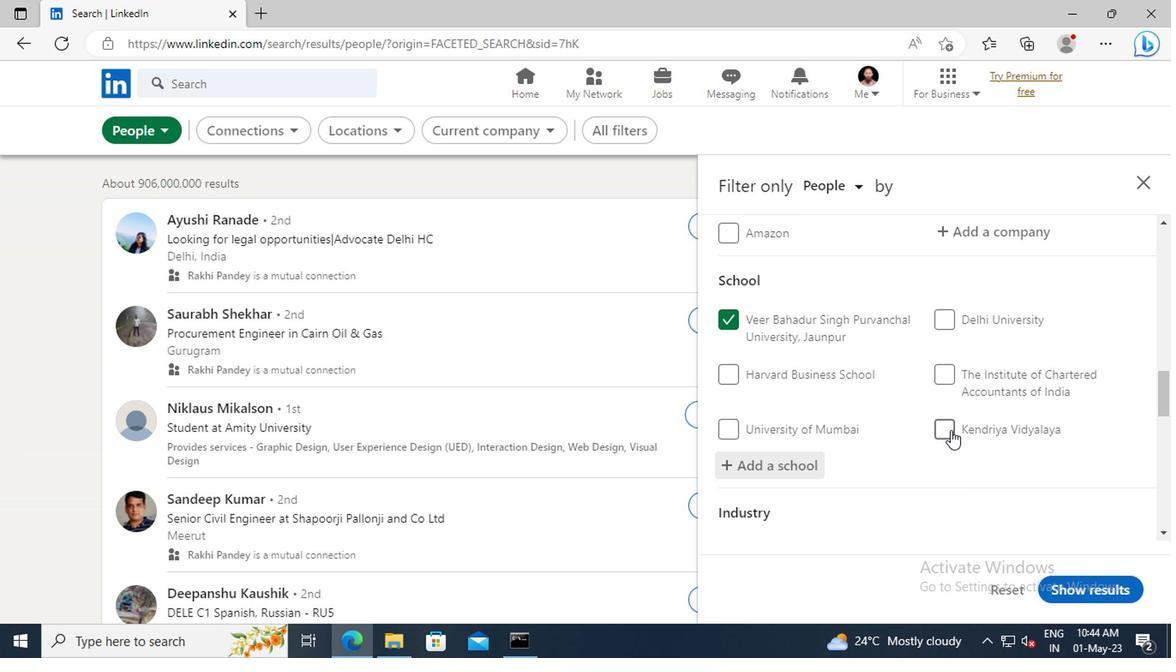 
Action: Mouse scrolled (947, 430) with delta (0, 0)
Screenshot: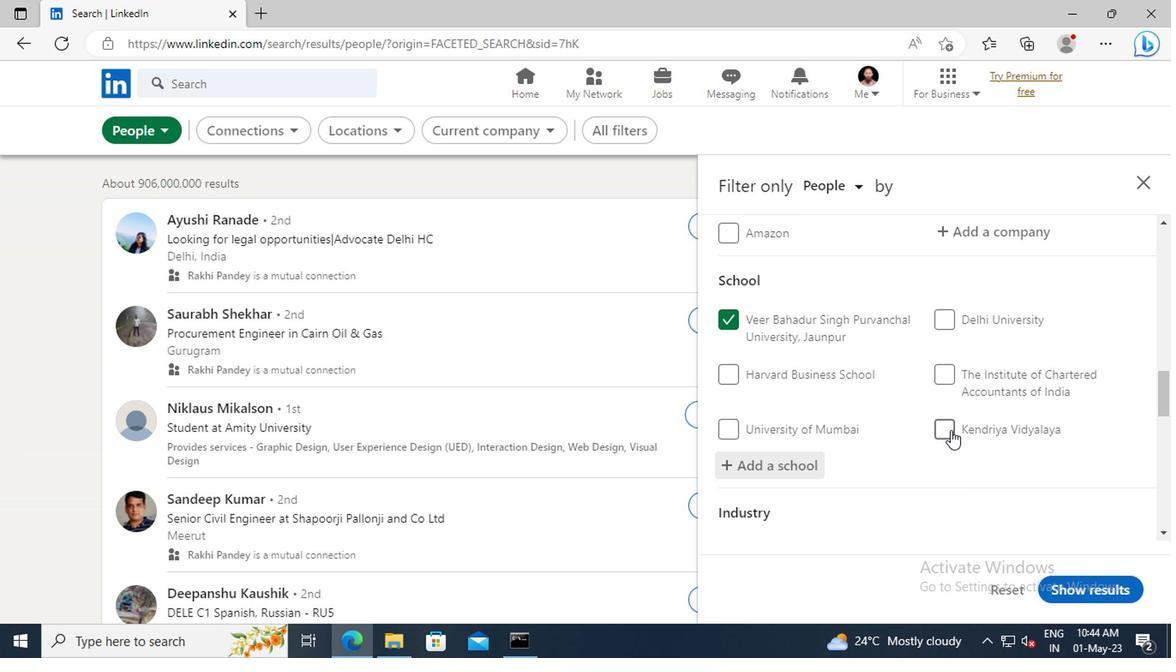 
Action: Mouse moved to (952, 385)
Screenshot: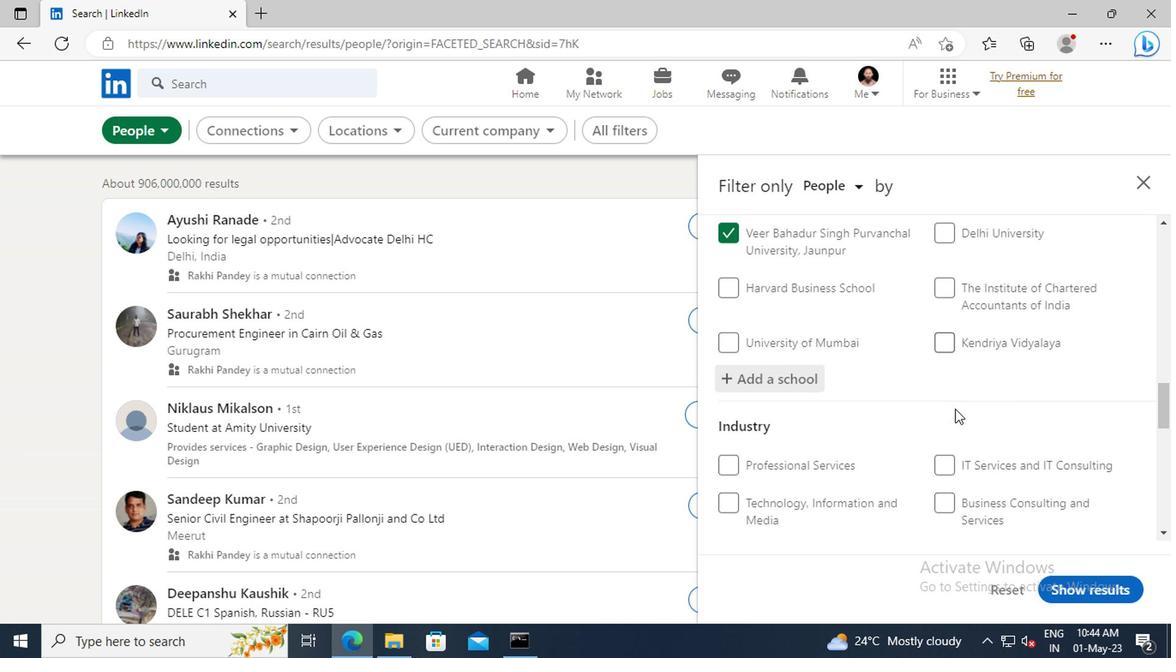 
Action: Mouse scrolled (952, 384) with delta (0, 0)
Screenshot: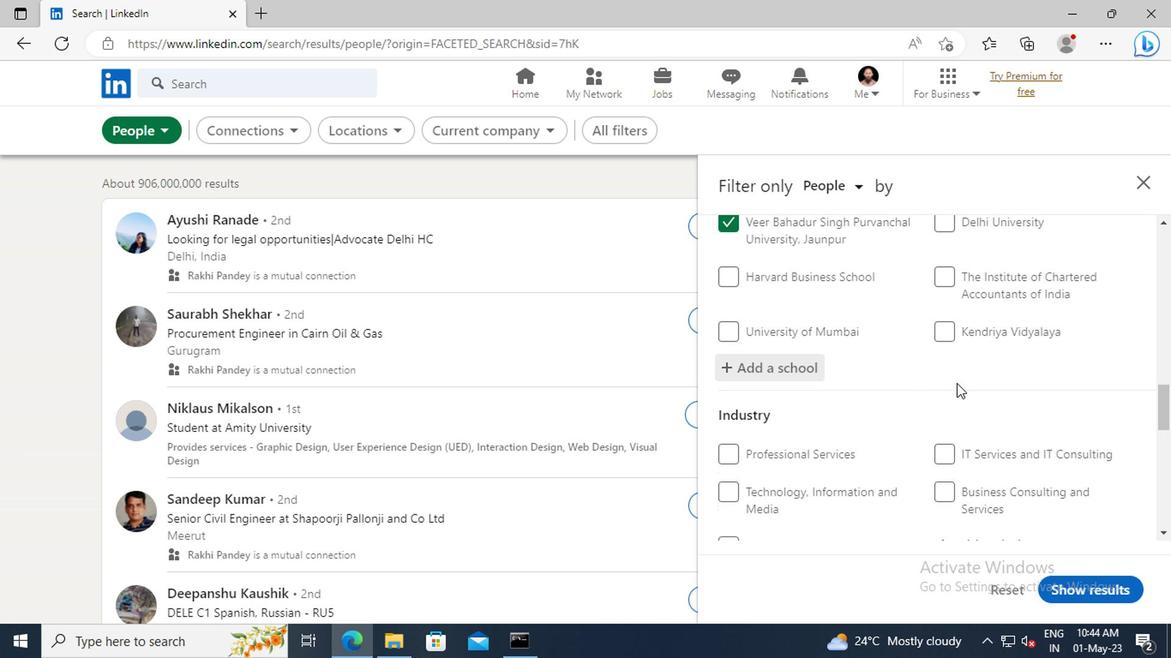 
Action: Mouse moved to (954, 376)
Screenshot: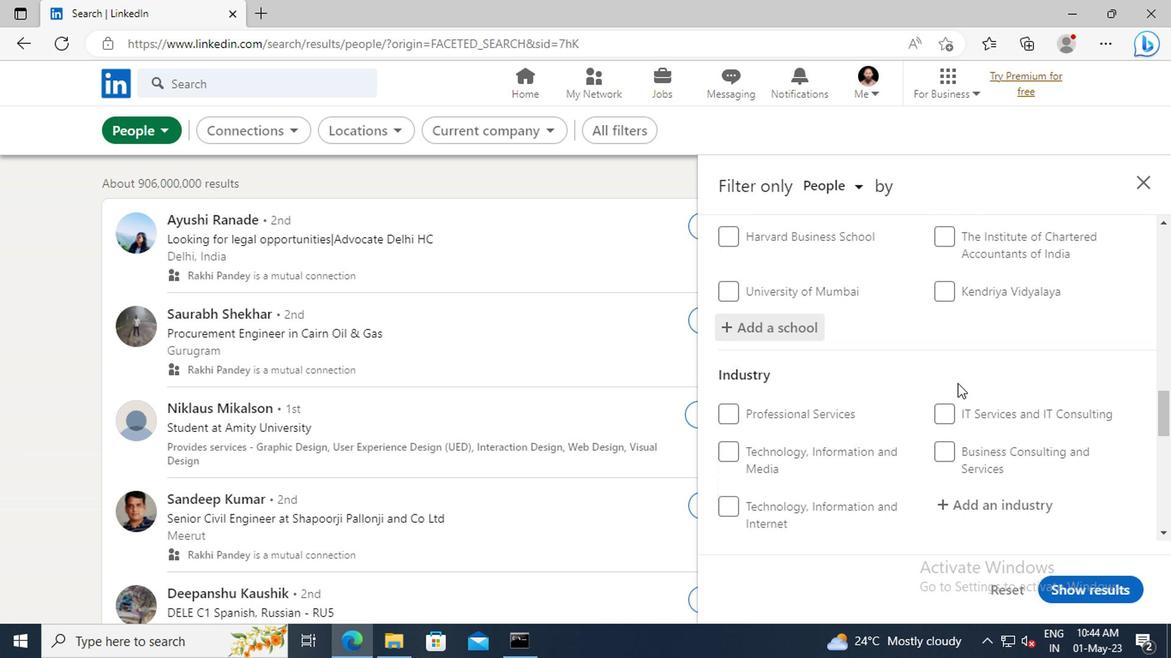 
Action: Mouse scrolled (954, 375) with delta (0, -1)
Screenshot: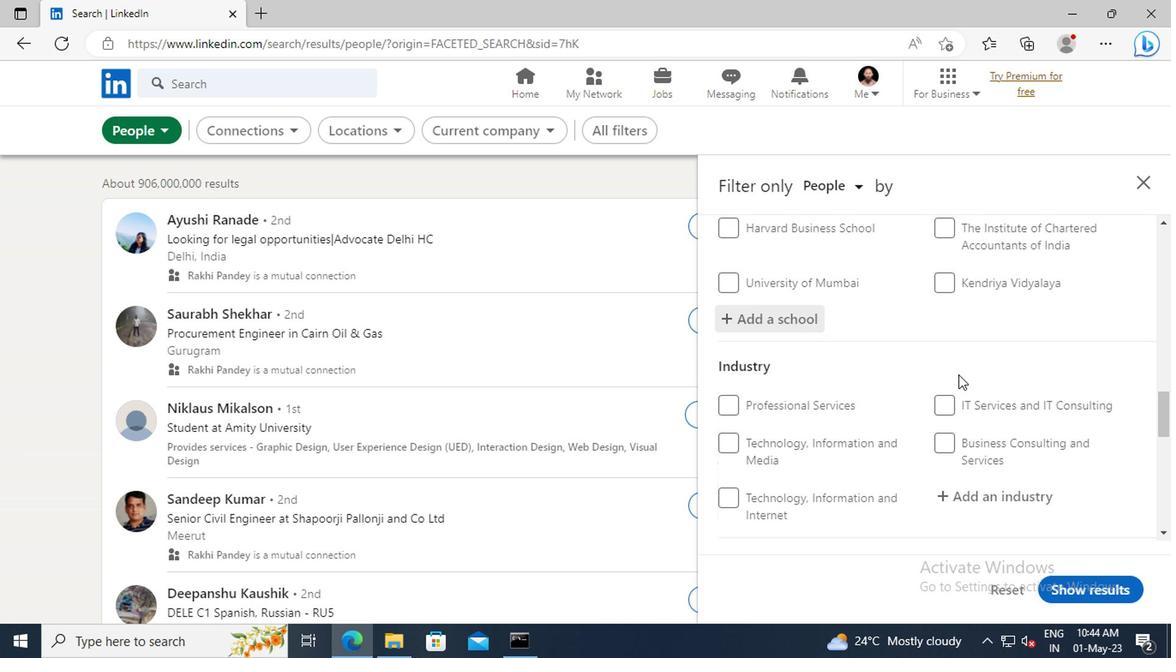 
Action: Mouse scrolled (954, 375) with delta (0, -1)
Screenshot: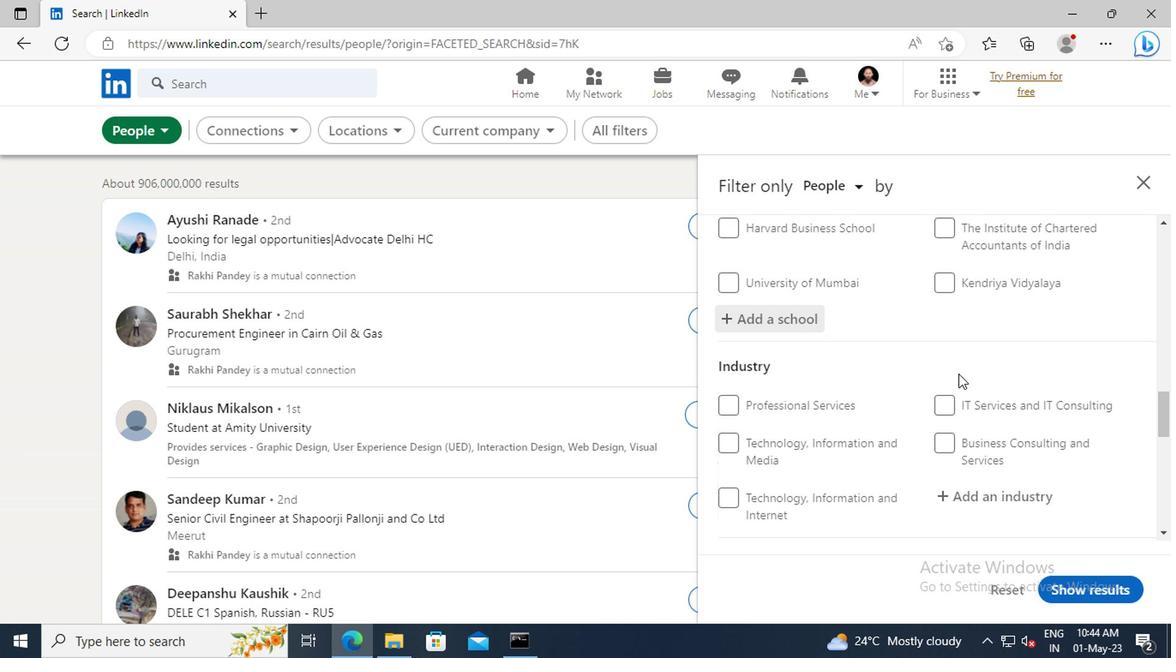 
Action: Mouse moved to (957, 402)
Screenshot: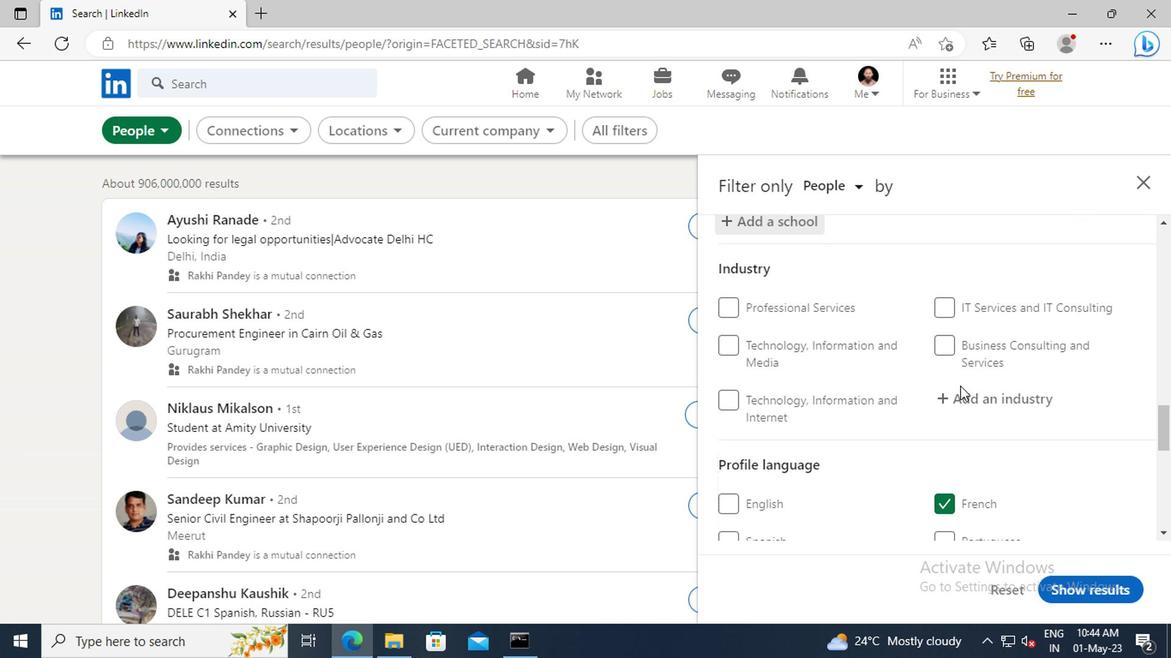 
Action: Mouse pressed left at (957, 402)
Screenshot: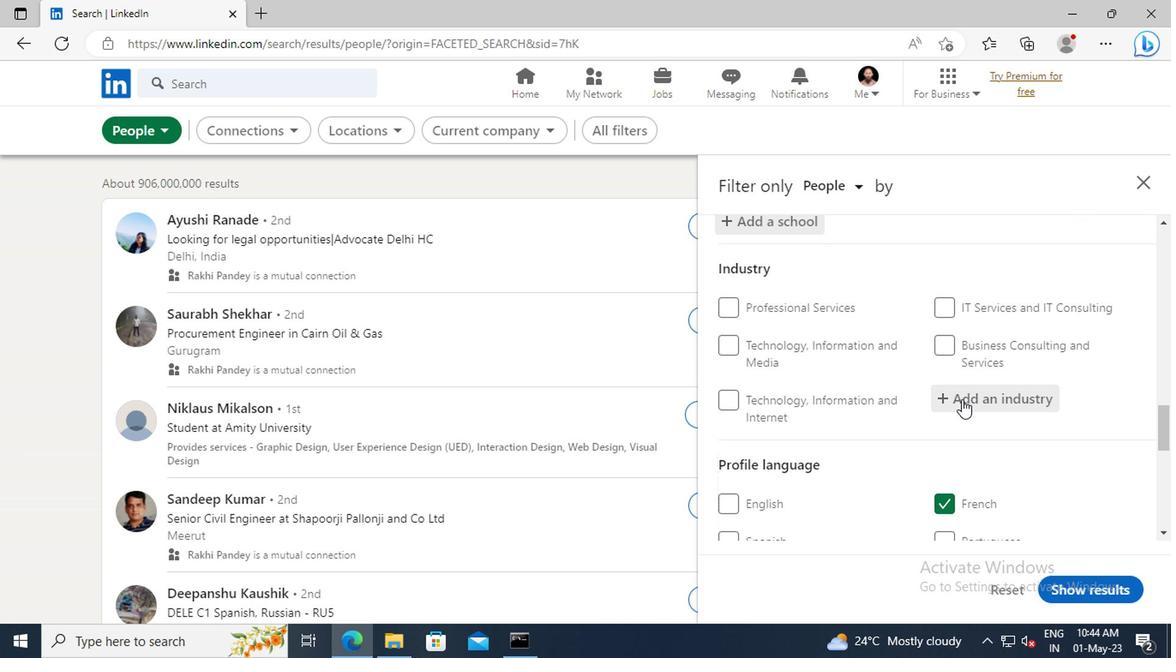 
Action: Key pressed <Key.shift>OPERATIONS<Key.space><Key.shift>CON
Screenshot: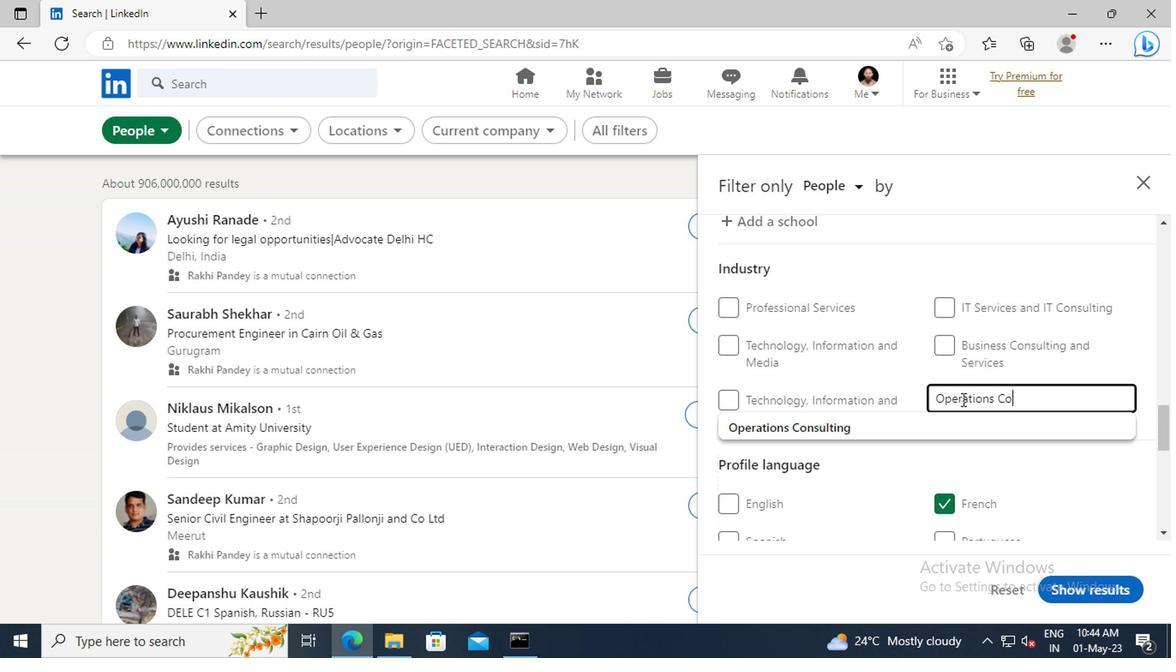 
Action: Mouse moved to (910, 427)
Screenshot: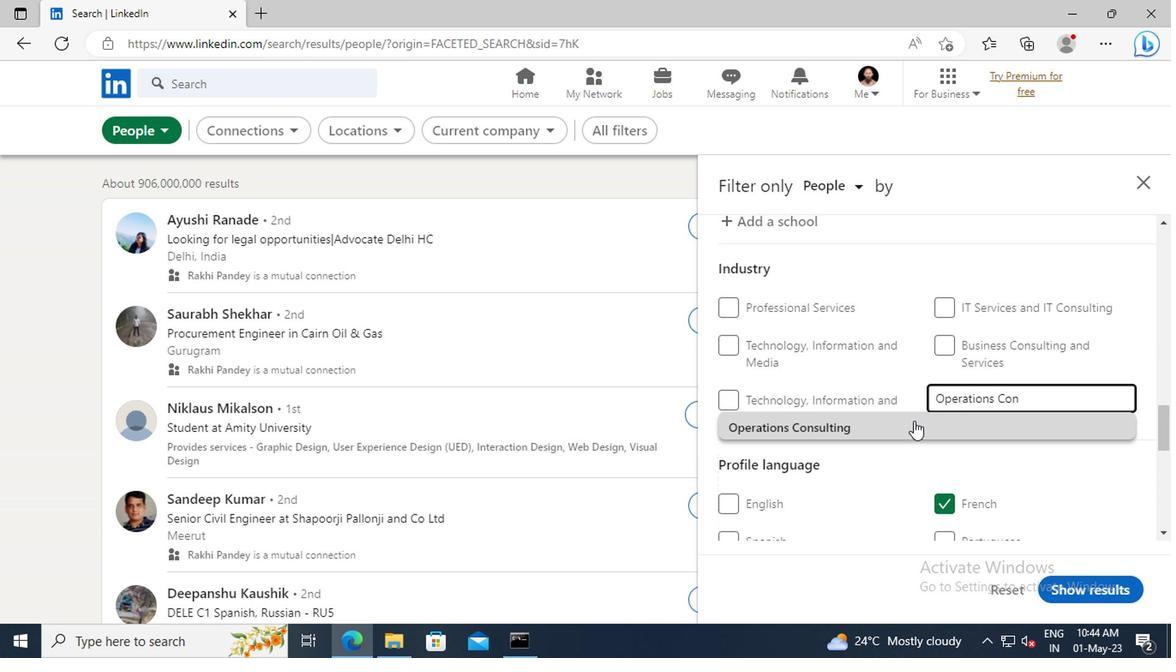 
Action: Mouse pressed left at (910, 427)
Screenshot: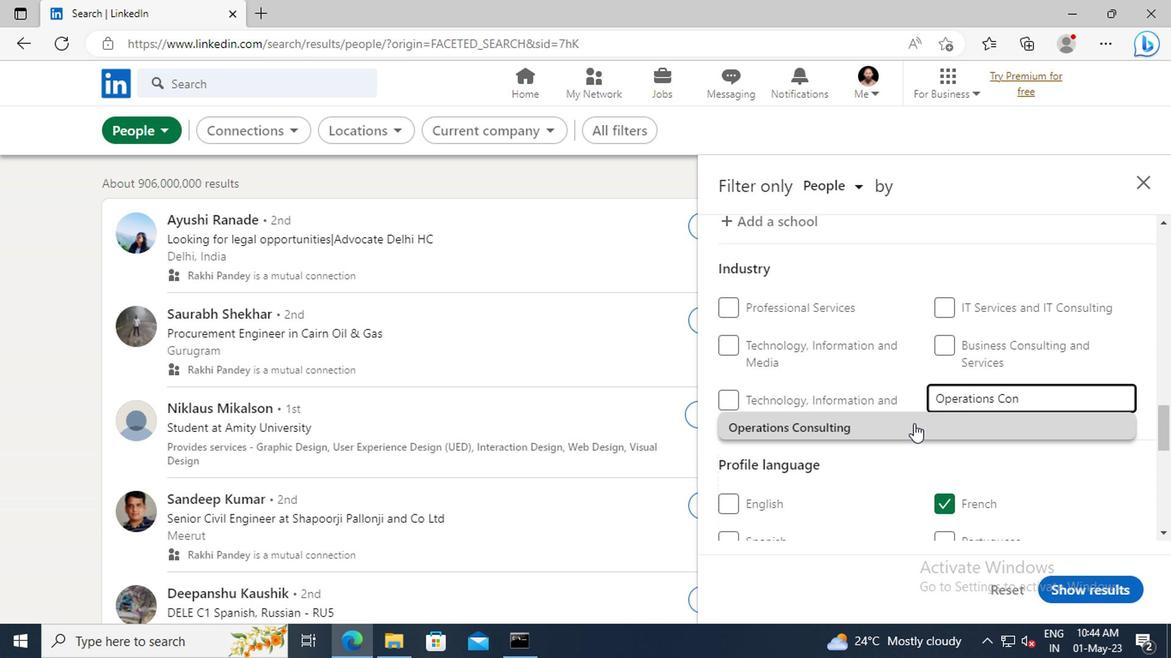 
Action: Mouse scrolled (910, 427) with delta (0, 0)
Screenshot: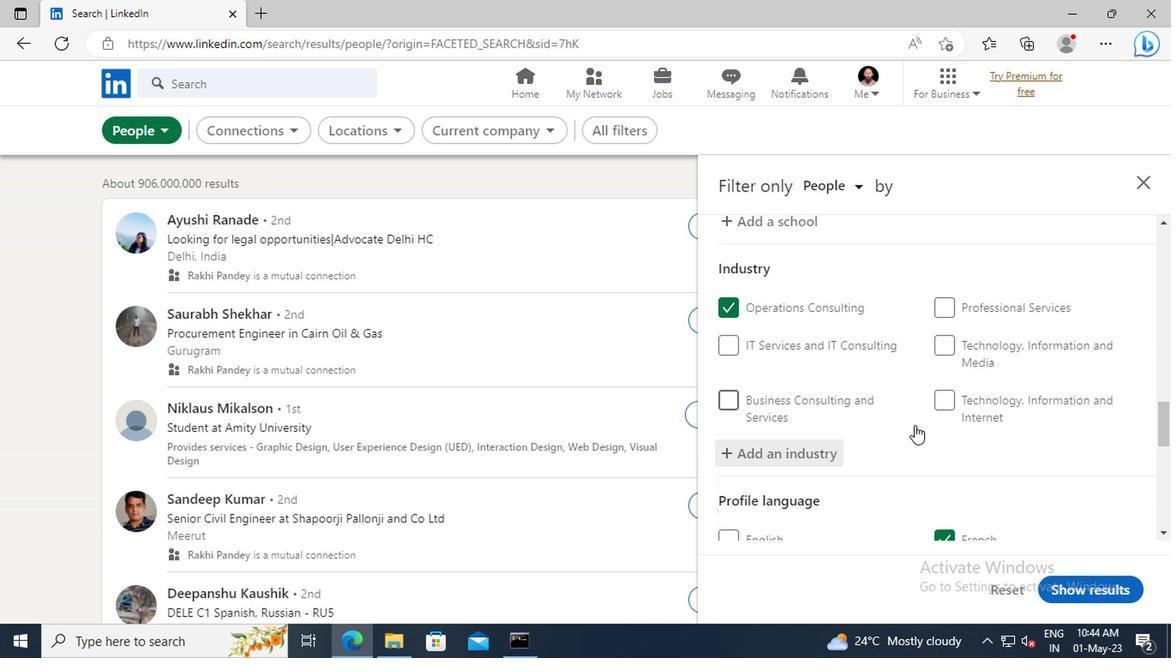 
Action: Mouse scrolled (910, 427) with delta (0, 0)
Screenshot: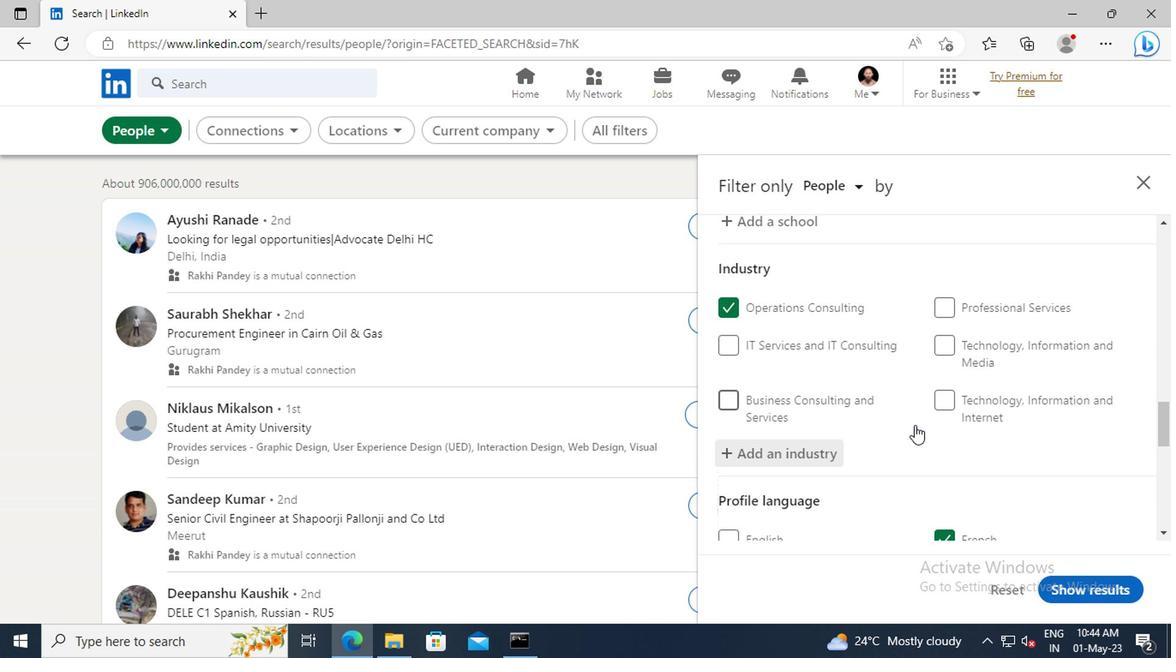 
Action: Mouse moved to (918, 385)
Screenshot: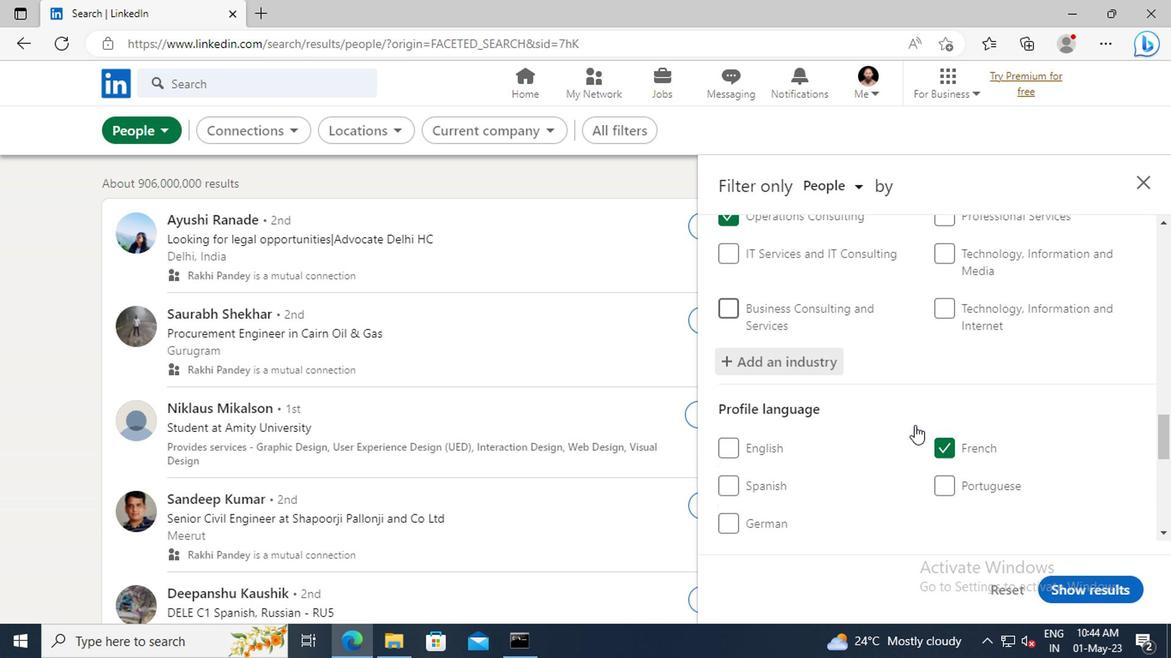 
Action: Mouse scrolled (918, 384) with delta (0, 0)
Screenshot: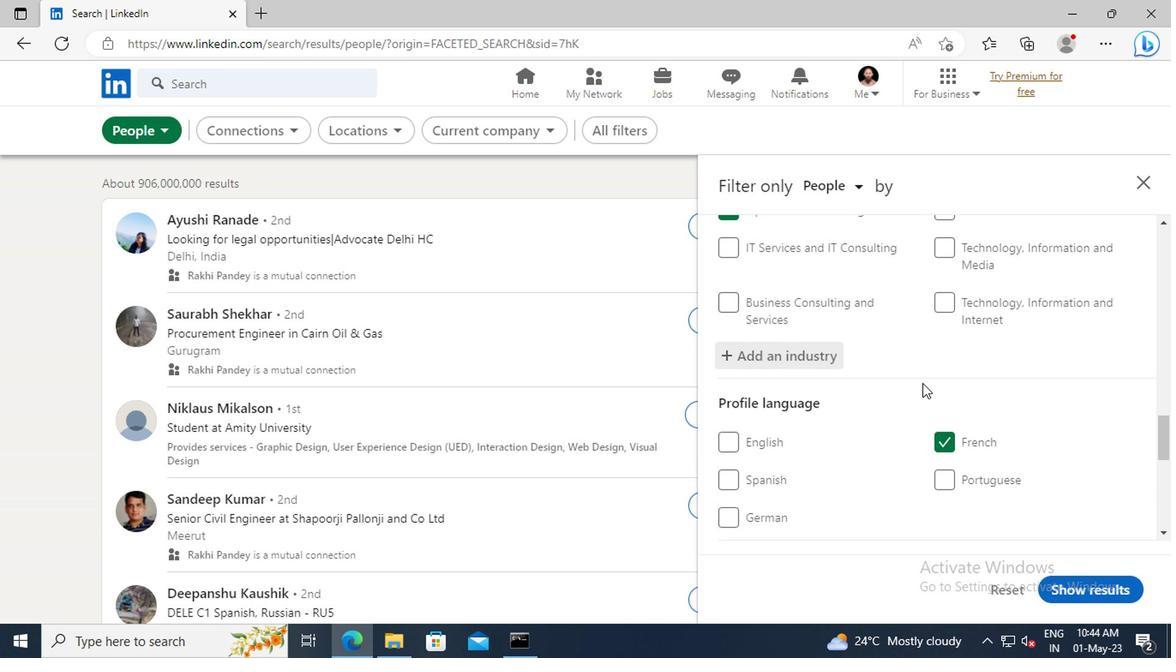 
Action: Mouse moved to (930, 351)
Screenshot: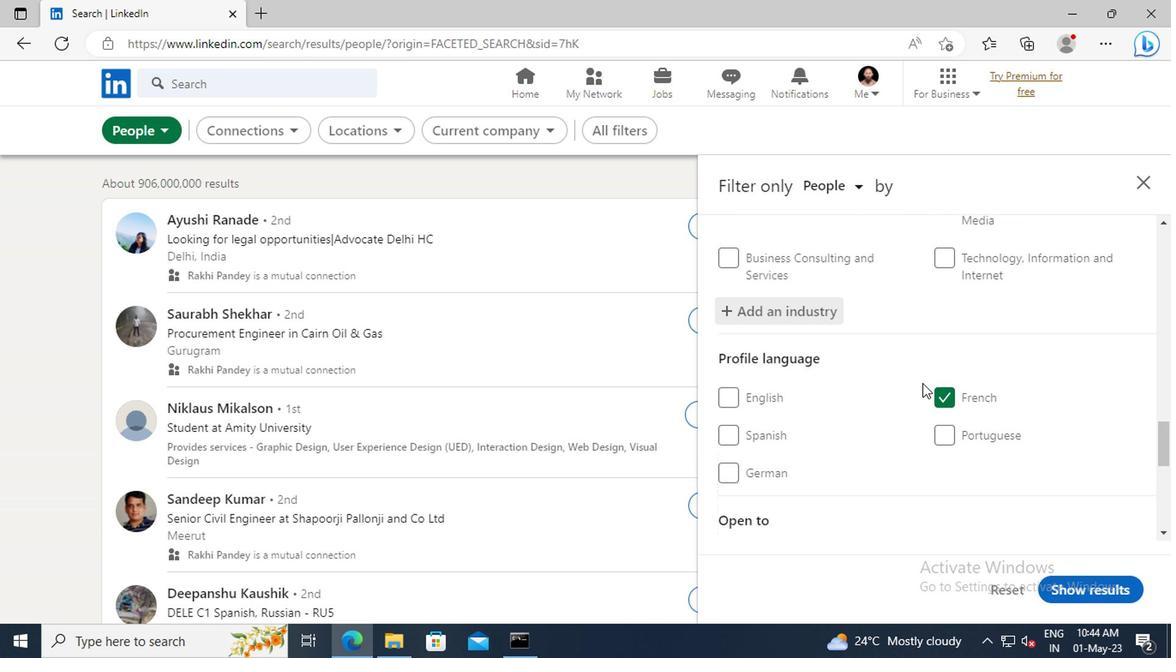 
Action: Mouse scrolled (930, 351) with delta (0, 0)
Screenshot: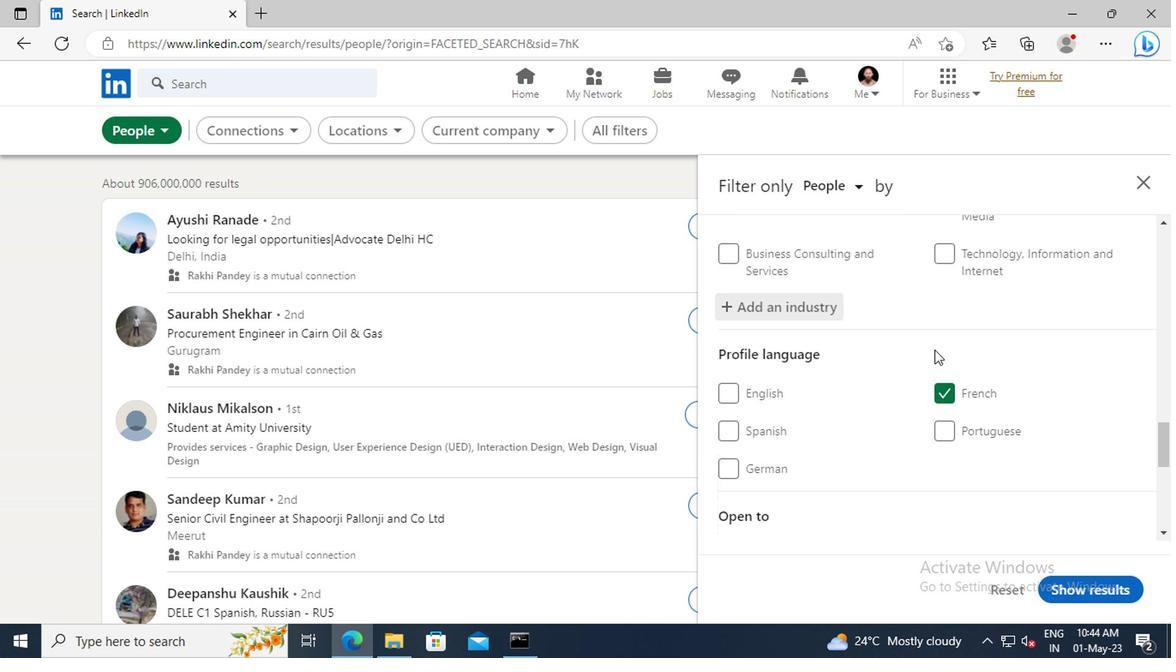 
Action: Mouse scrolled (930, 351) with delta (0, 0)
Screenshot: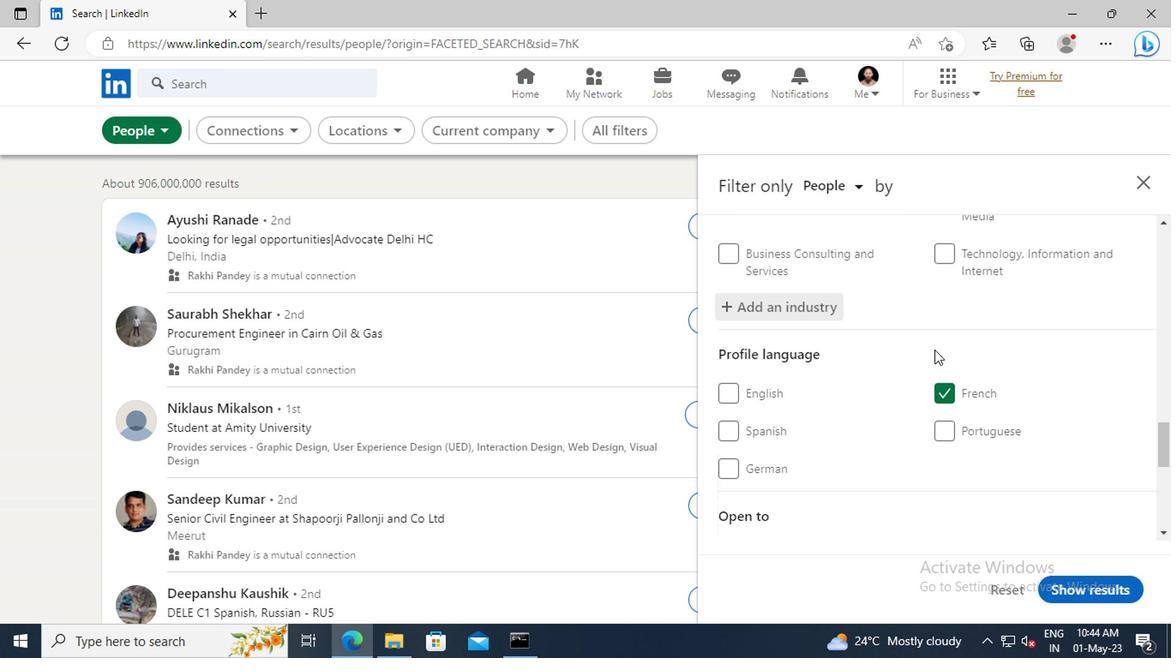 
Action: Mouse moved to (932, 349)
Screenshot: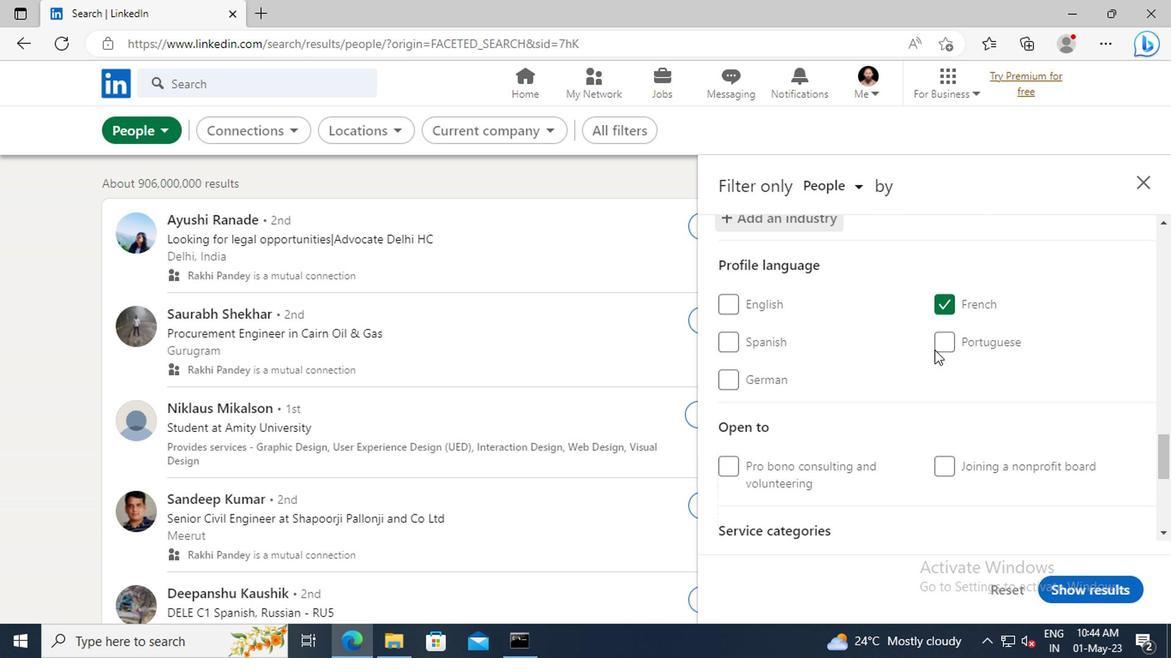 
Action: Mouse scrolled (932, 348) with delta (0, 0)
Screenshot: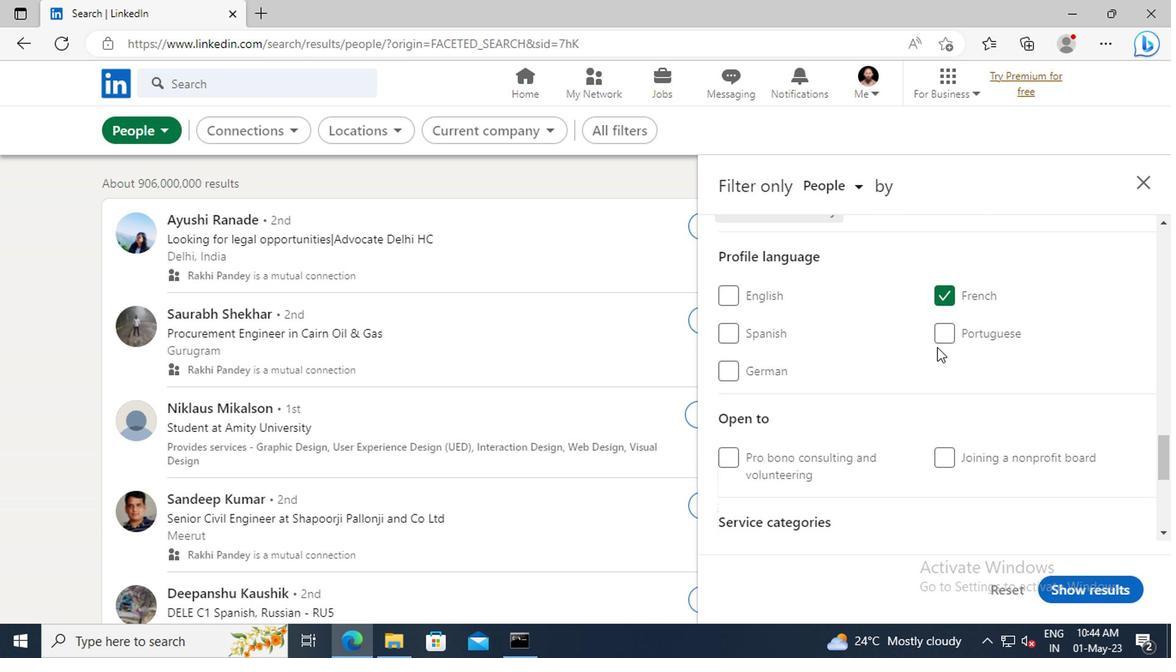 
Action: Mouse scrolled (932, 348) with delta (0, 0)
Screenshot: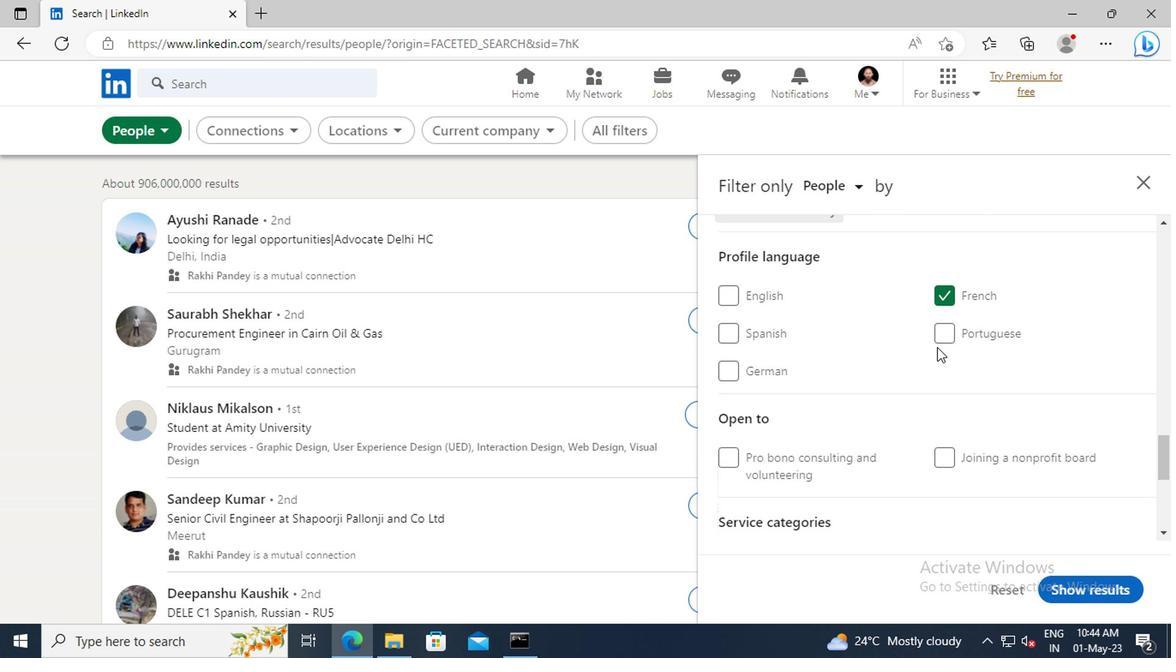 
Action: Mouse scrolled (932, 348) with delta (0, 0)
Screenshot: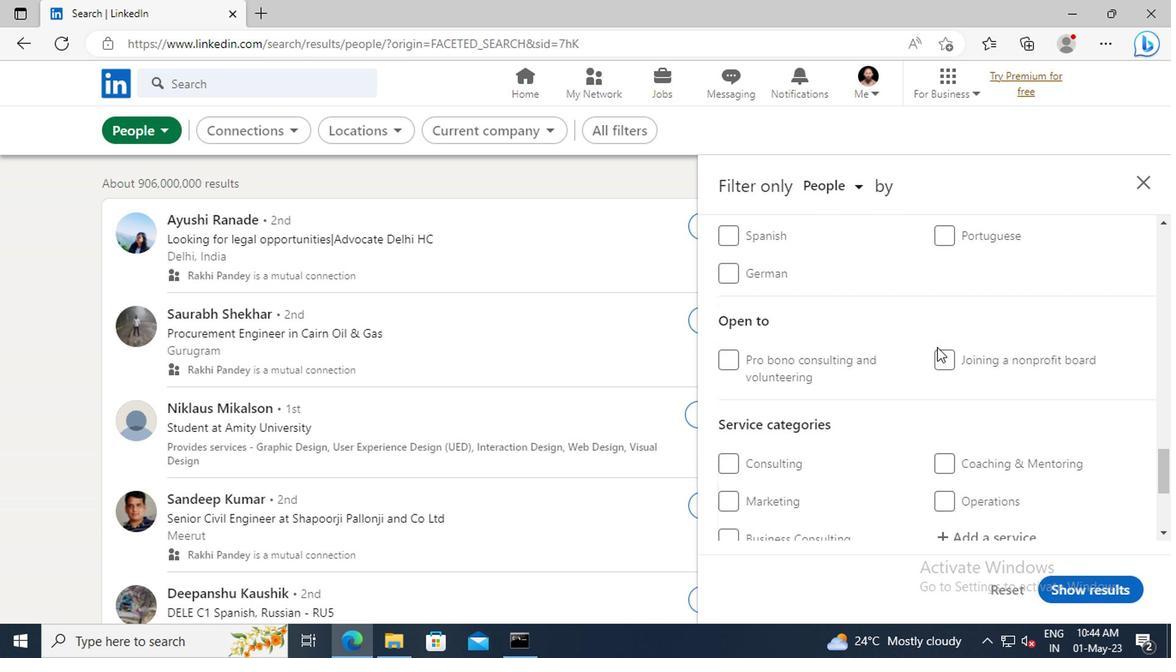
Action: Mouse scrolled (932, 348) with delta (0, 0)
Screenshot: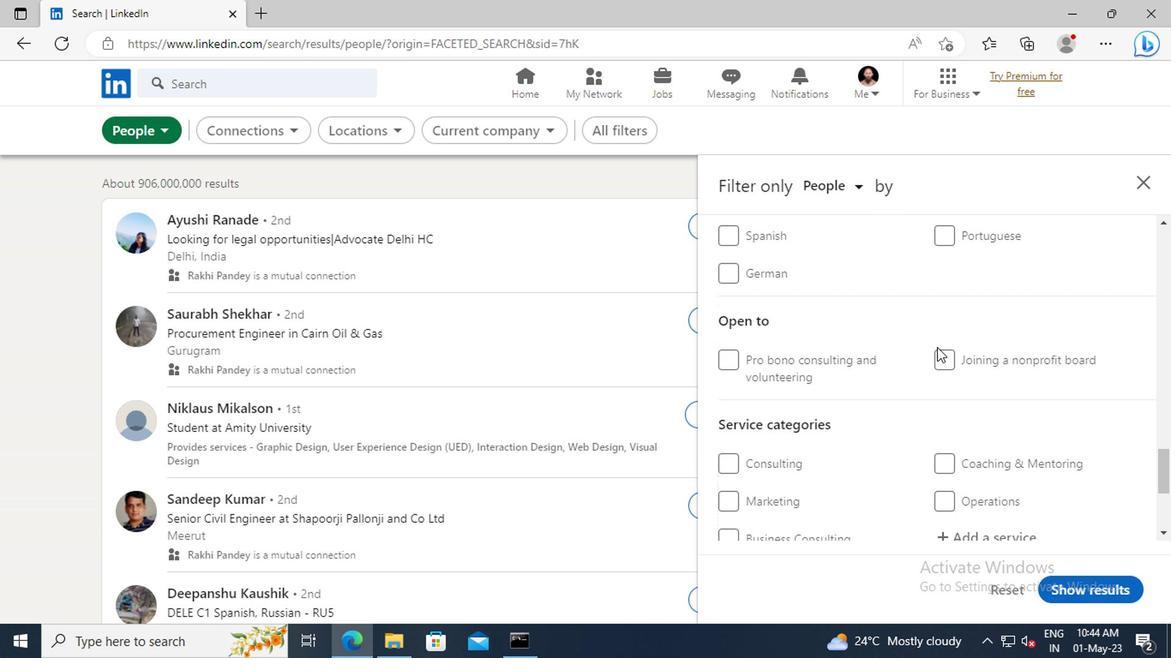 
Action: Mouse scrolled (932, 348) with delta (0, 0)
Screenshot: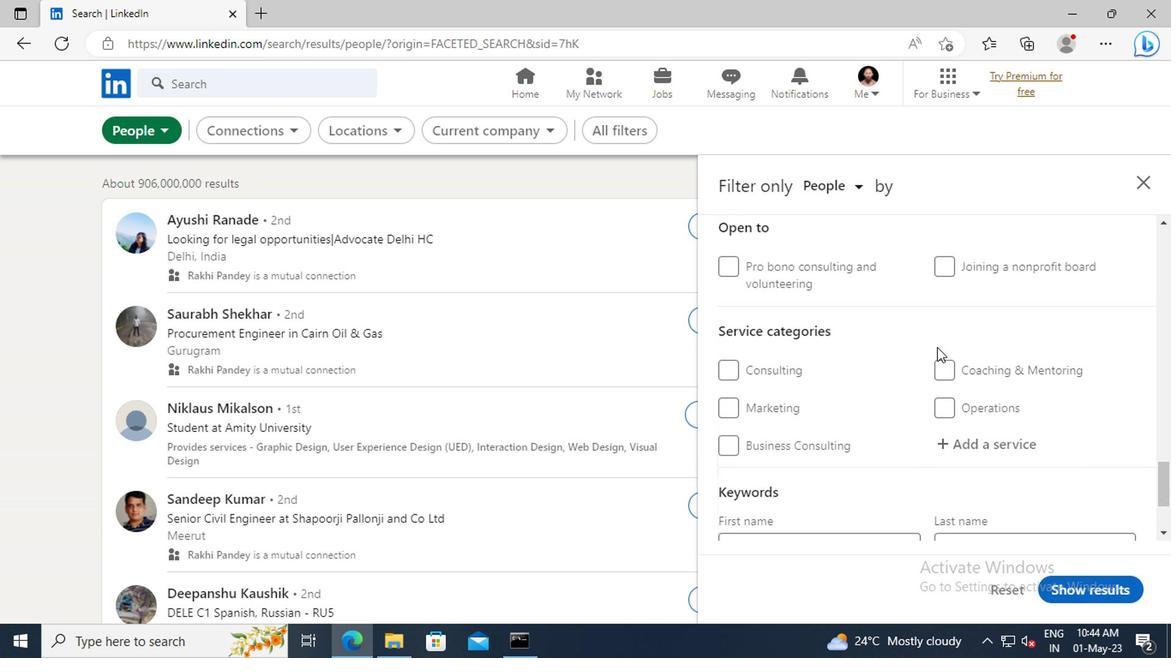 
Action: Mouse moved to (953, 385)
Screenshot: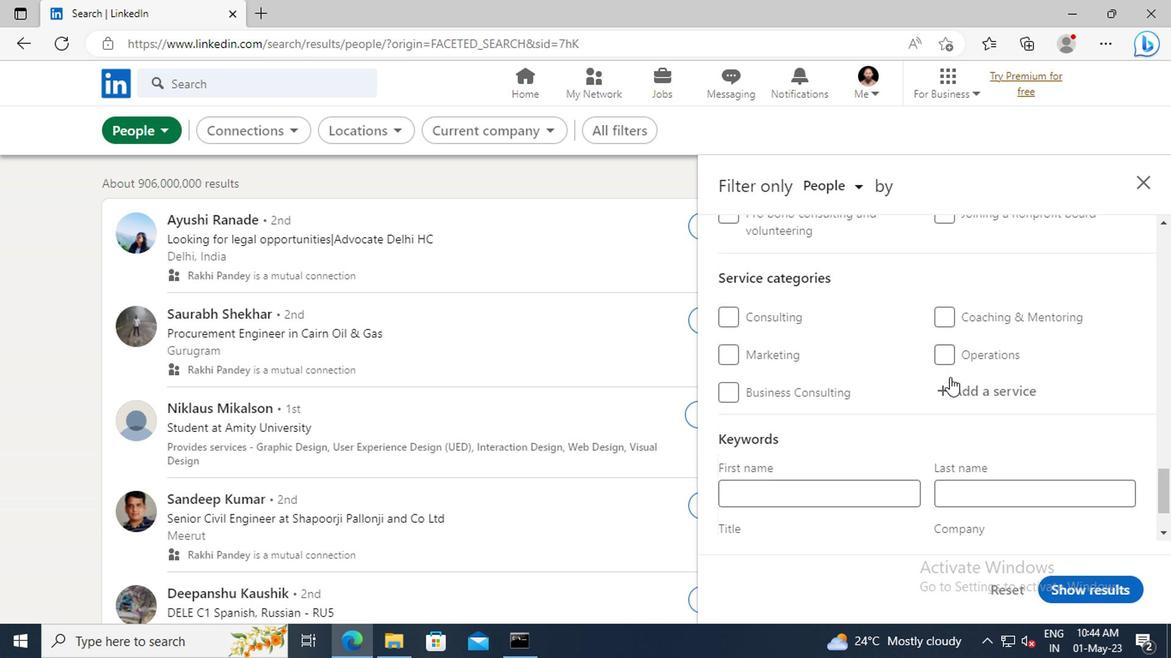 
Action: Mouse pressed left at (953, 385)
Screenshot: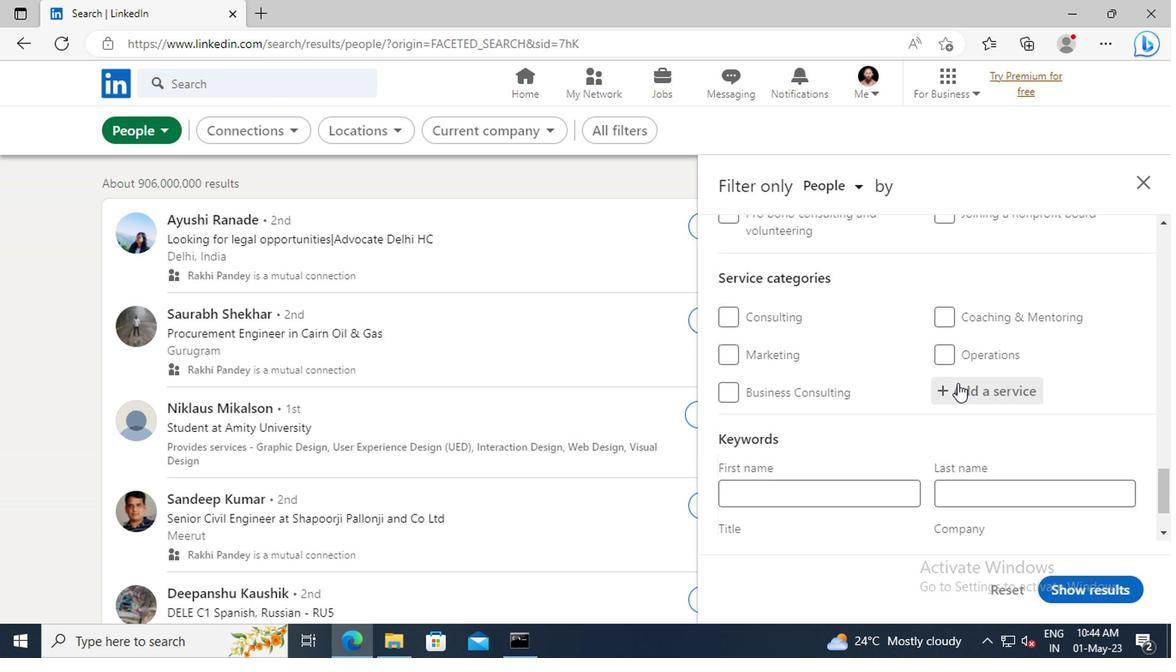 
Action: Key pressed <Key.shift>PUBLIC<Key.space><Key.shift>RE
Screenshot: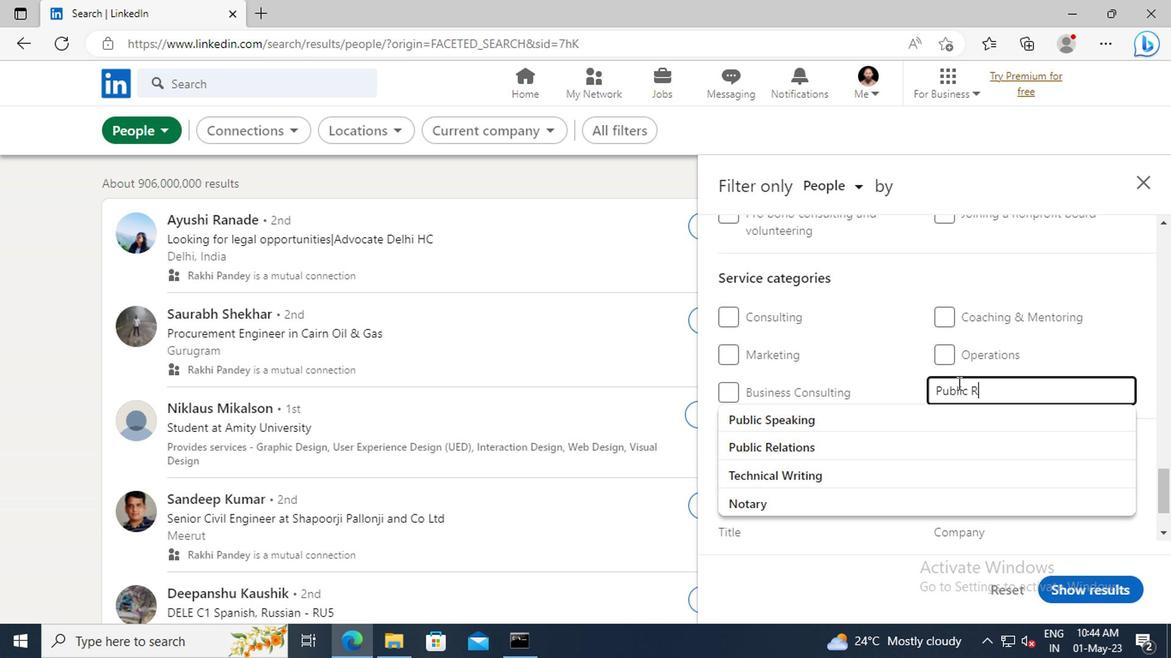 
Action: Mouse moved to (917, 416)
Screenshot: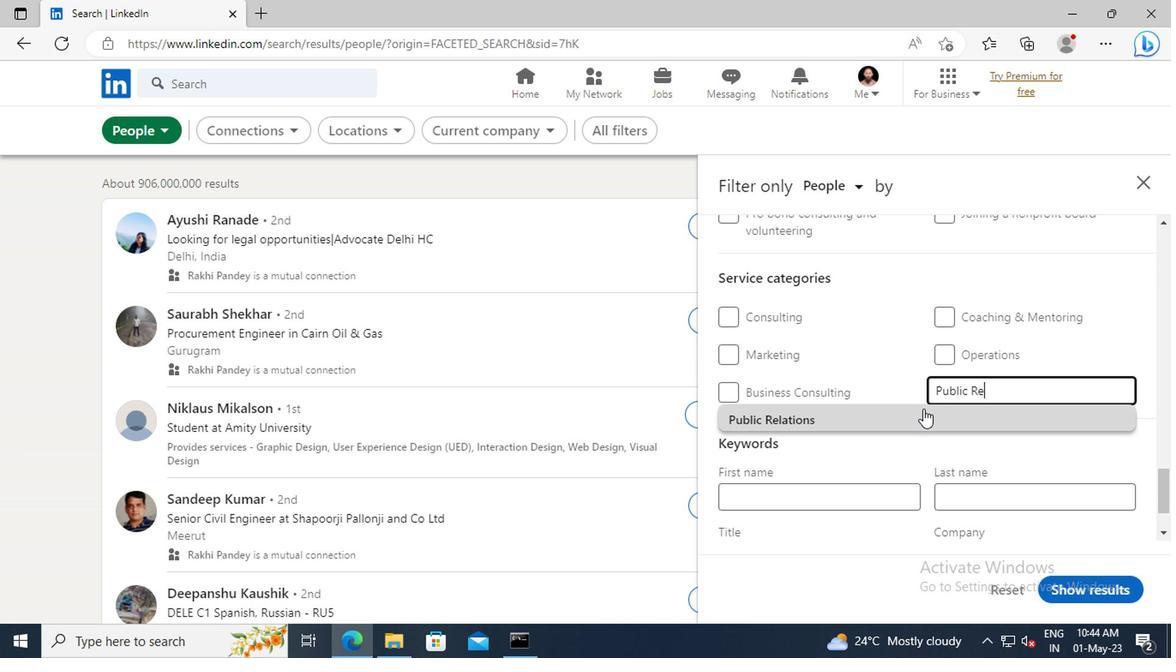 
Action: Mouse pressed left at (917, 416)
Screenshot: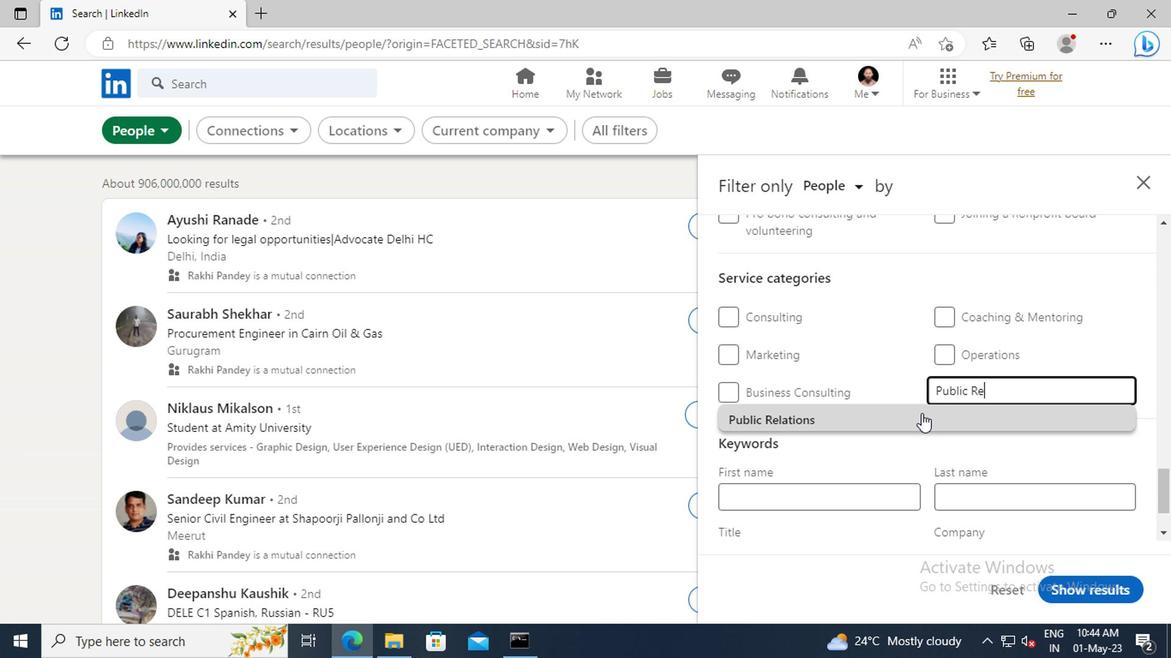 
Action: Mouse scrolled (917, 414) with delta (0, -1)
Screenshot: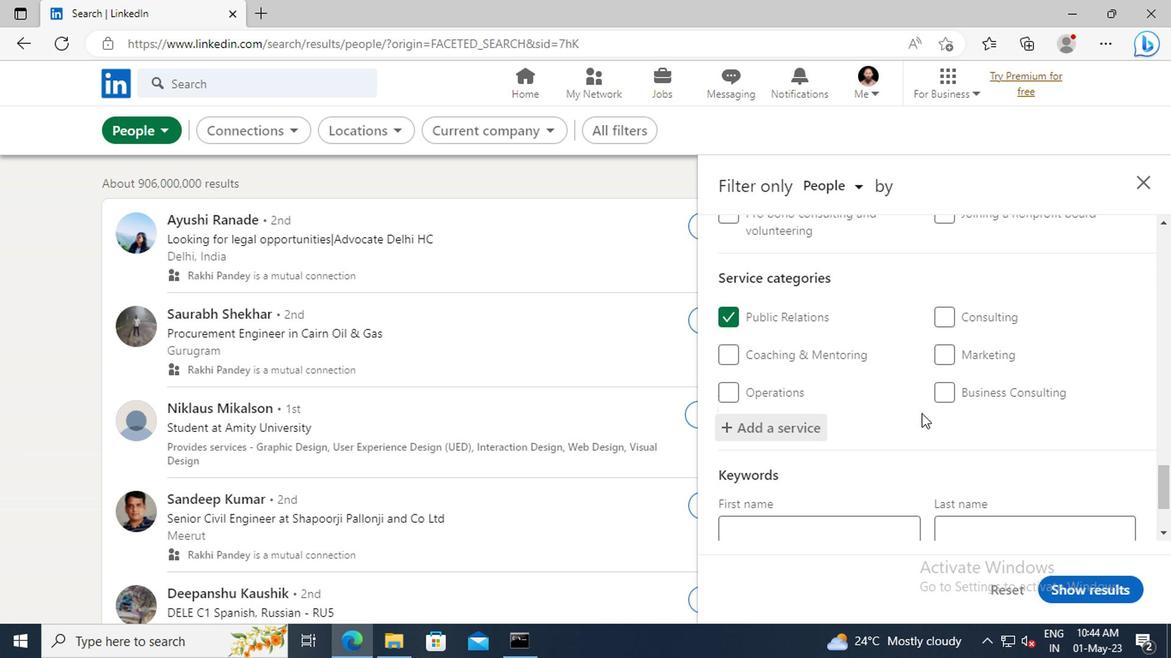 
Action: Mouse scrolled (917, 414) with delta (0, -1)
Screenshot: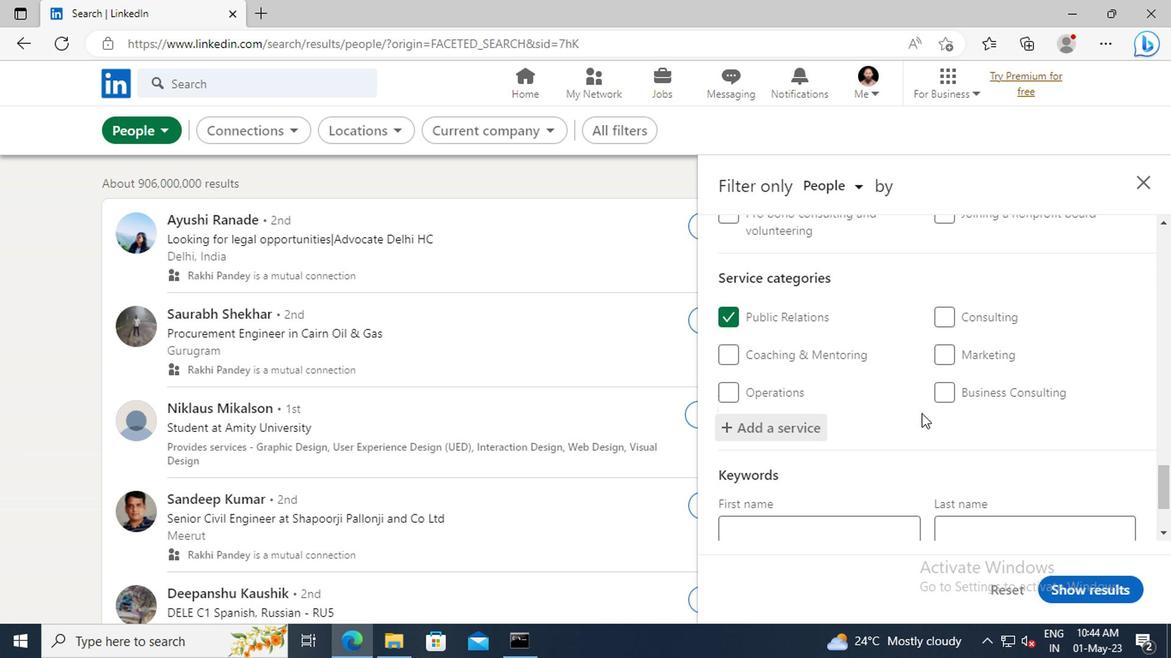 
Action: Mouse scrolled (917, 414) with delta (0, -1)
Screenshot: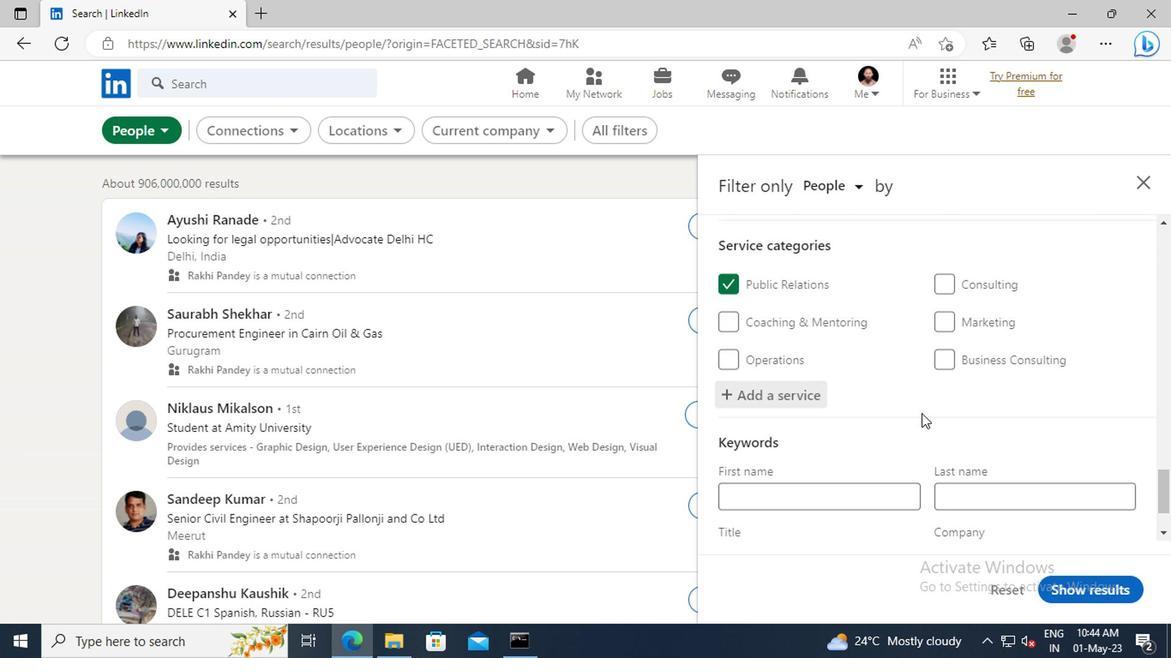 
Action: Mouse moved to (812, 464)
Screenshot: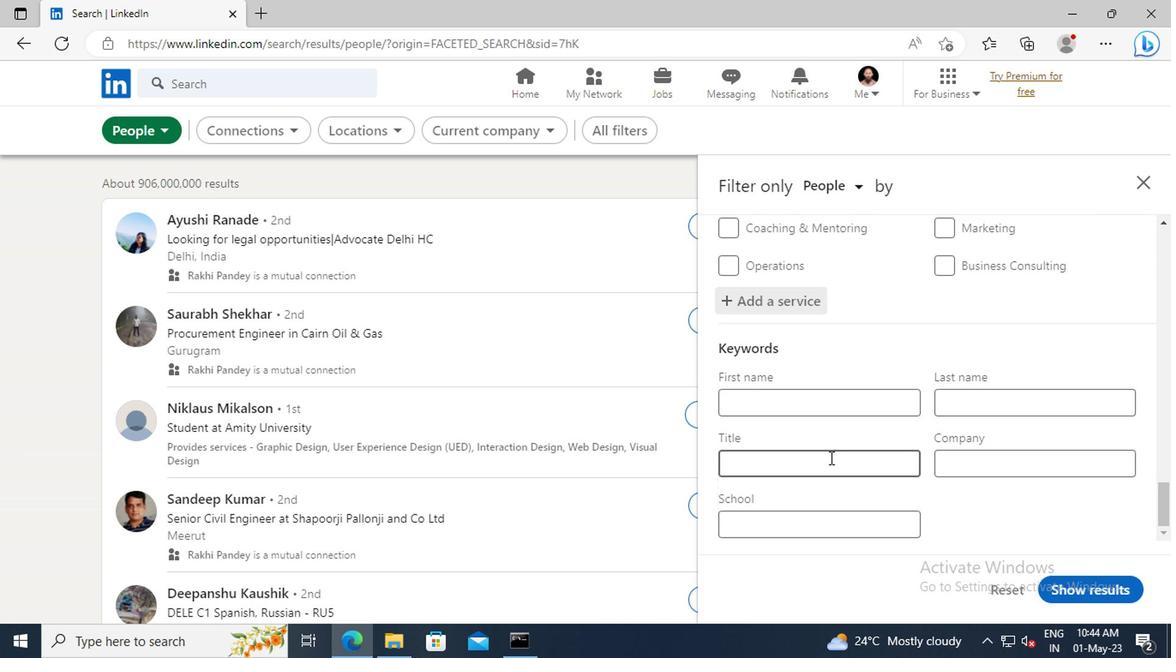 
Action: Mouse pressed left at (812, 464)
Screenshot: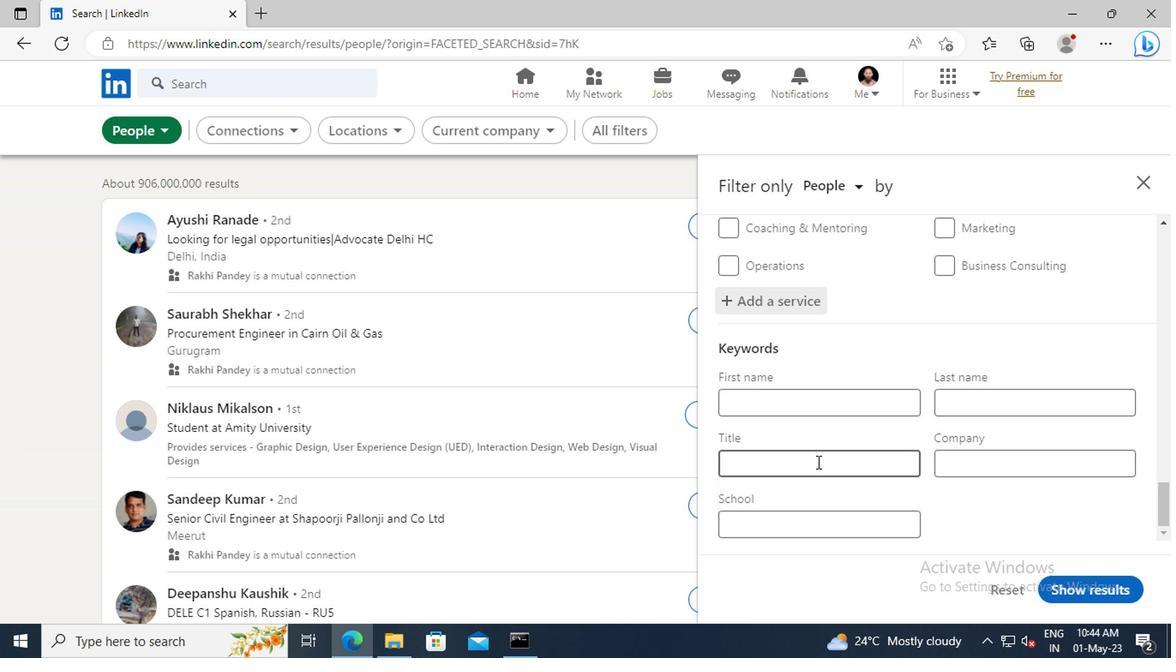 
Action: Key pressed <Key.shift>PRINCIPAL<Key.enter>
Screenshot: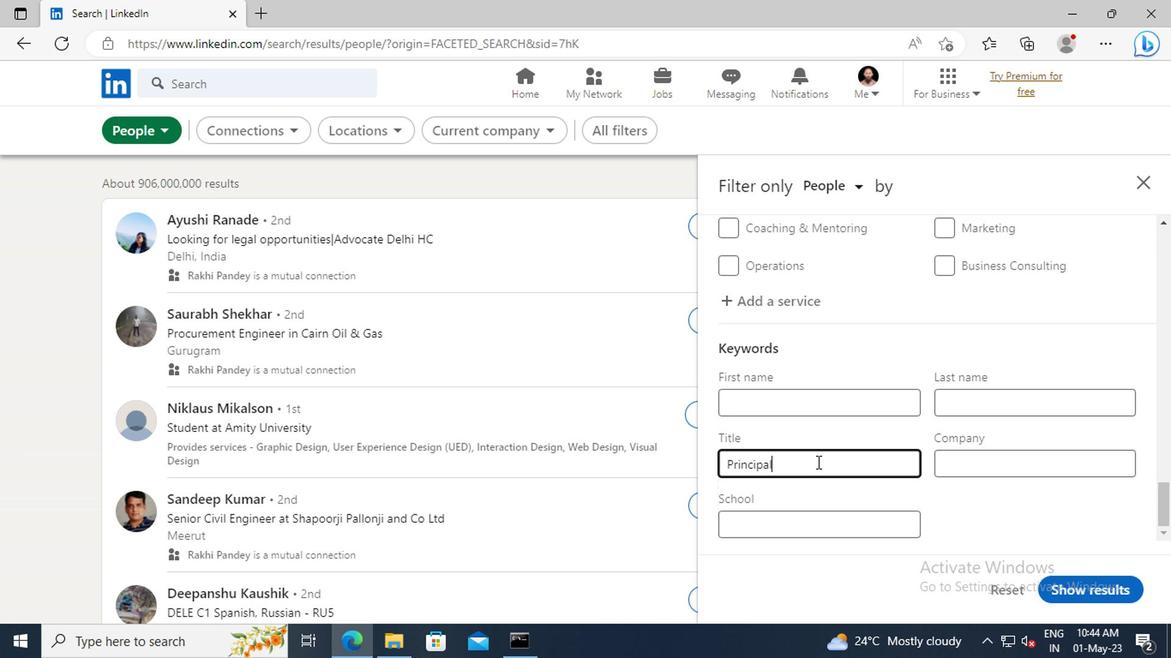 
Action: Mouse moved to (1058, 586)
Screenshot: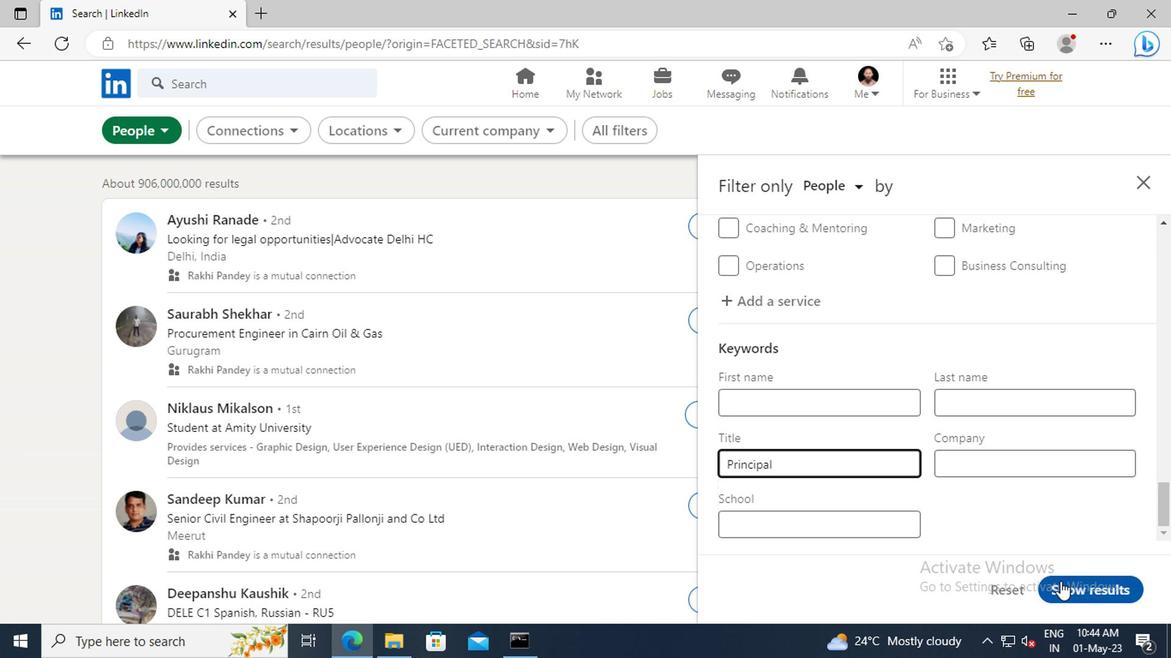 
Action: Mouse pressed left at (1058, 586)
Screenshot: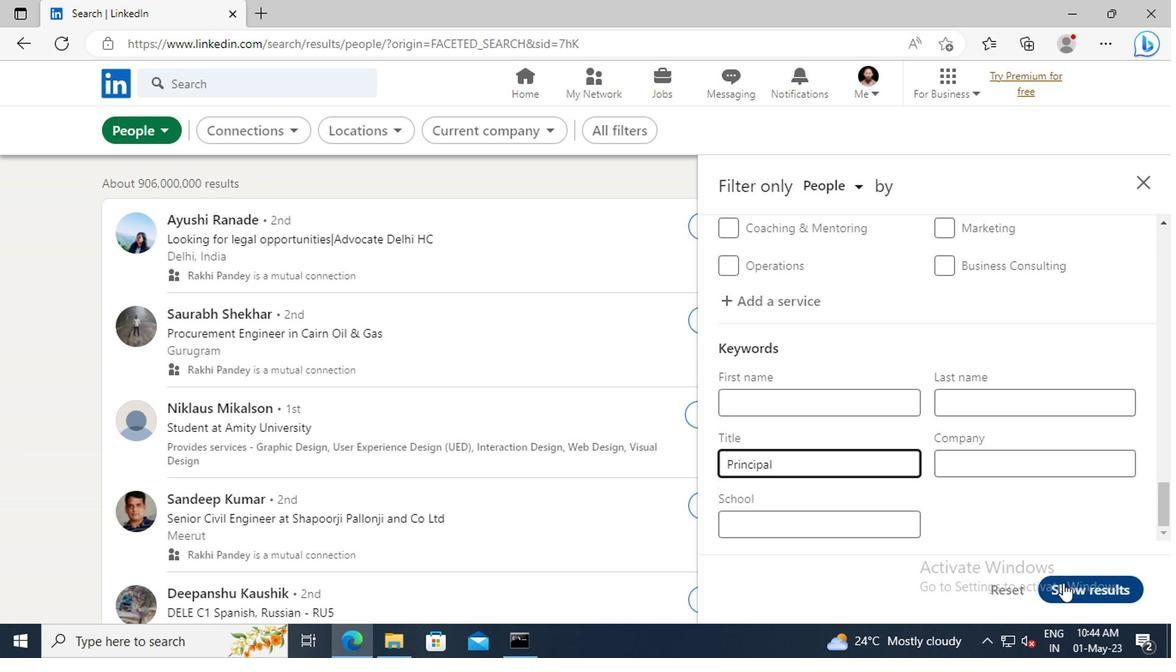 
